 Task: Search one way flight ticket for 1 adult, 5 children, 2 infants in seat and 1 infant on lap in first from Myrtle Beach: Myrtle Beach International Airport to Greensboro: Piedmont Triad International Airport on 5-1-2023. Choice of flights is American. Number of bags: 7 checked bags. Price is upto 55000. Outbound departure time preference is 14:15.
Action: Mouse moved to (278, 334)
Screenshot: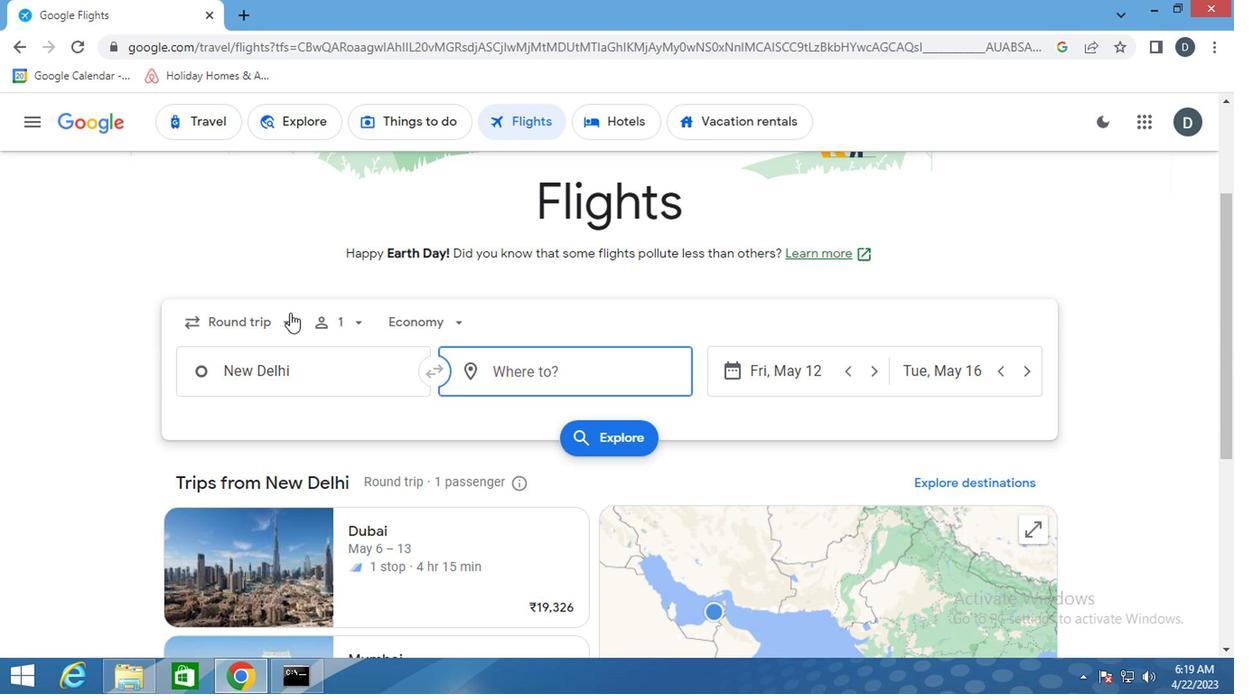 
Action: Mouse pressed left at (278, 334)
Screenshot: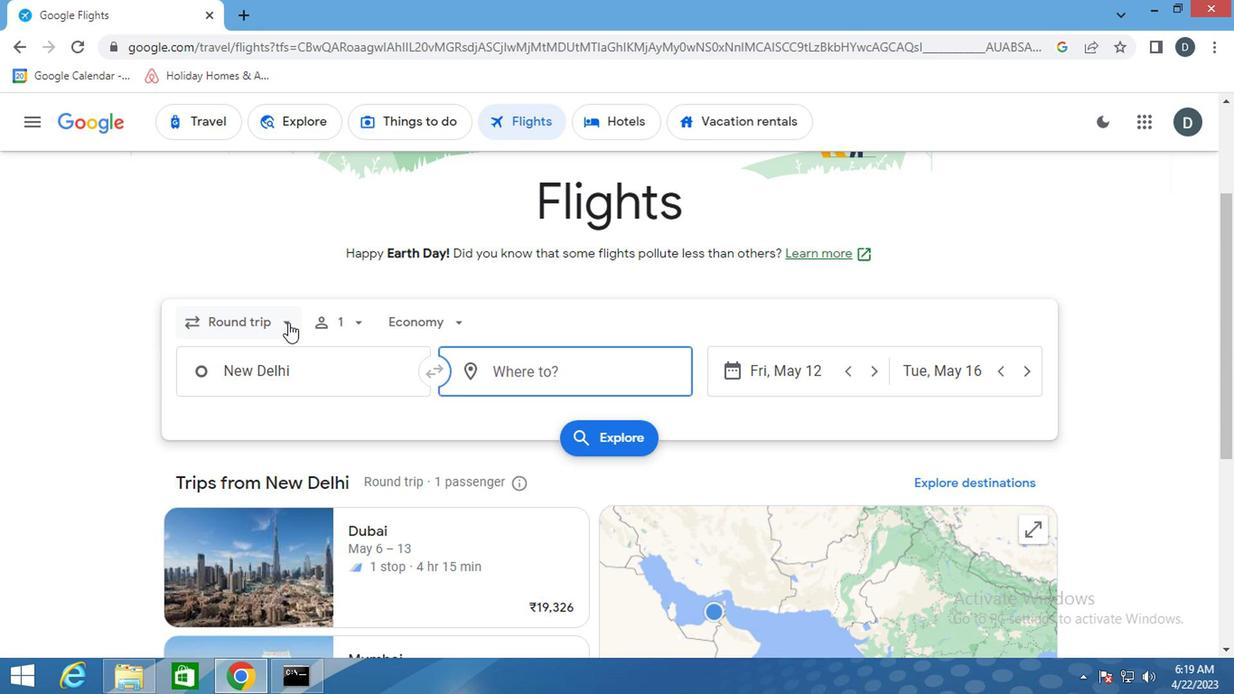 
Action: Mouse moved to (271, 399)
Screenshot: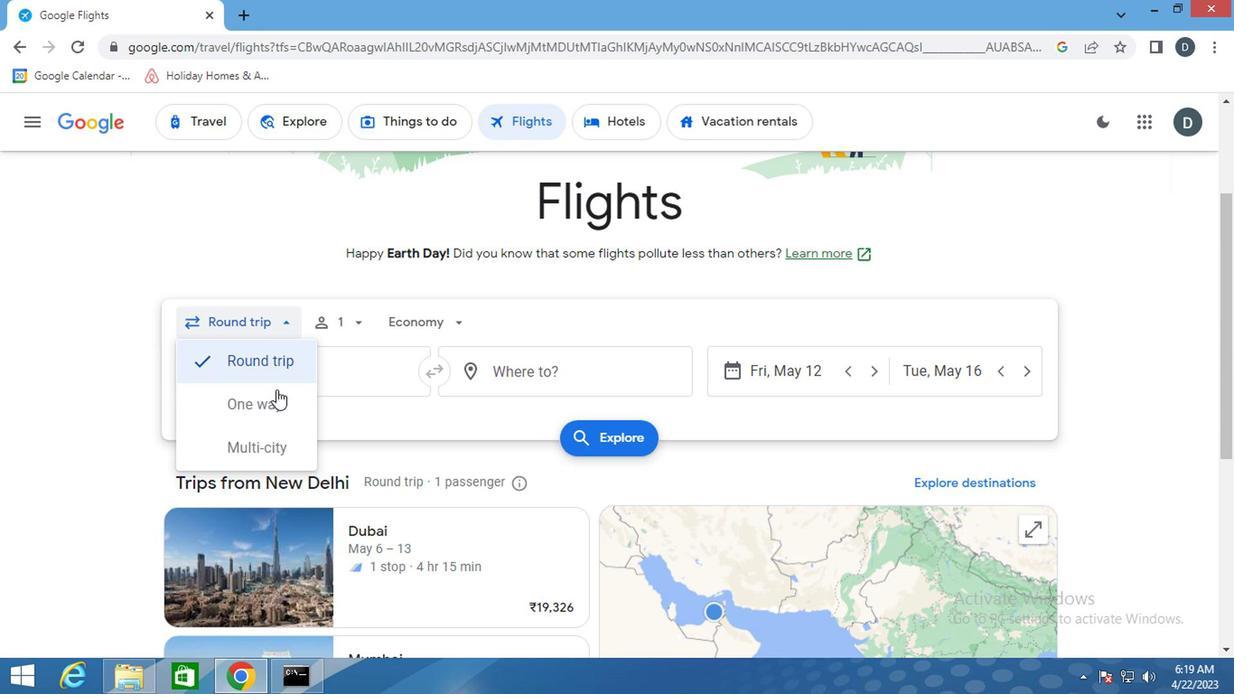 
Action: Mouse pressed left at (271, 399)
Screenshot: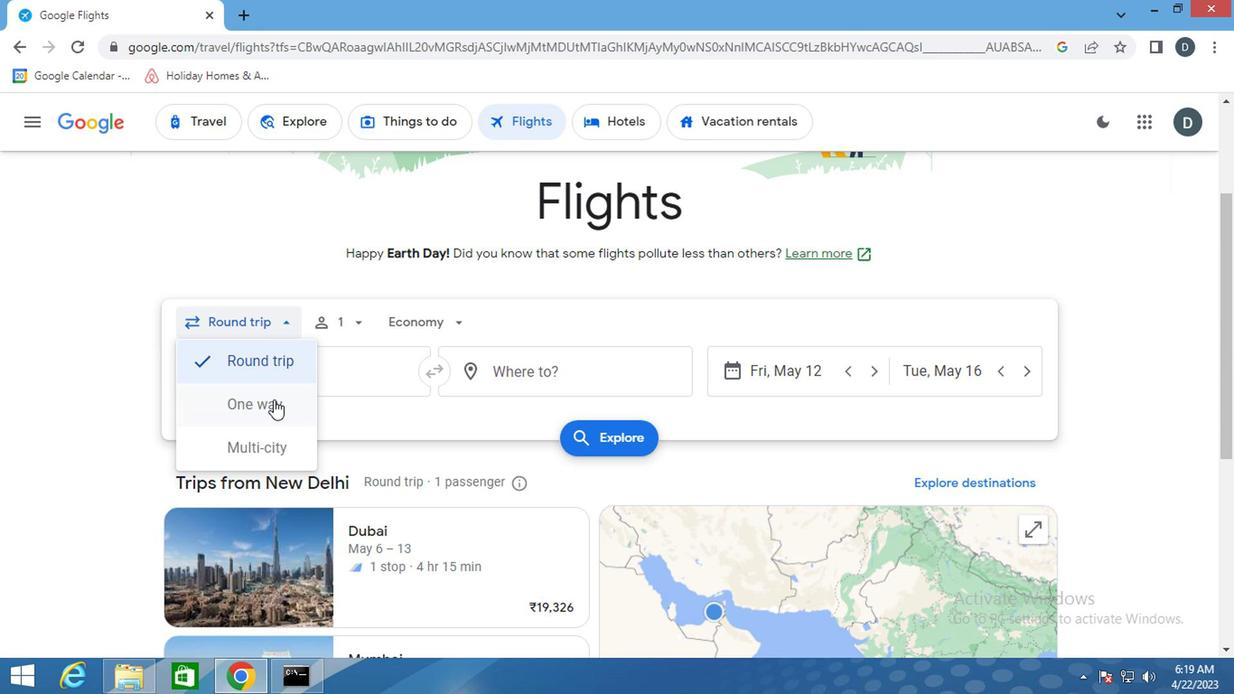 
Action: Mouse moved to (336, 323)
Screenshot: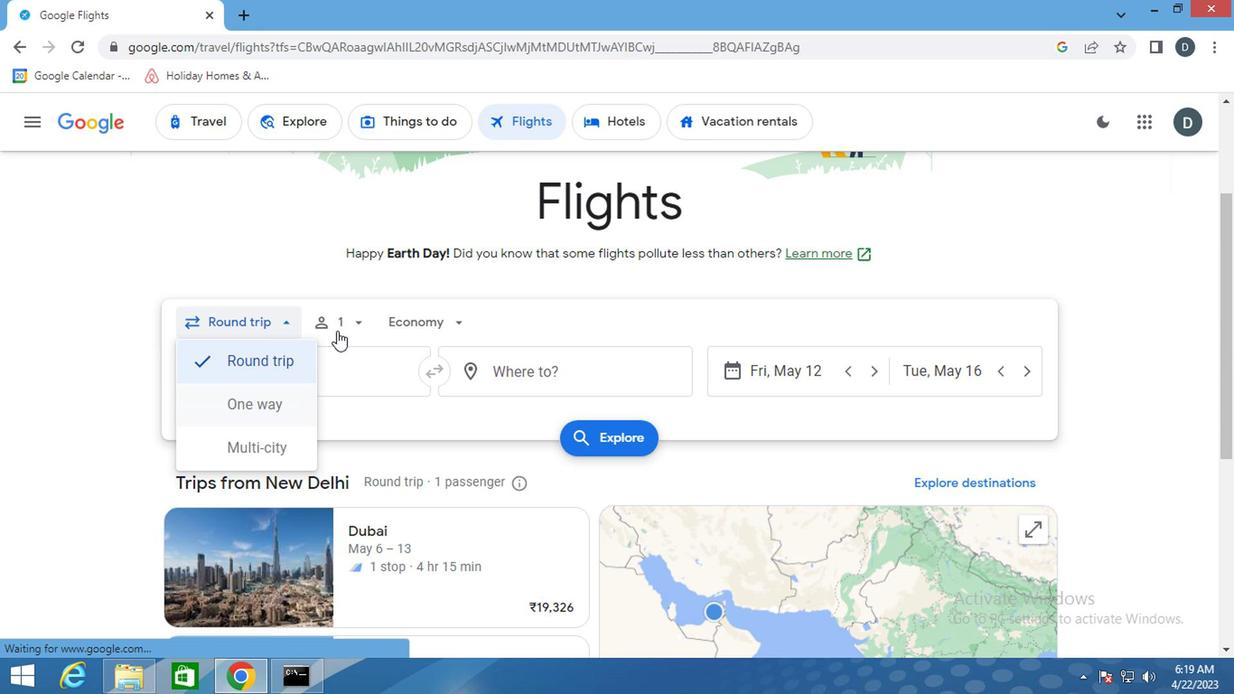 
Action: Mouse pressed left at (336, 323)
Screenshot: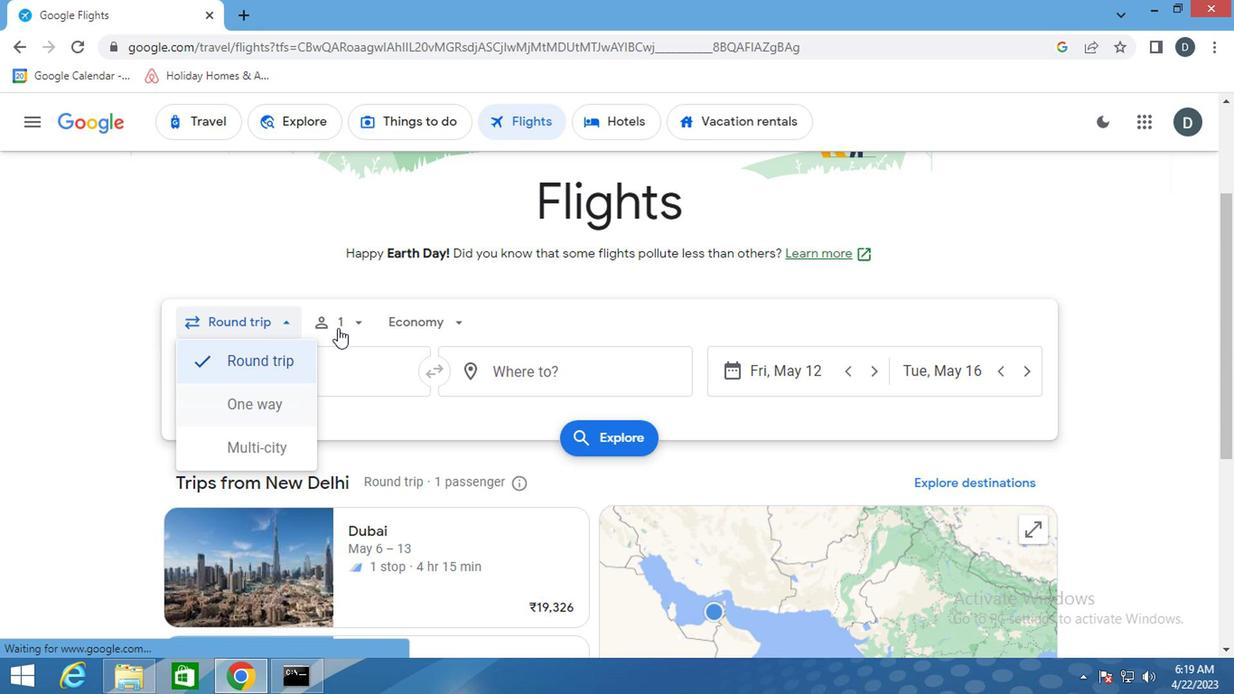 
Action: Mouse moved to (488, 419)
Screenshot: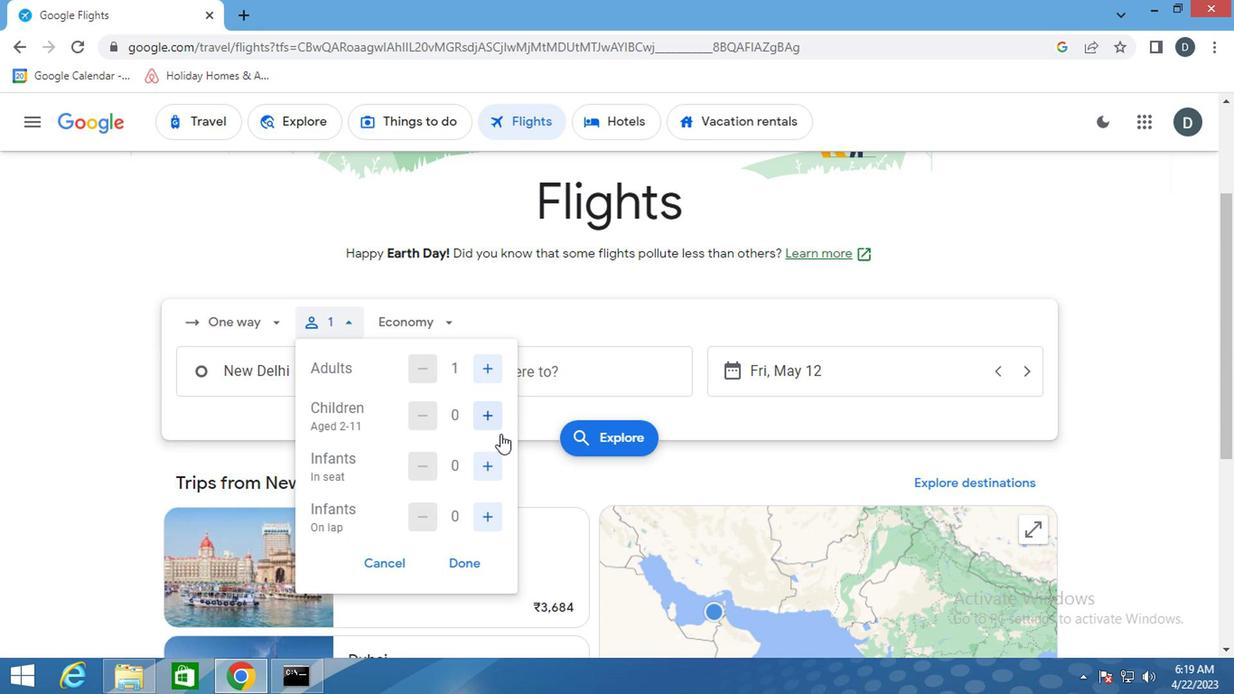 
Action: Mouse pressed left at (488, 419)
Screenshot: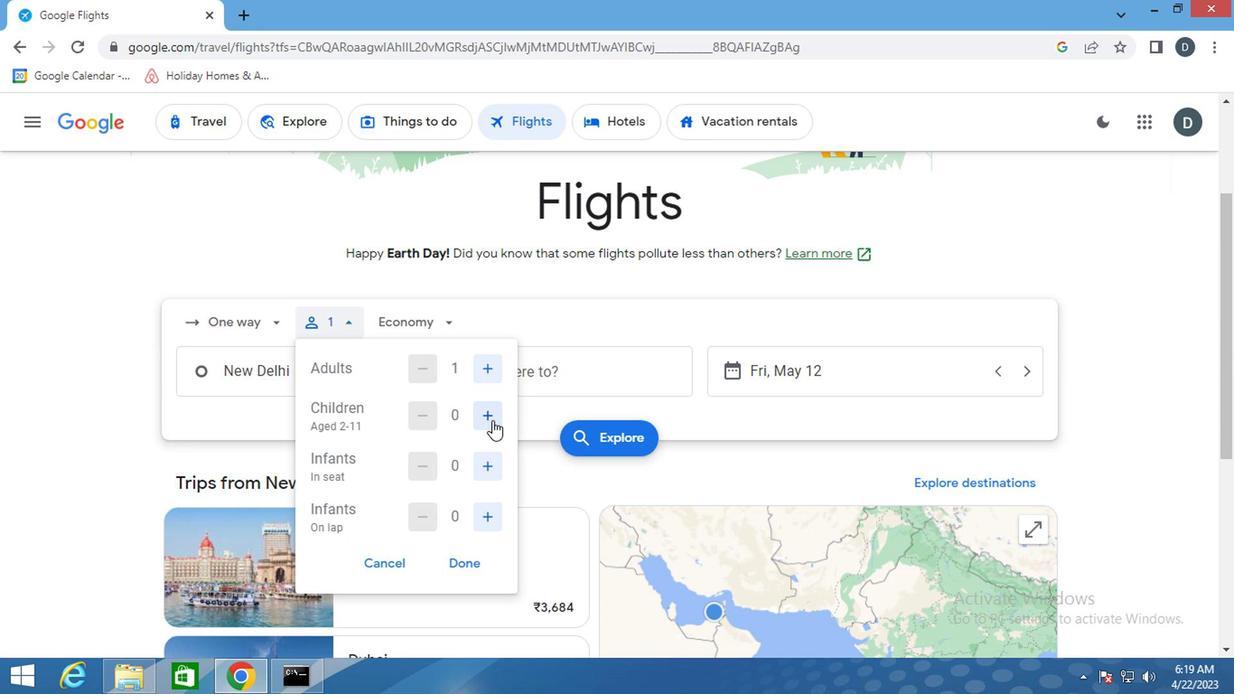 
Action: Mouse pressed left at (488, 419)
Screenshot: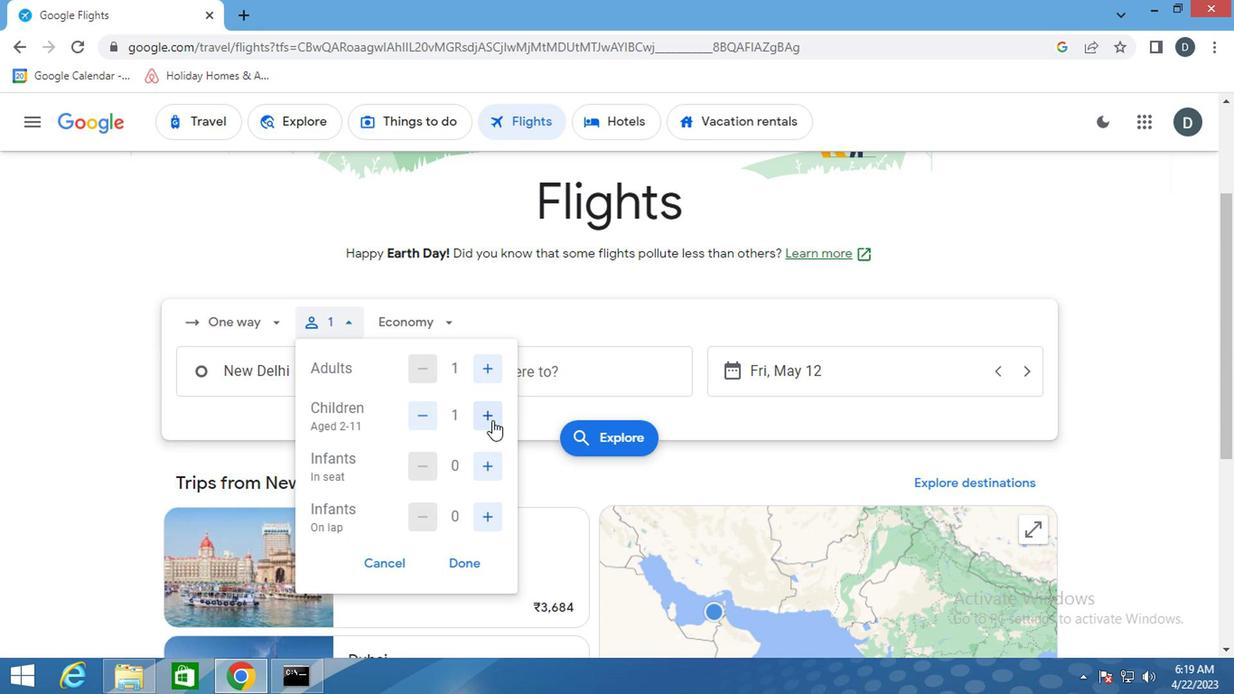 
Action: Mouse pressed left at (488, 419)
Screenshot: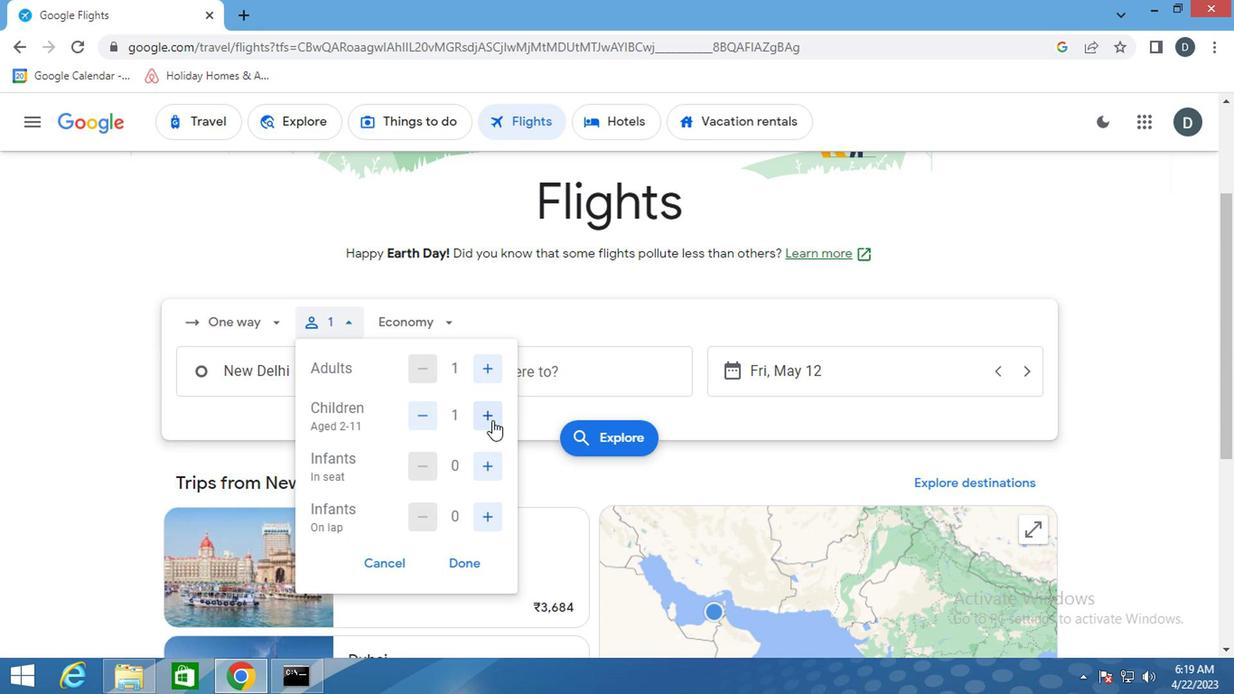 
Action: Mouse pressed left at (488, 419)
Screenshot: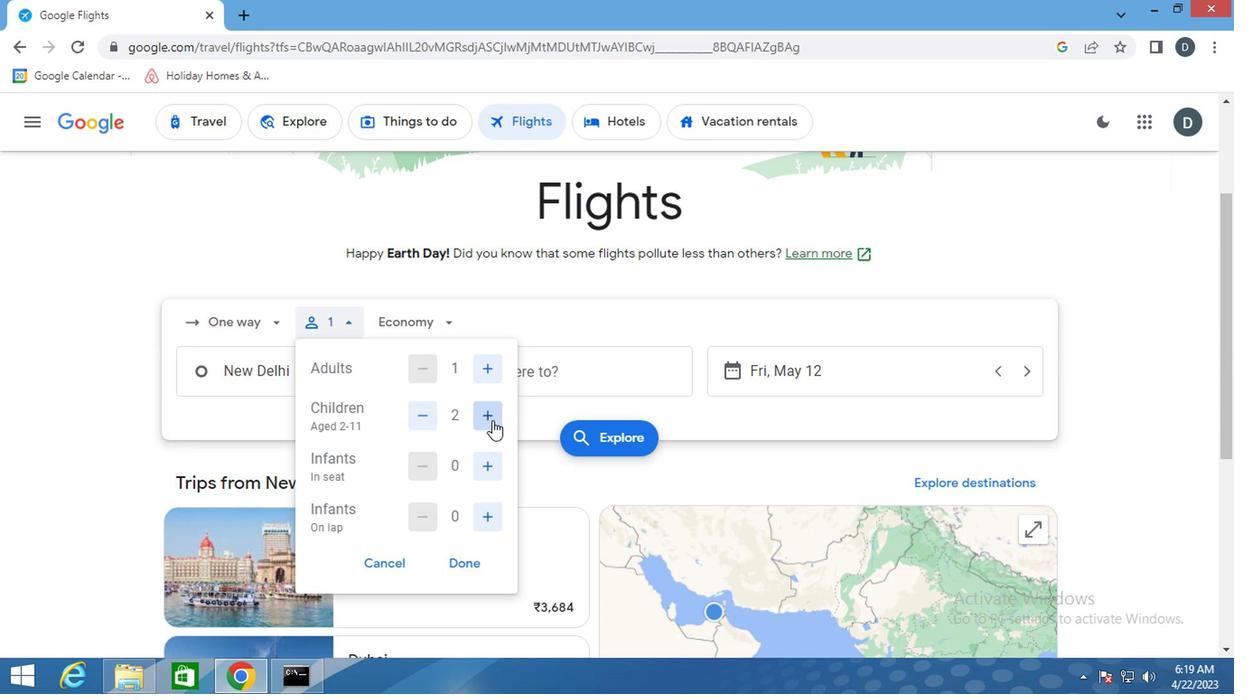 
Action: Mouse pressed left at (488, 419)
Screenshot: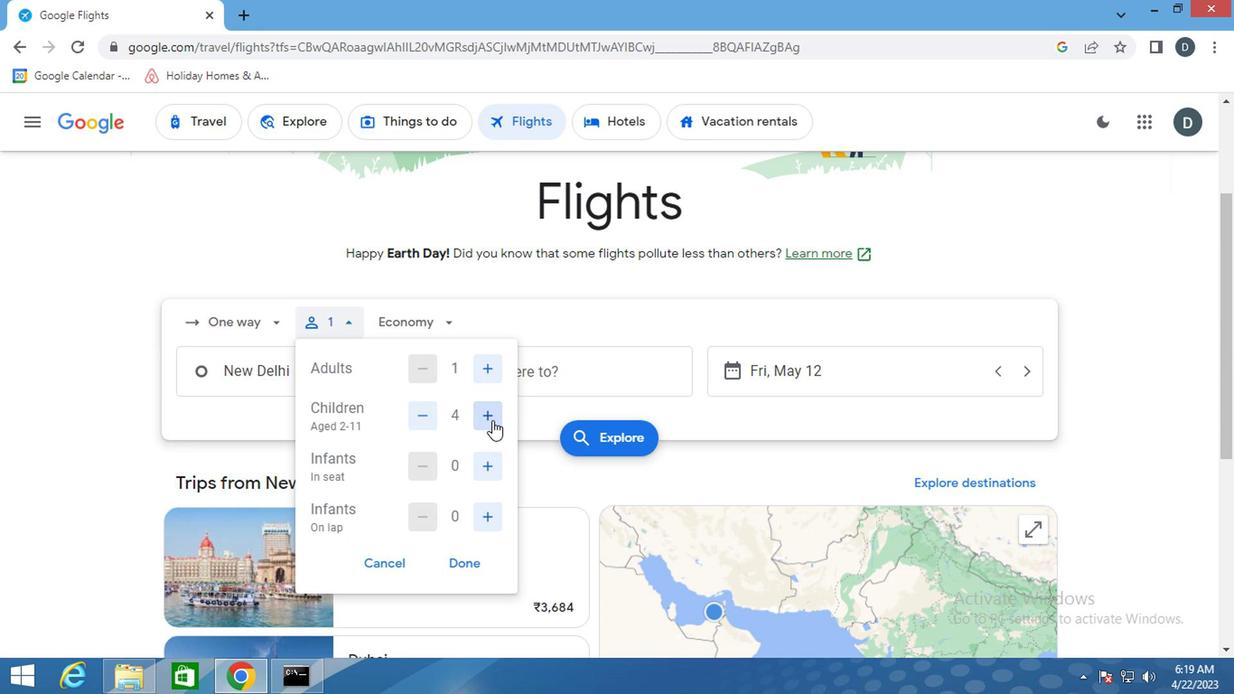 
Action: Mouse moved to (485, 464)
Screenshot: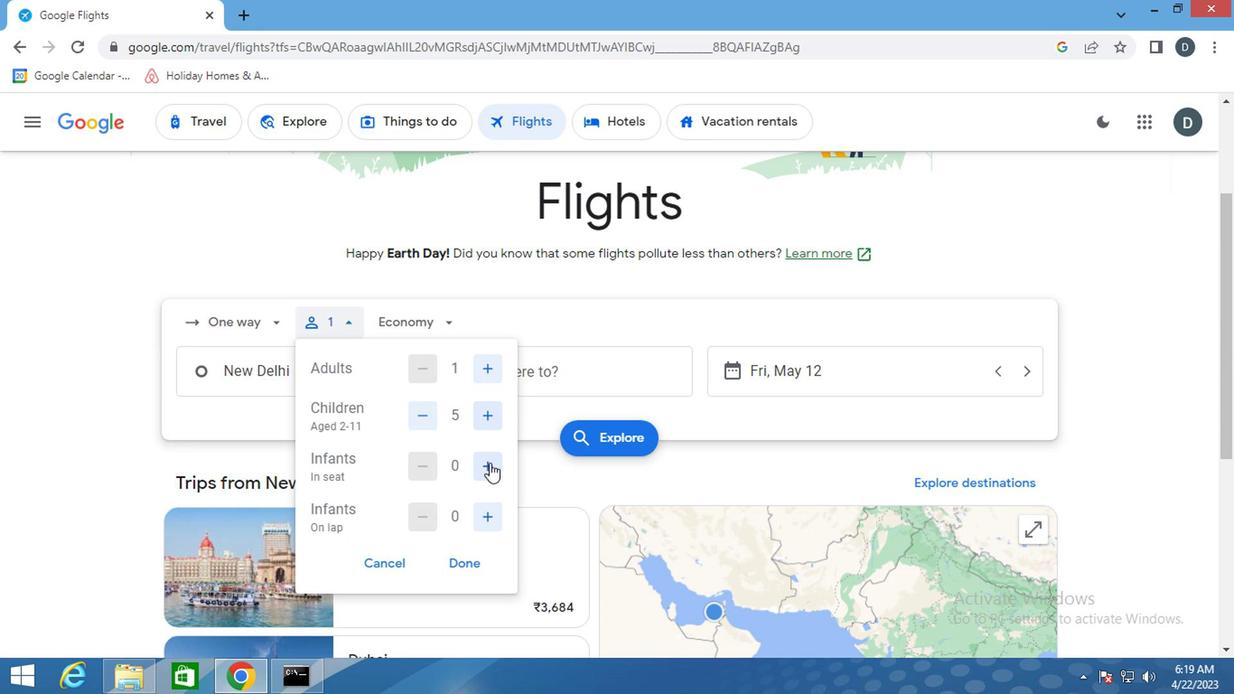
Action: Mouse pressed left at (485, 464)
Screenshot: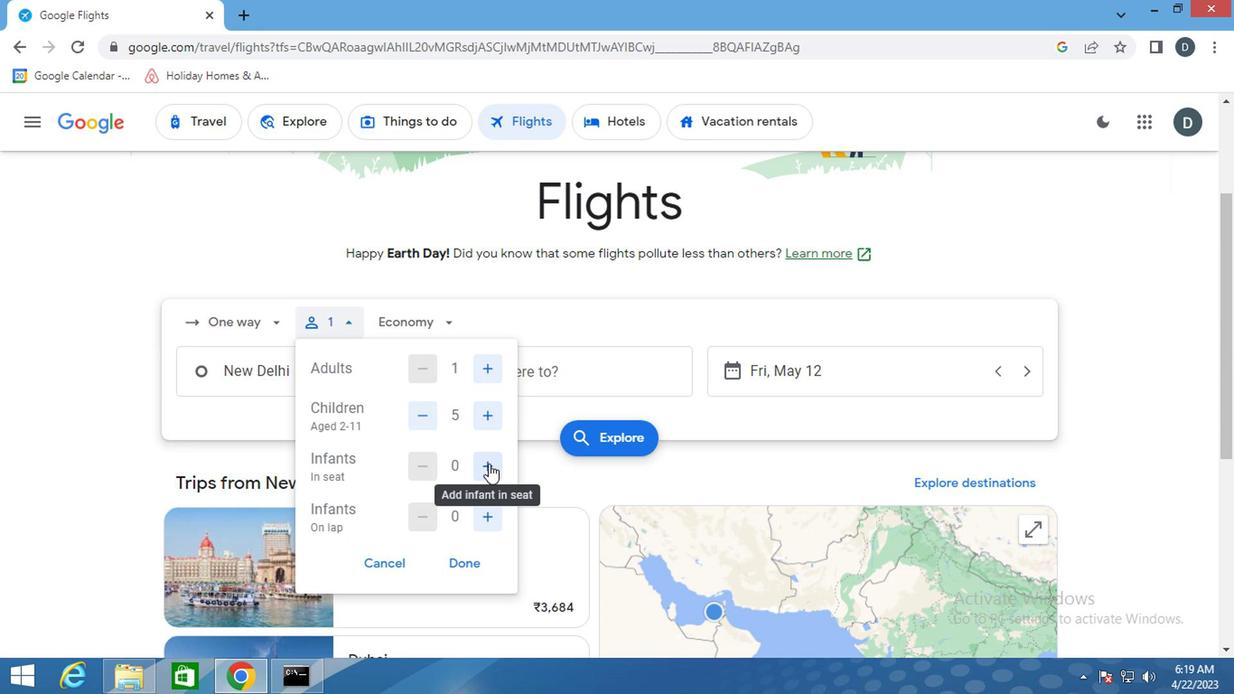 
Action: Mouse pressed left at (485, 464)
Screenshot: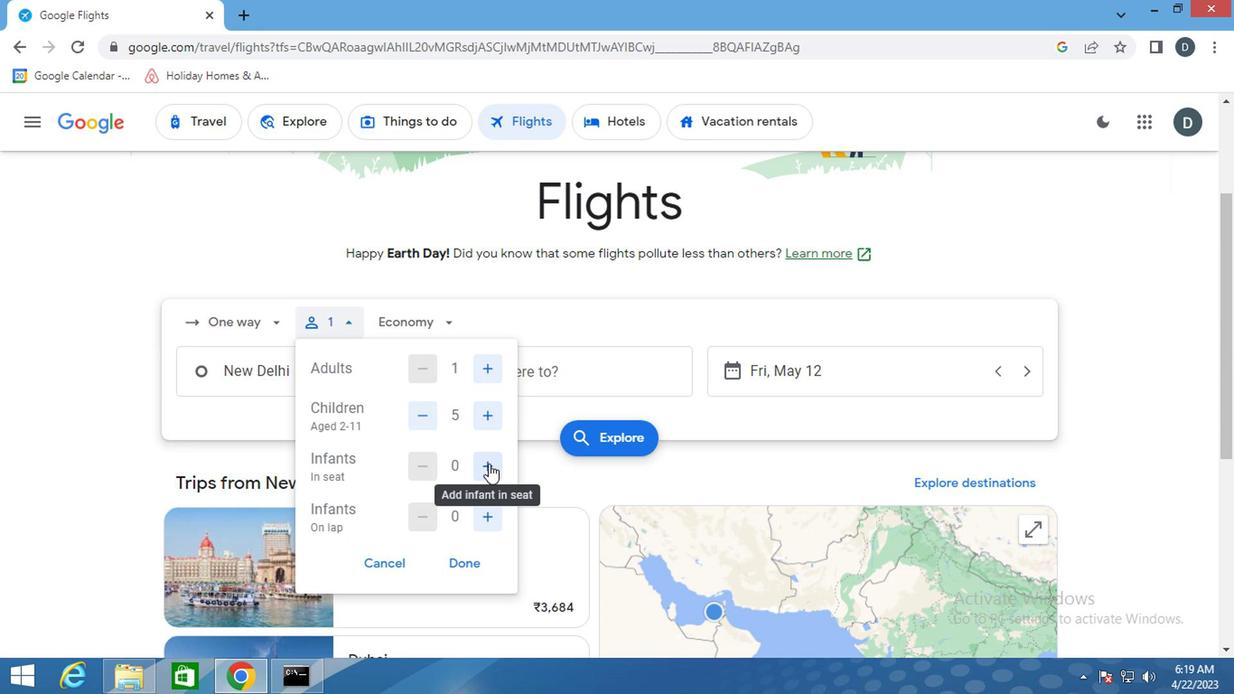 
Action: Mouse moved to (476, 520)
Screenshot: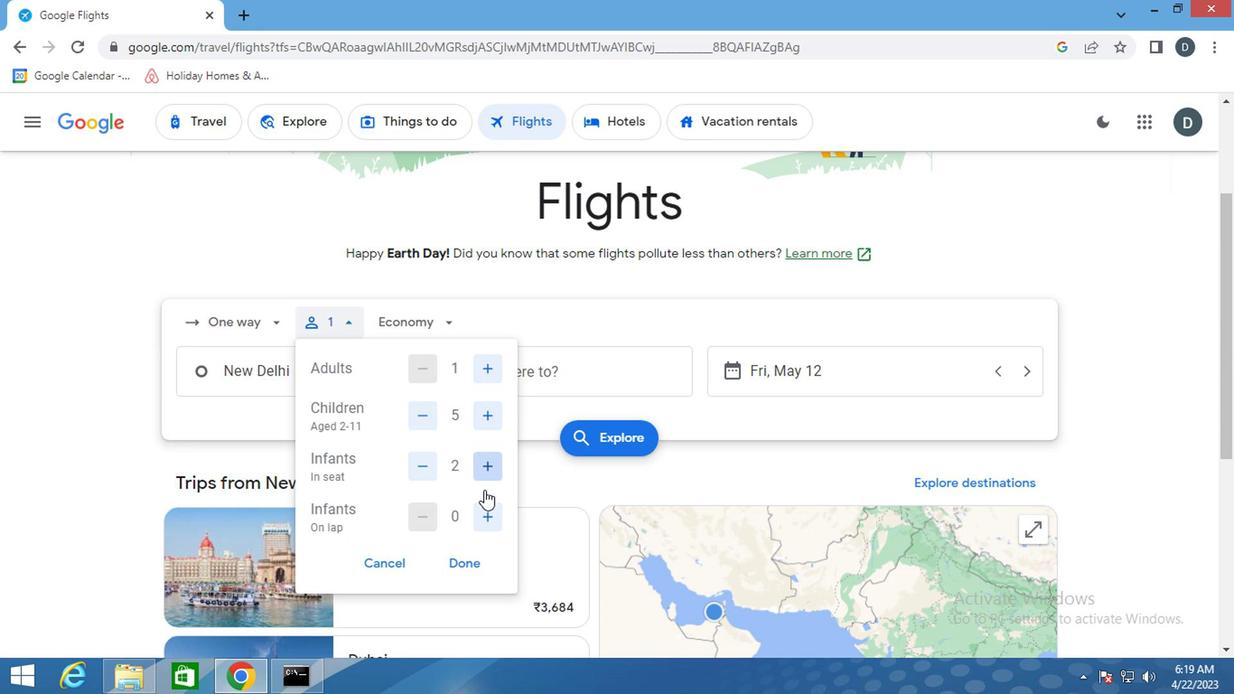 
Action: Mouse pressed left at (476, 520)
Screenshot: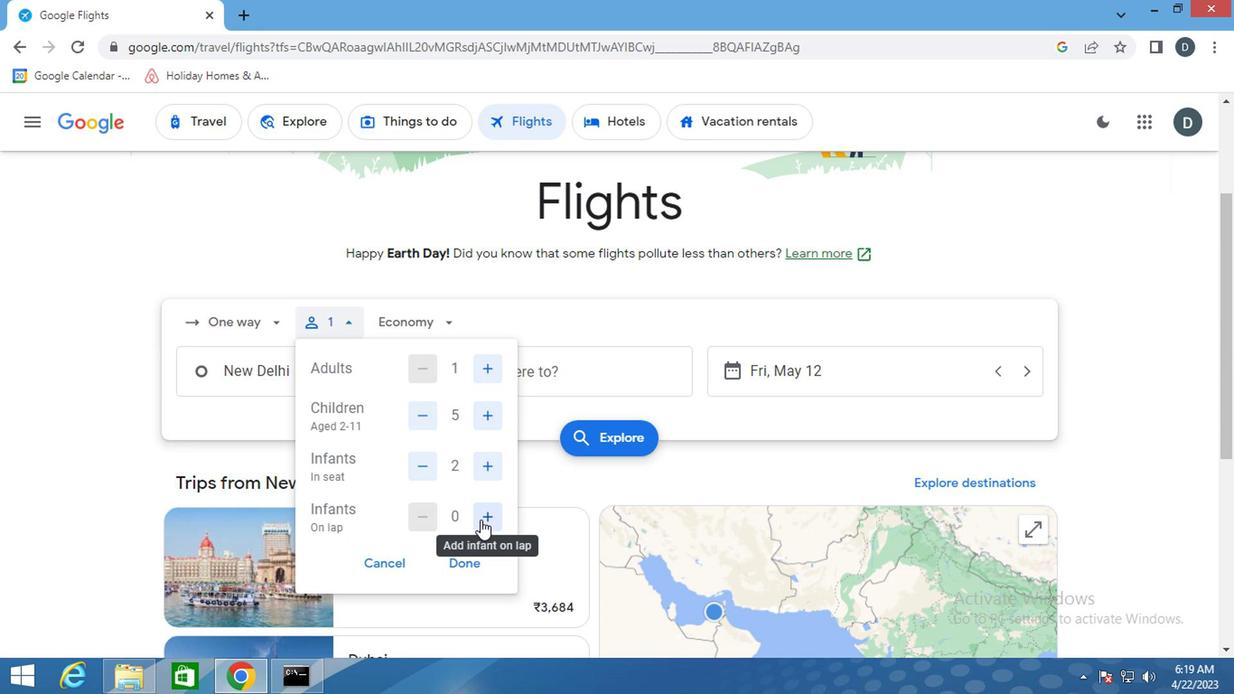 
Action: Mouse moved to (428, 467)
Screenshot: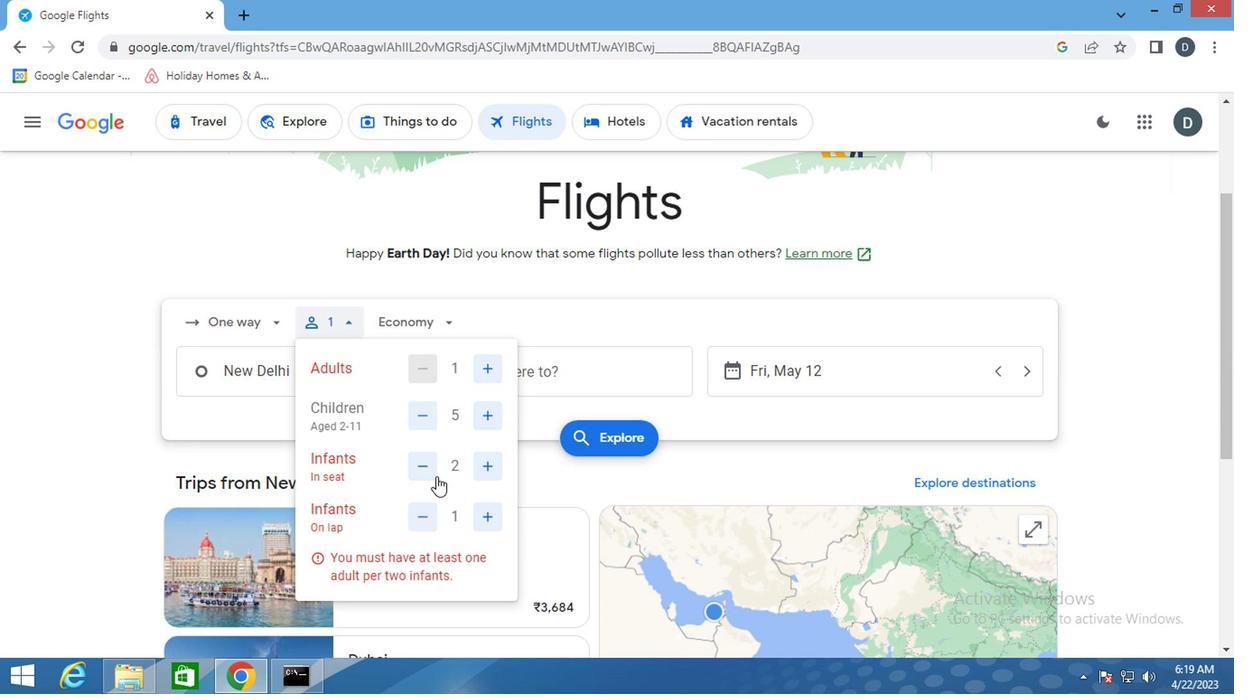 
Action: Mouse pressed left at (428, 467)
Screenshot: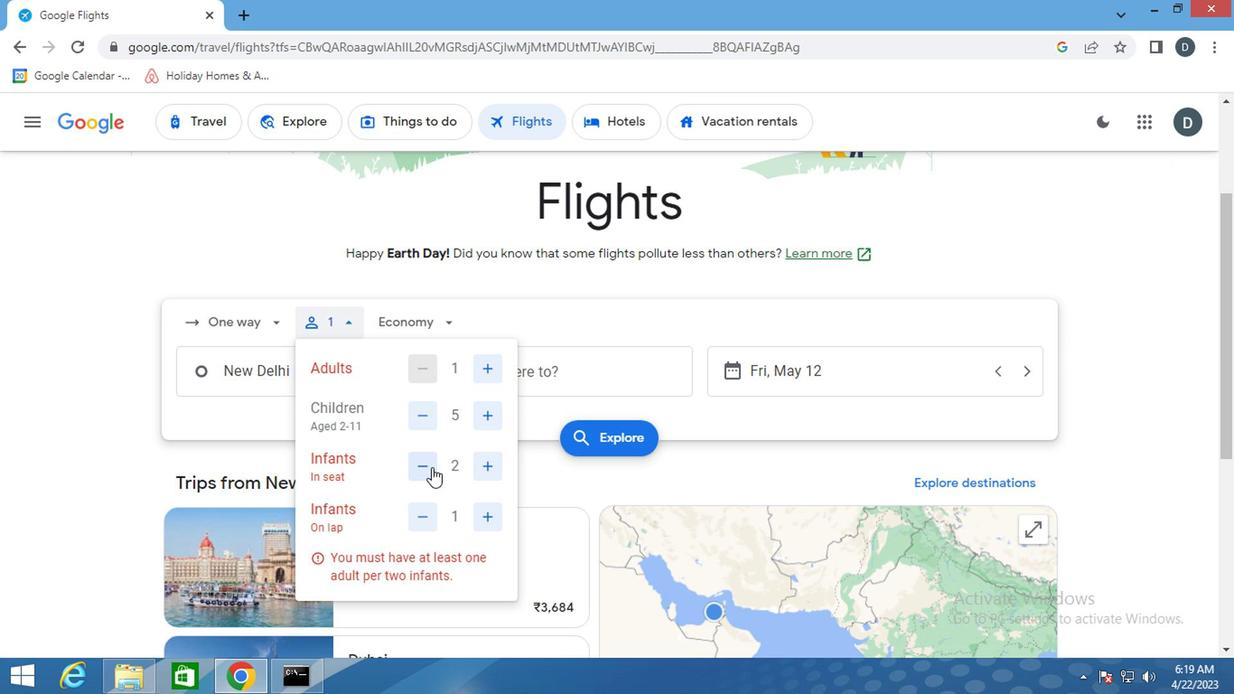 
Action: Mouse moved to (458, 566)
Screenshot: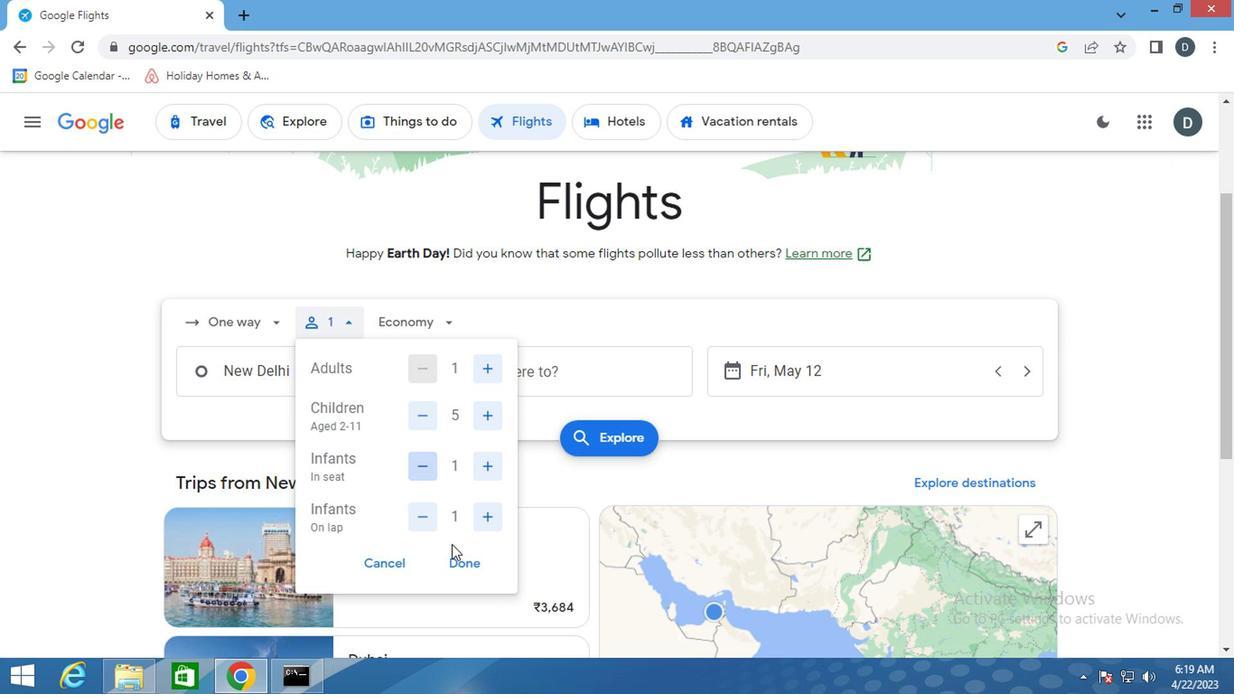 
Action: Mouse pressed left at (458, 566)
Screenshot: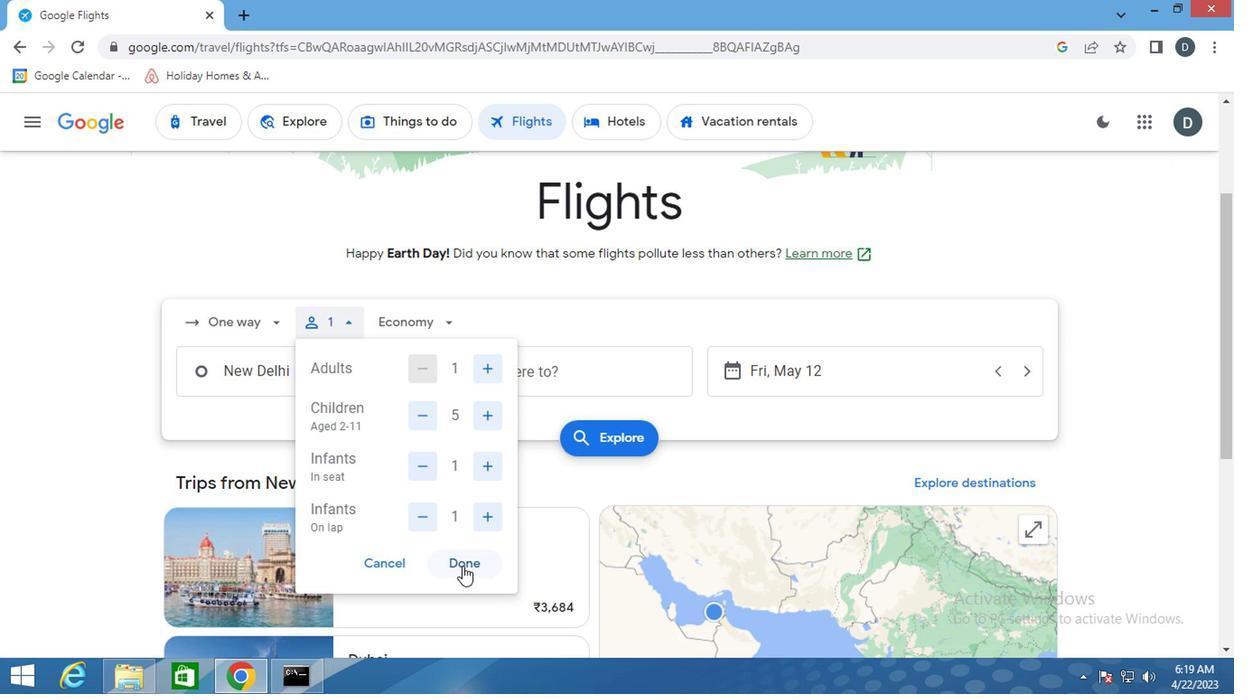 
Action: Mouse moved to (410, 317)
Screenshot: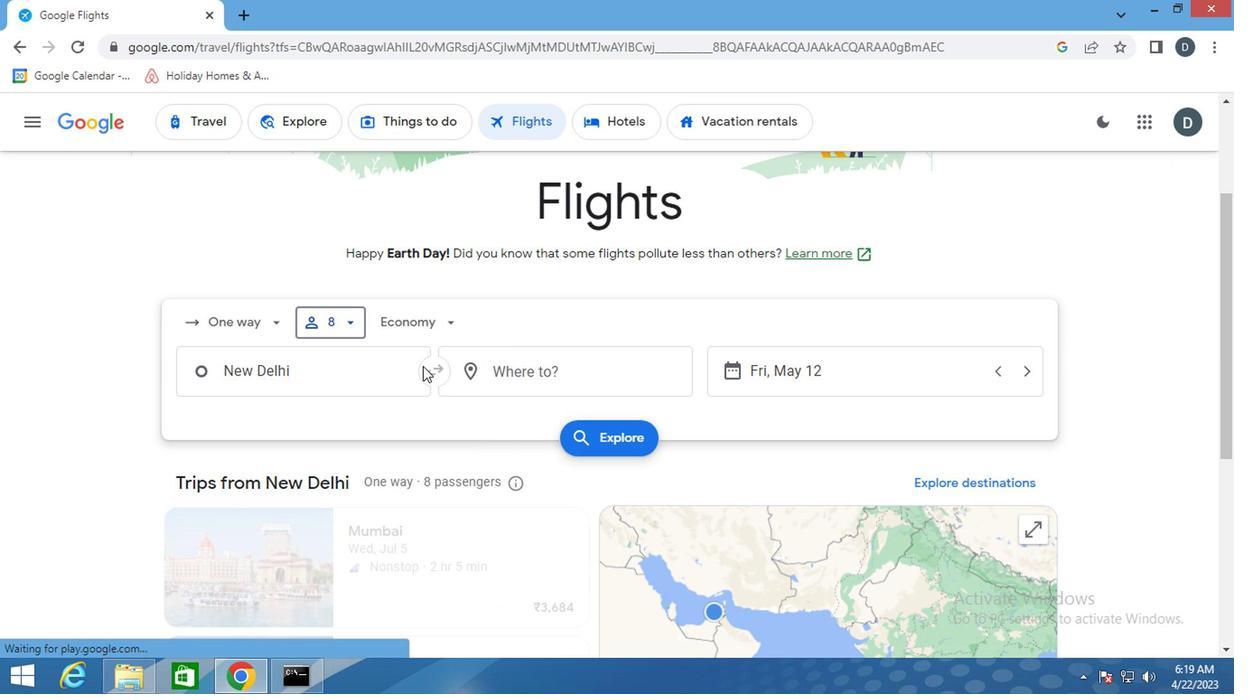 
Action: Mouse pressed left at (410, 317)
Screenshot: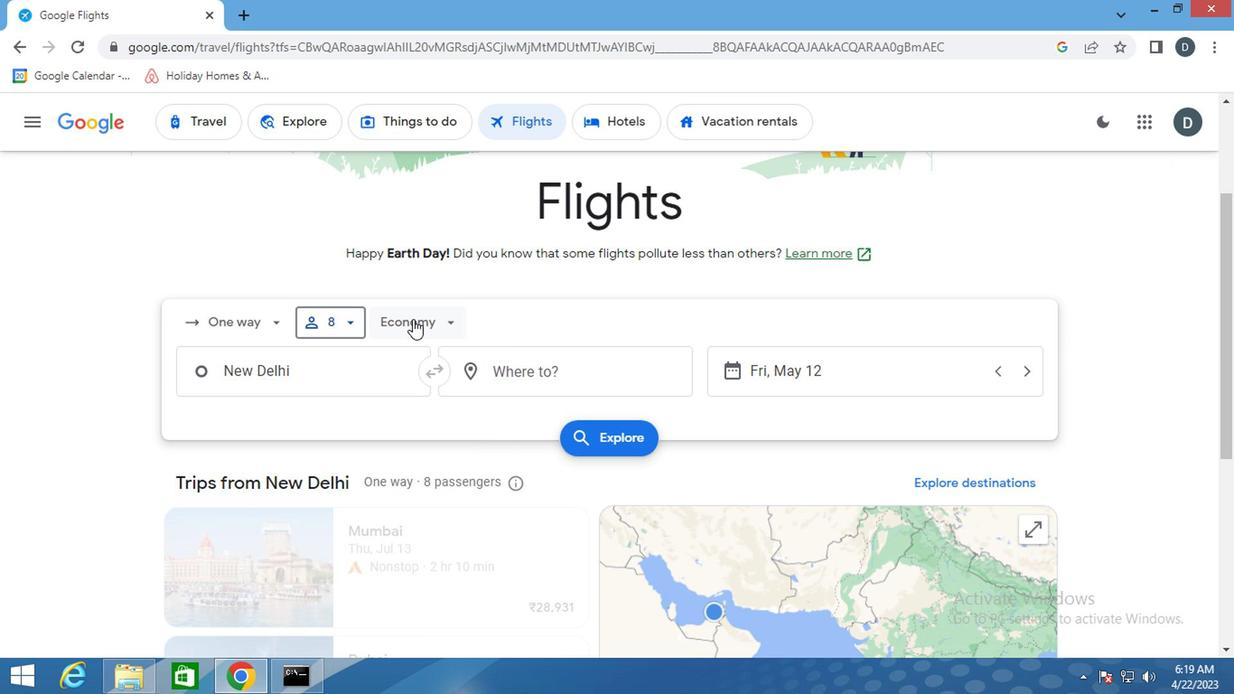 
Action: Mouse moved to (464, 494)
Screenshot: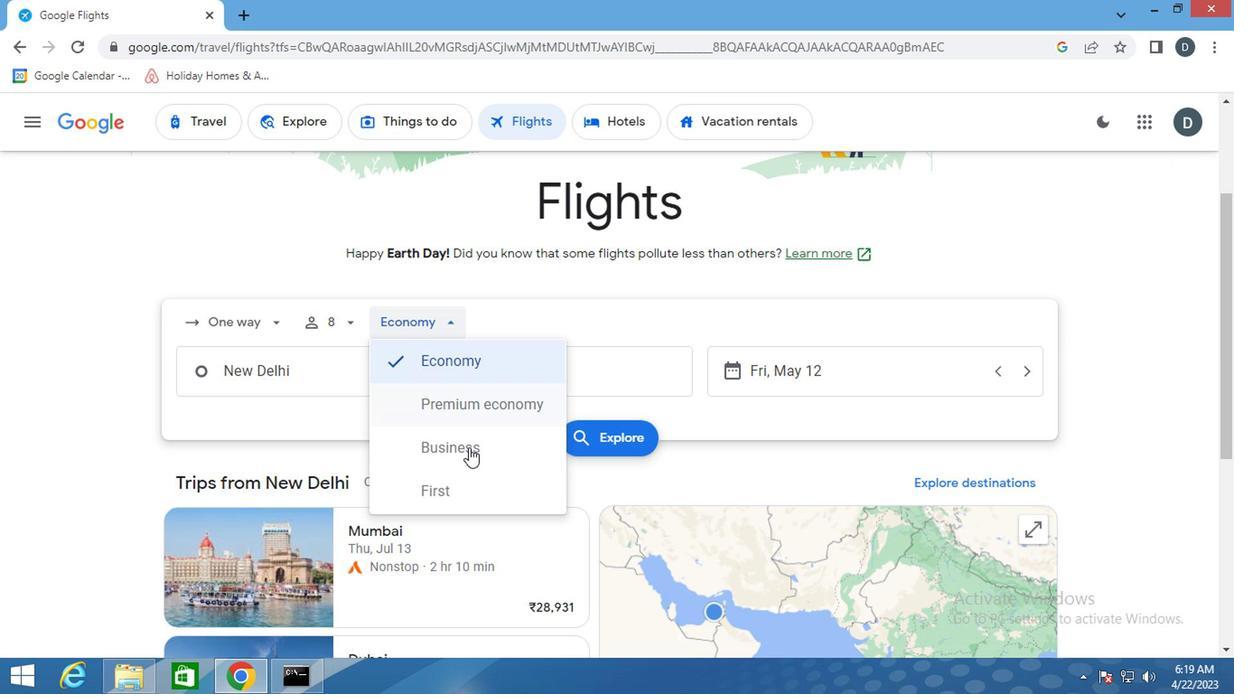 
Action: Mouse pressed left at (464, 494)
Screenshot: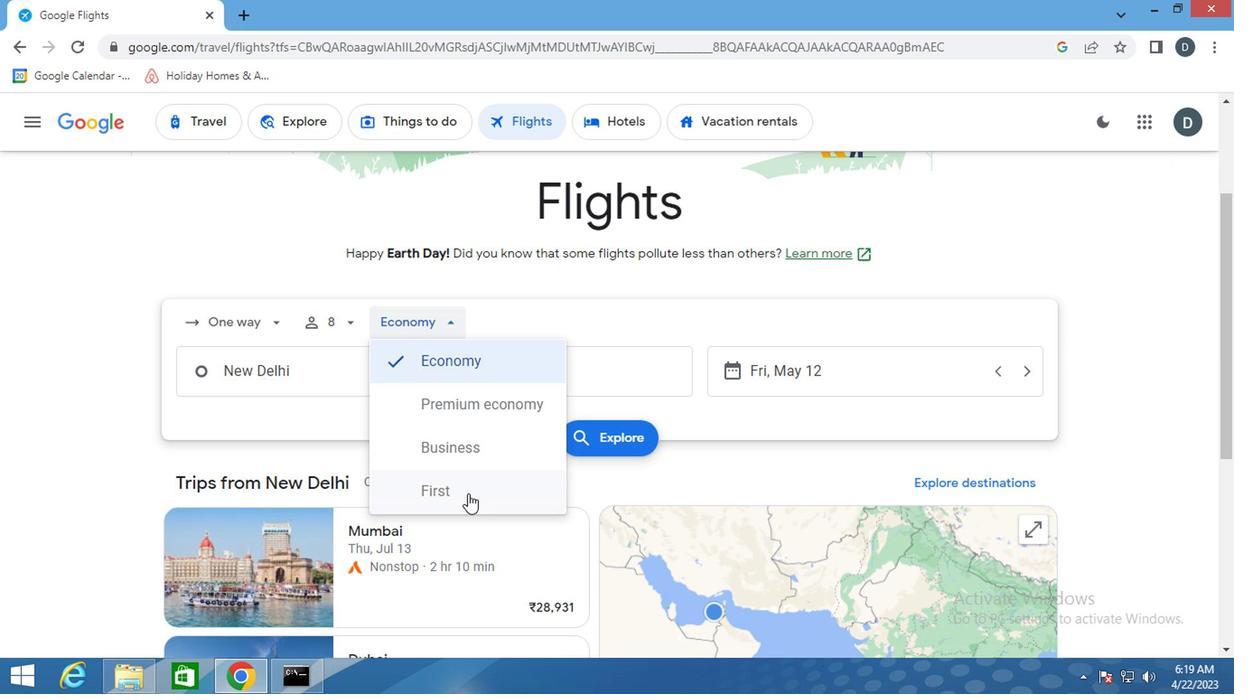 
Action: Mouse moved to (296, 377)
Screenshot: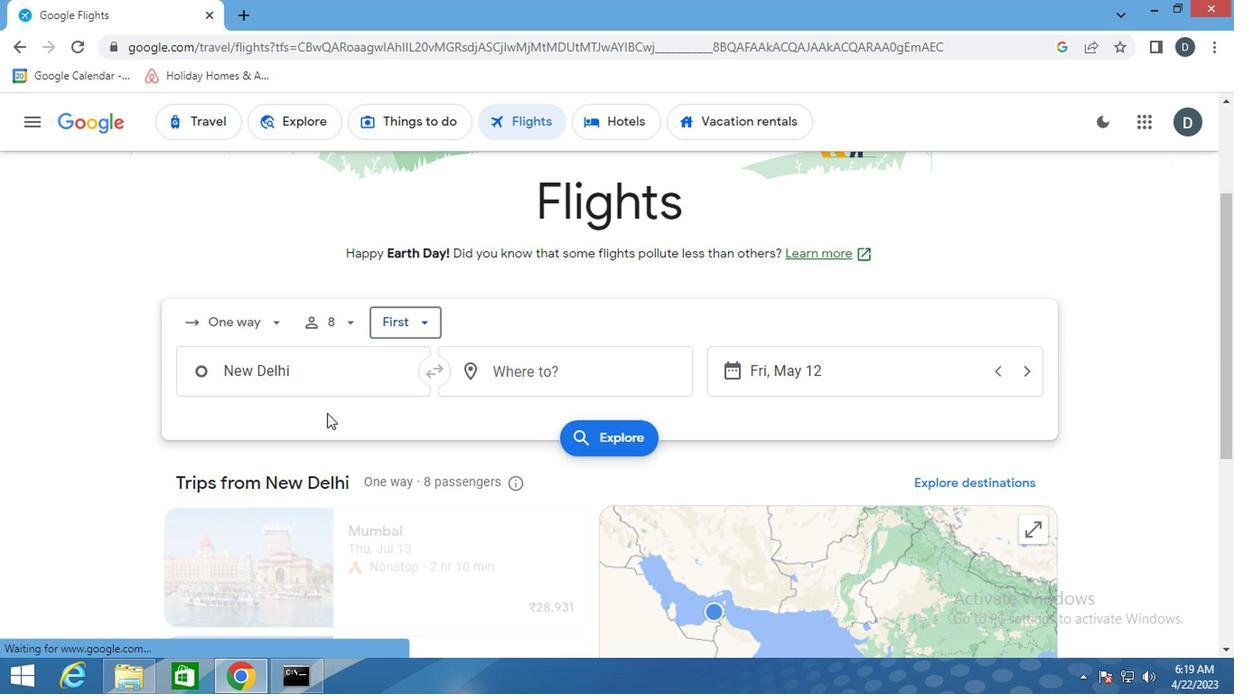 
Action: Mouse pressed left at (296, 377)
Screenshot: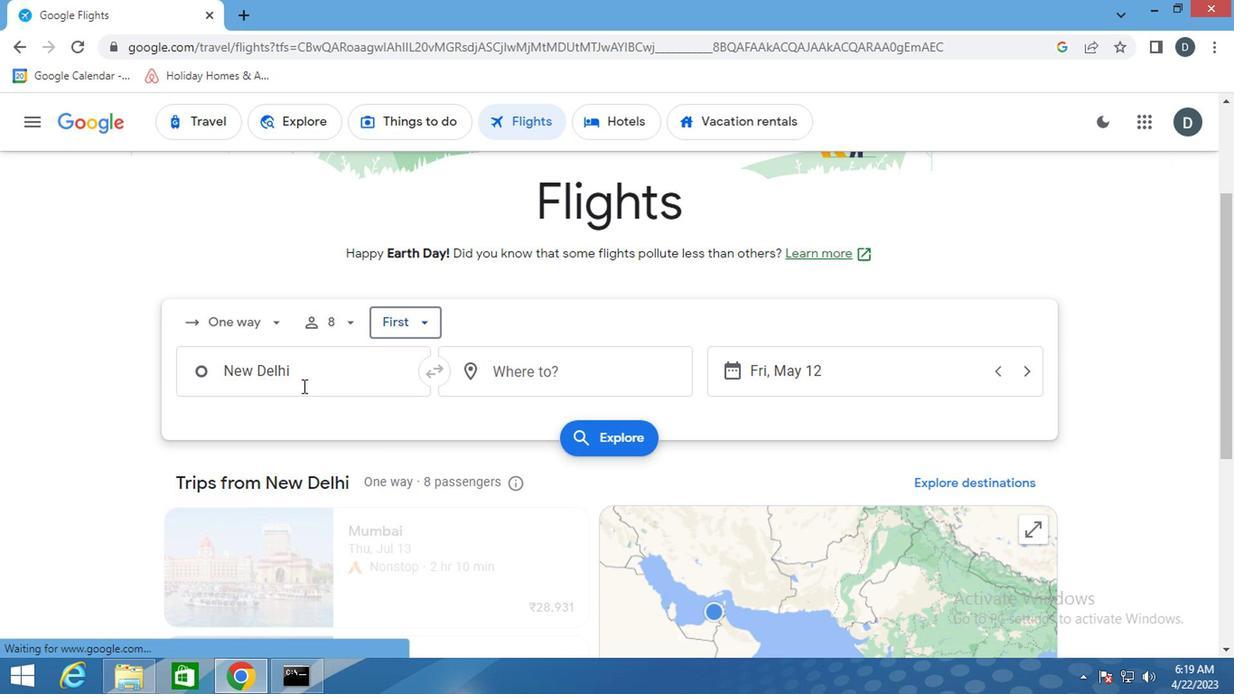 
Action: Key pressed <Key.shift>MYRTLE
Screenshot: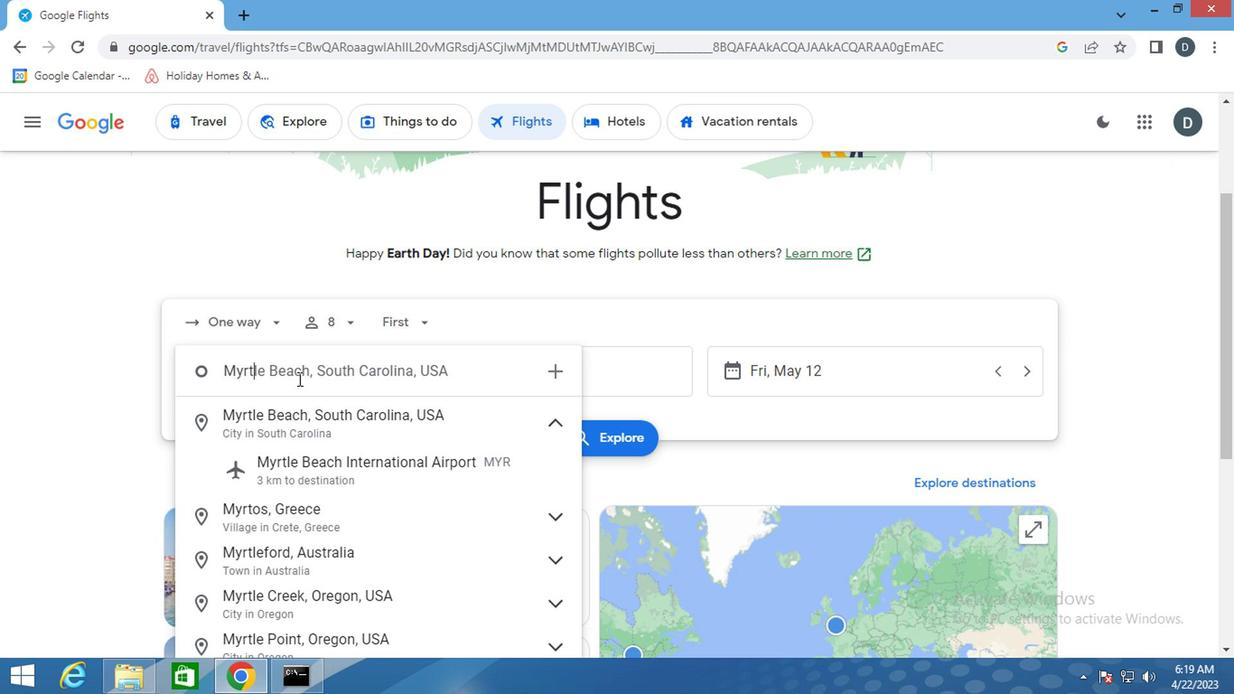 
Action: Mouse moved to (329, 489)
Screenshot: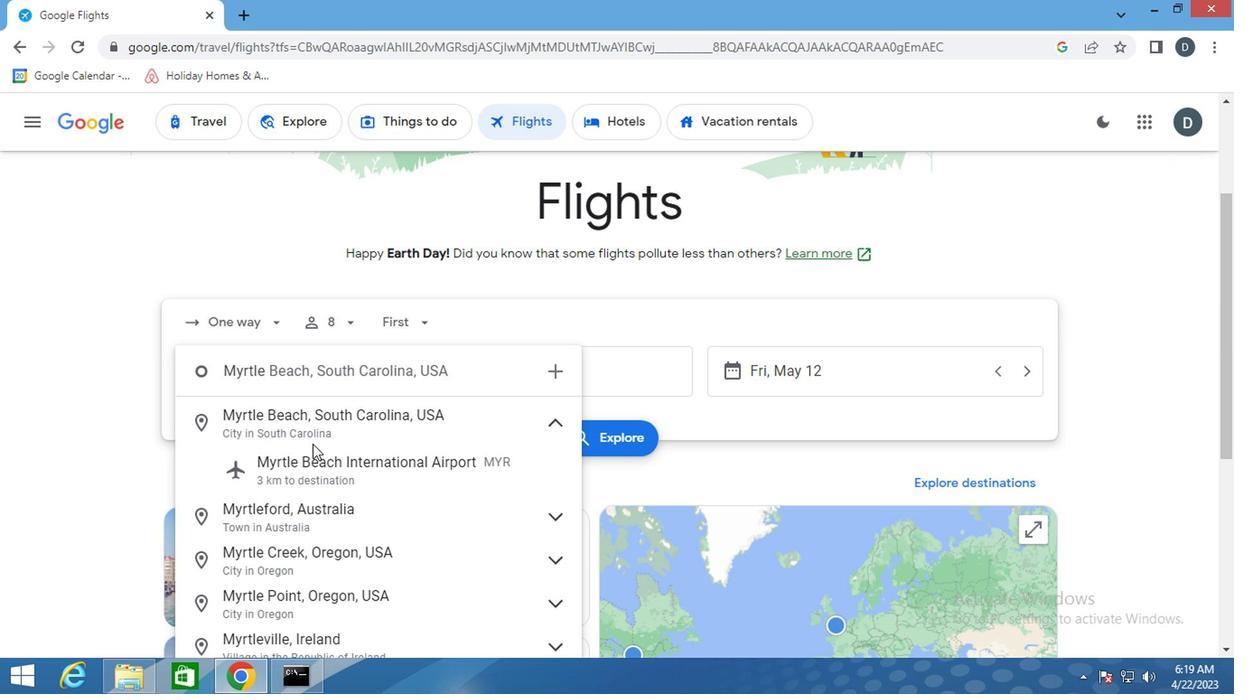 
Action: Mouse pressed left at (329, 489)
Screenshot: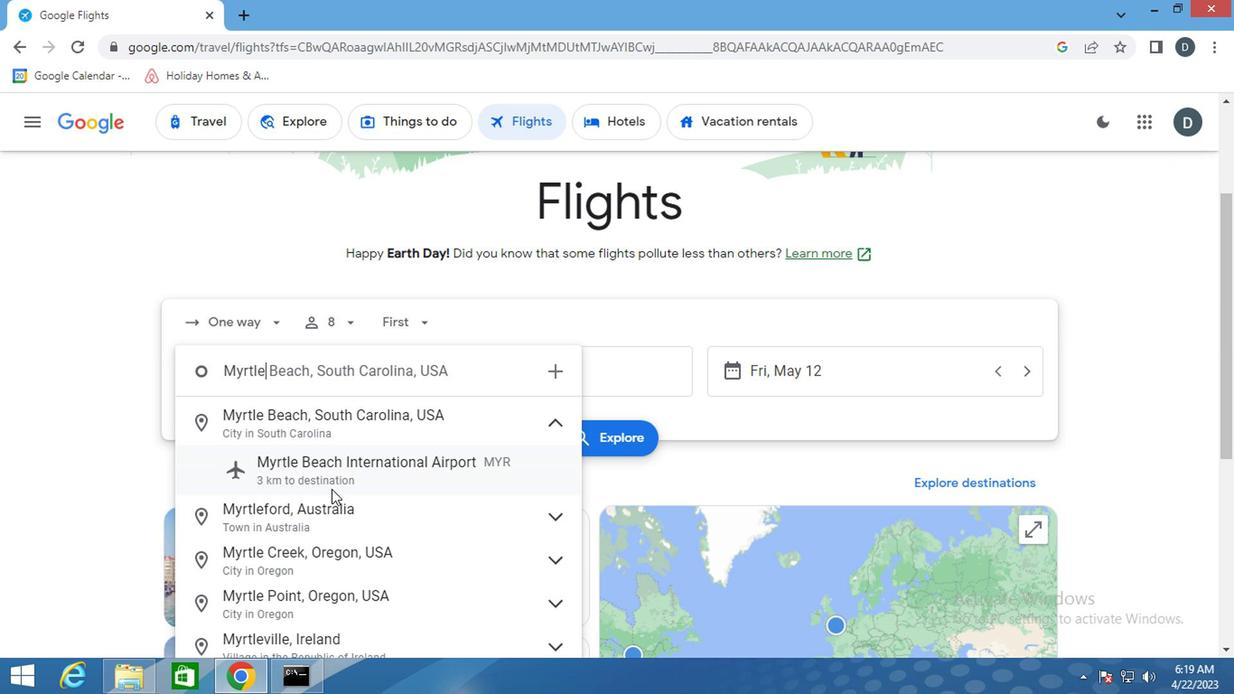 
Action: Mouse moved to (551, 368)
Screenshot: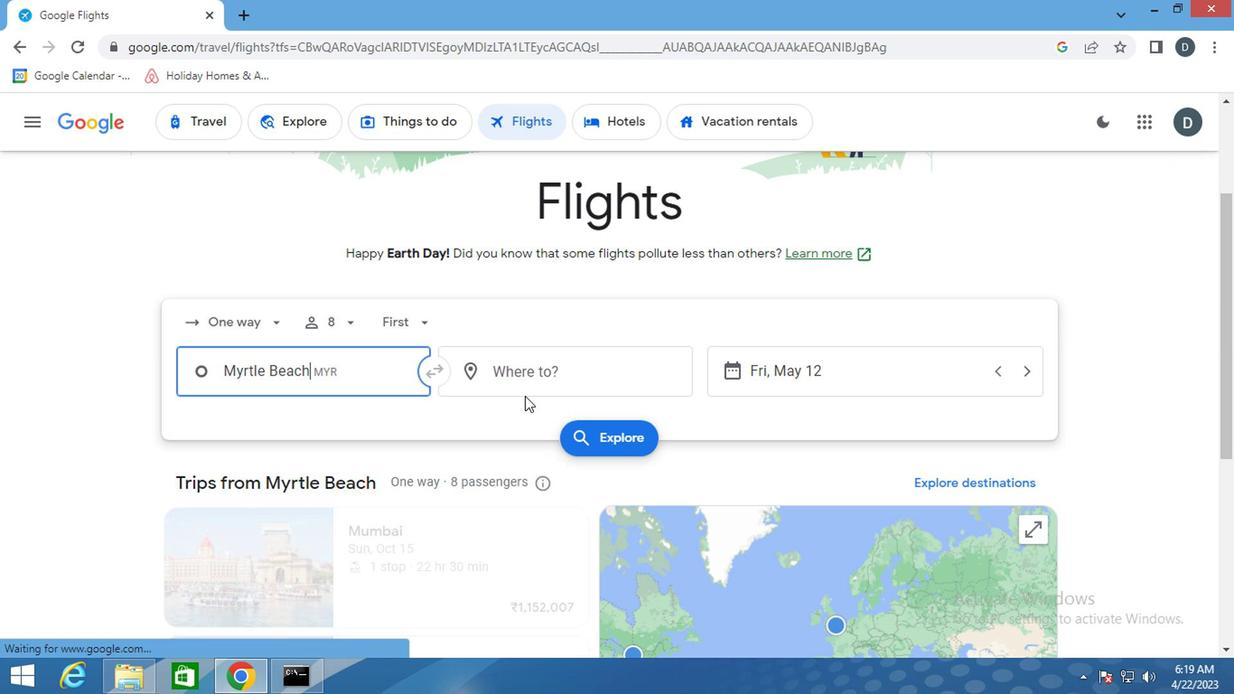 
Action: Mouse pressed left at (551, 368)
Screenshot: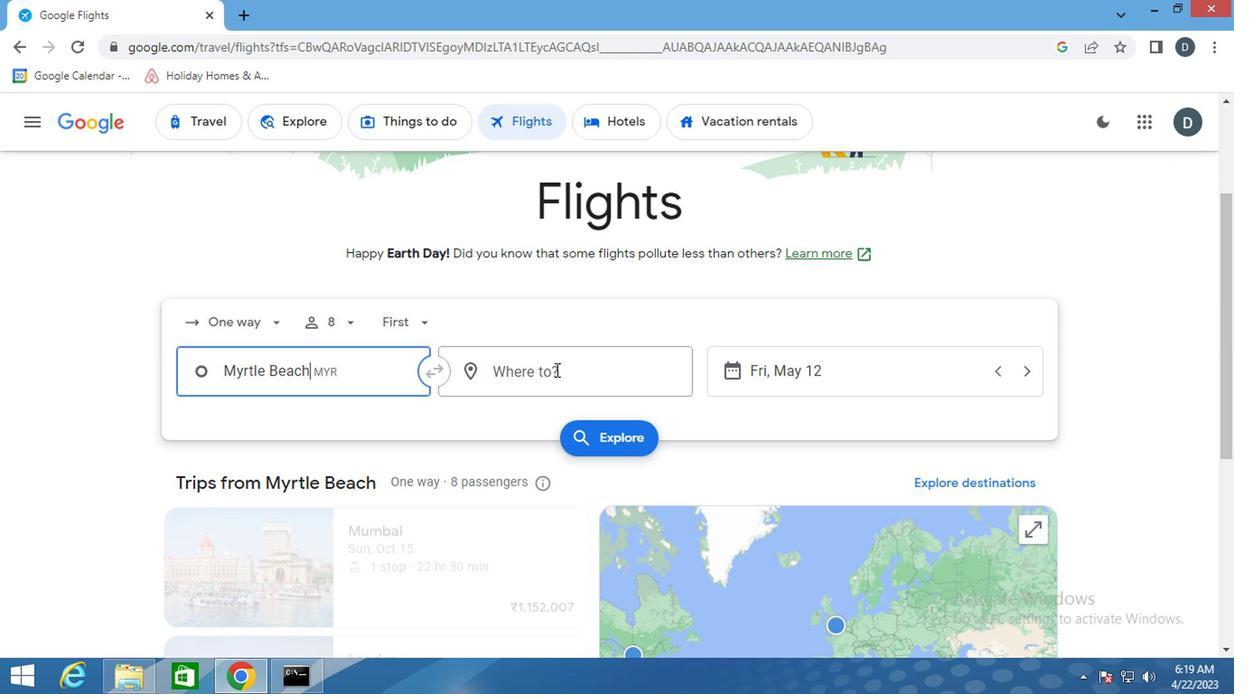 
Action: Key pressed <Key.shift>GREENS
Screenshot: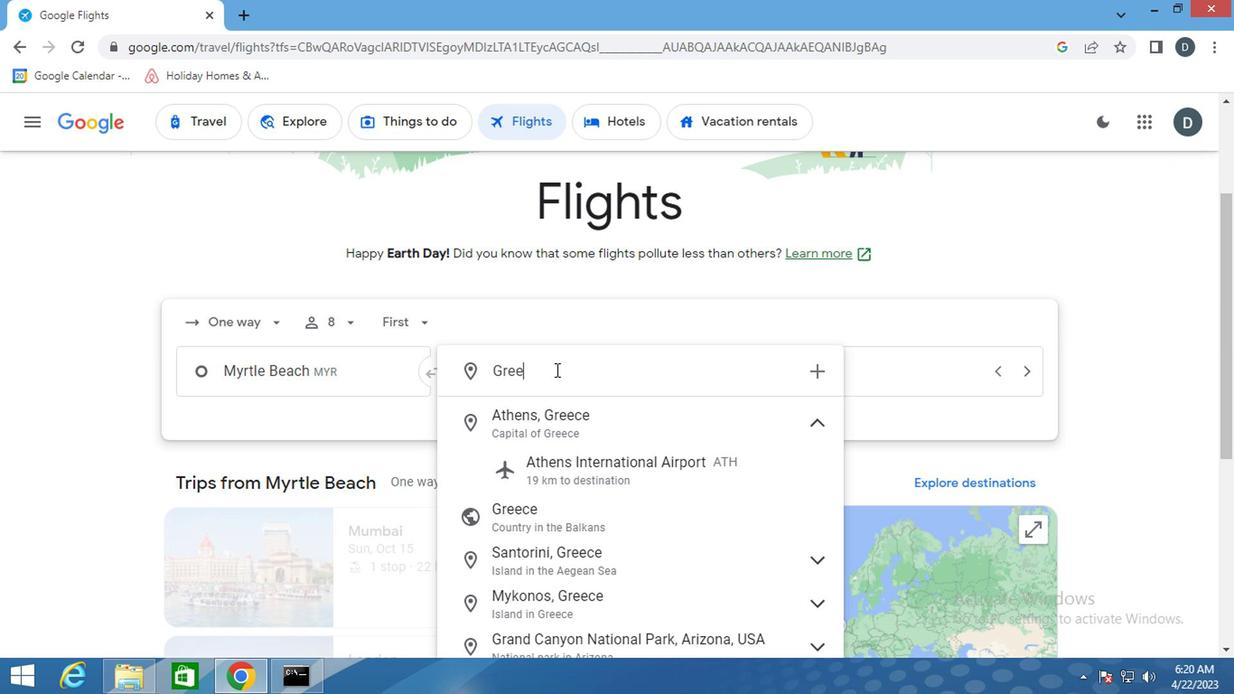 
Action: Mouse moved to (606, 462)
Screenshot: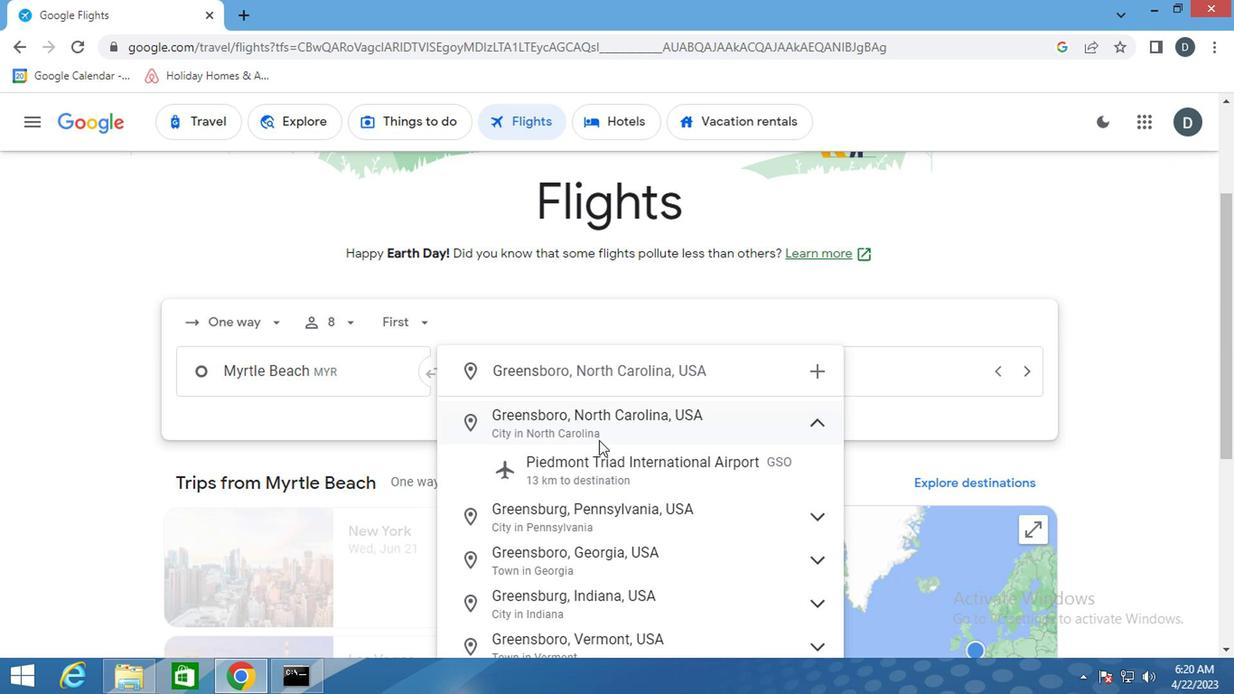 
Action: Mouse pressed left at (606, 462)
Screenshot: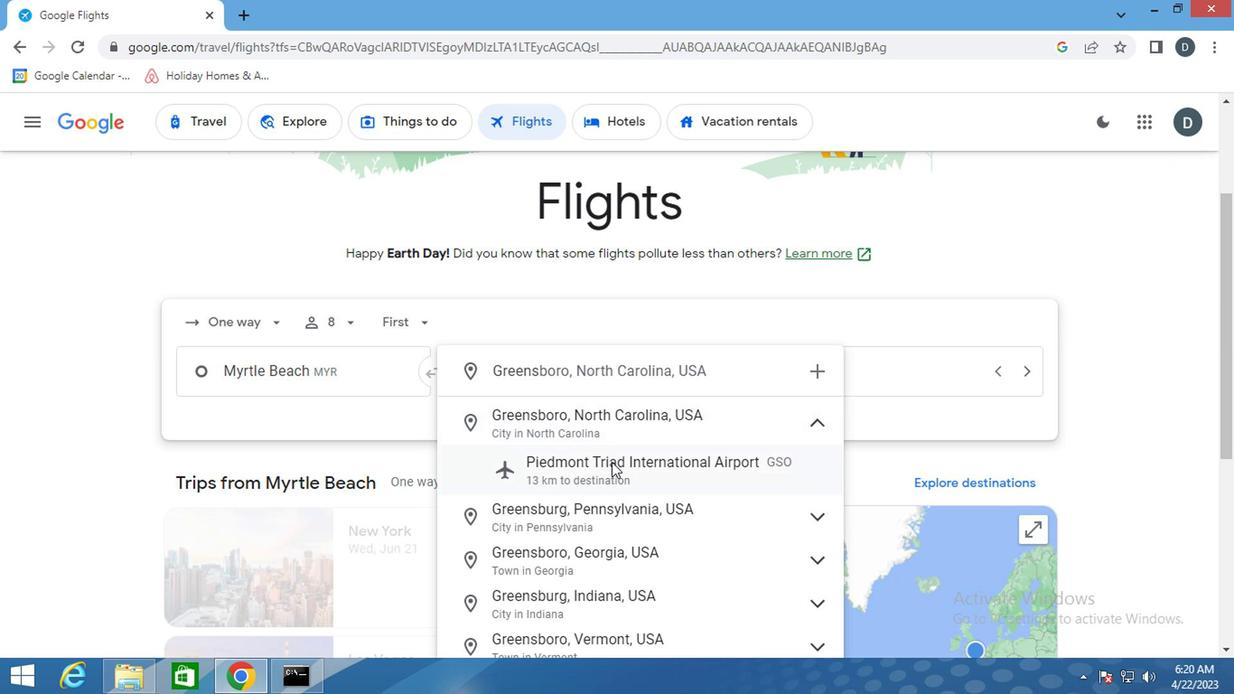 
Action: Mouse moved to (851, 356)
Screenshot: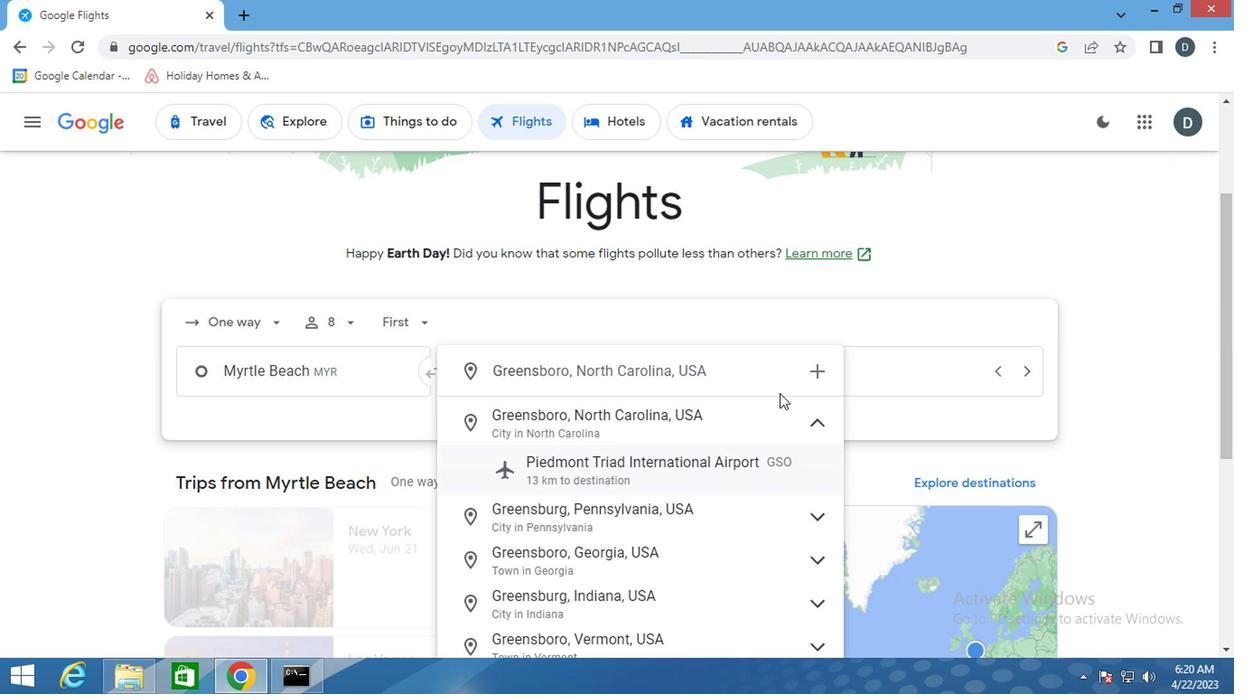 
Action: Mouse pressed left at (851, 356)
Screenshot: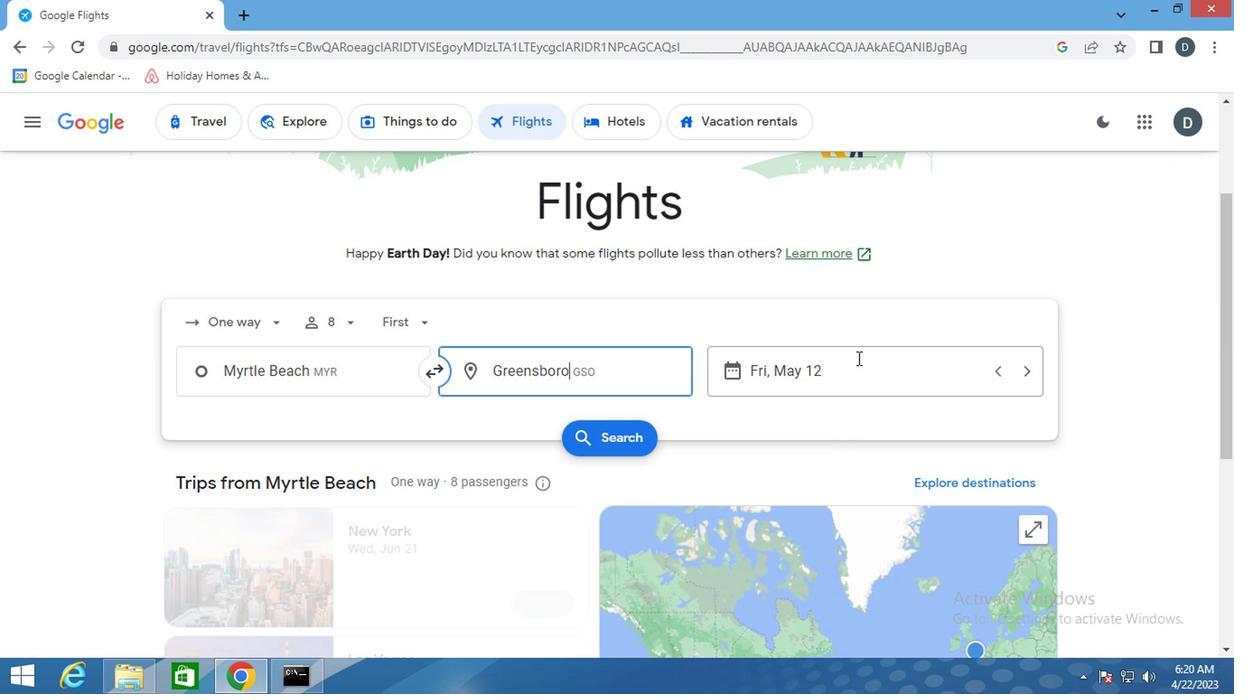 
Action: Mouse moved to (788, 325)
Screenshot: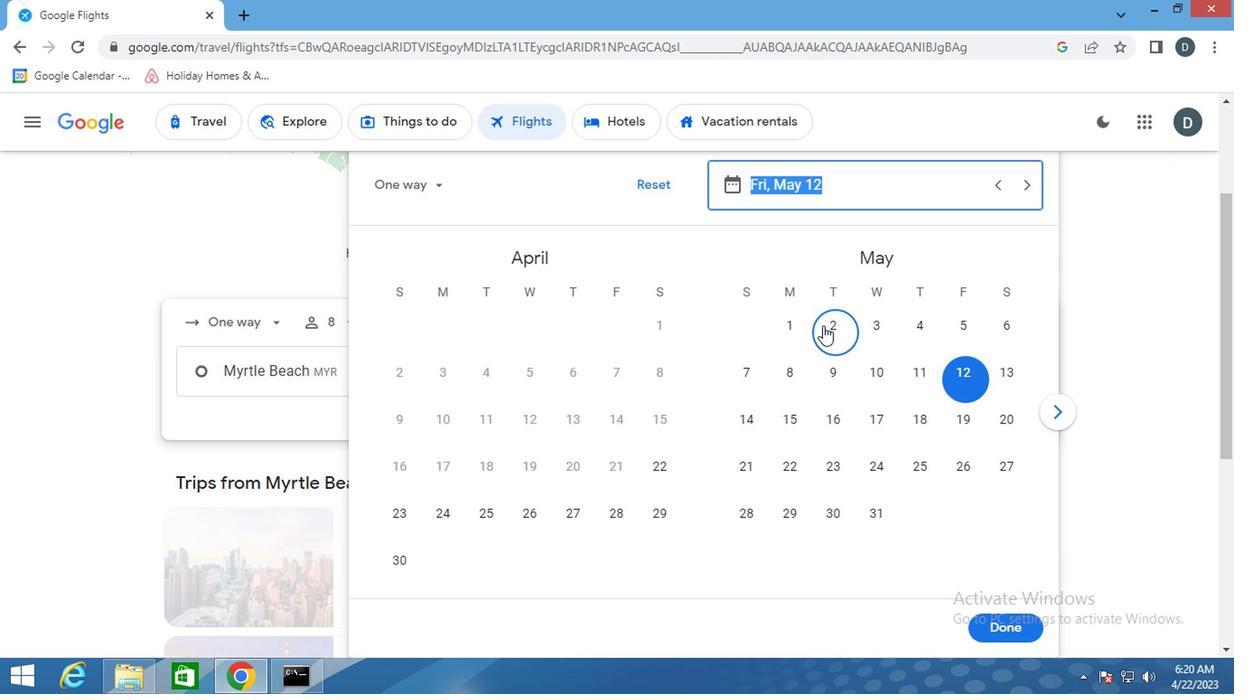 
Action: Mouse pressed left at (788, 325)
Screenshot: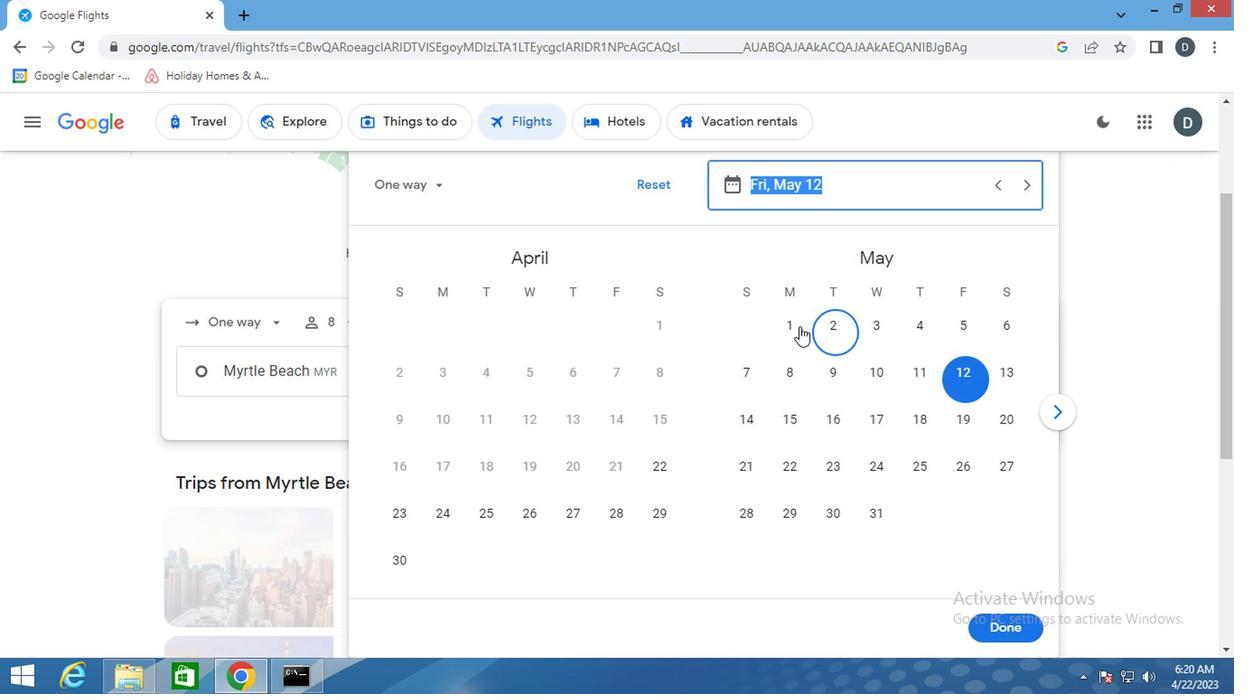 
Action: Mouse moved to (976, 635)
Screenshot: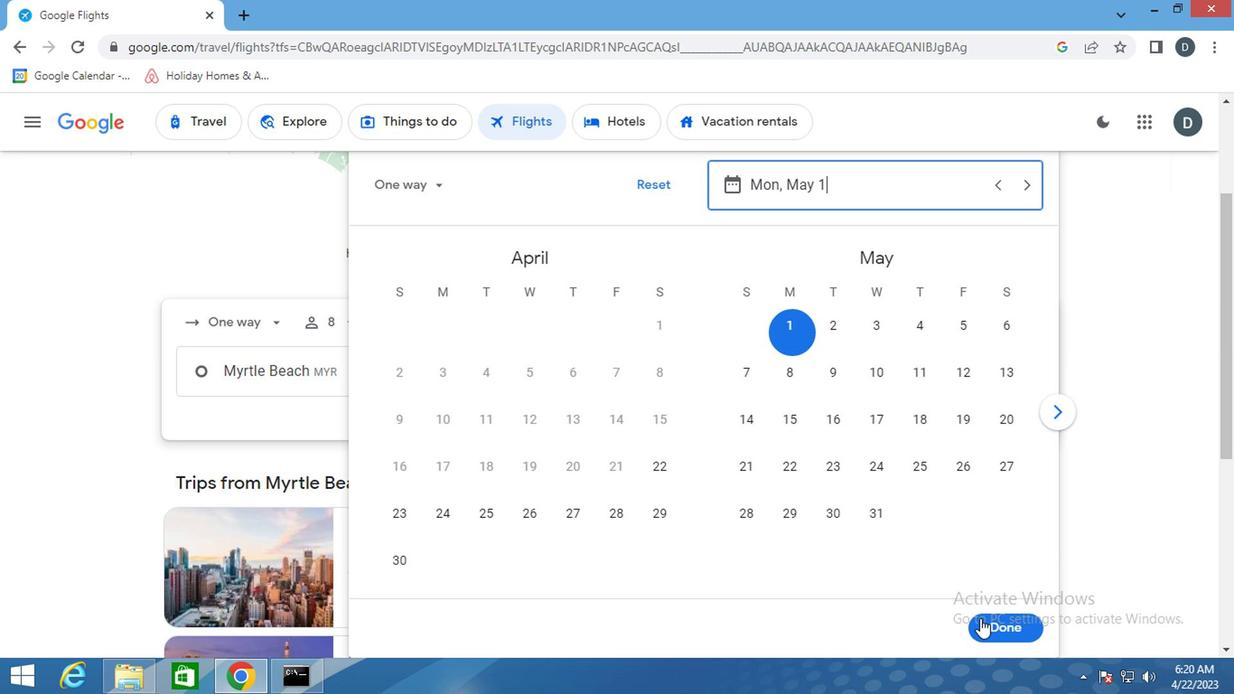 
Action: Mouse pressed left at (976, 635)
Screenshot: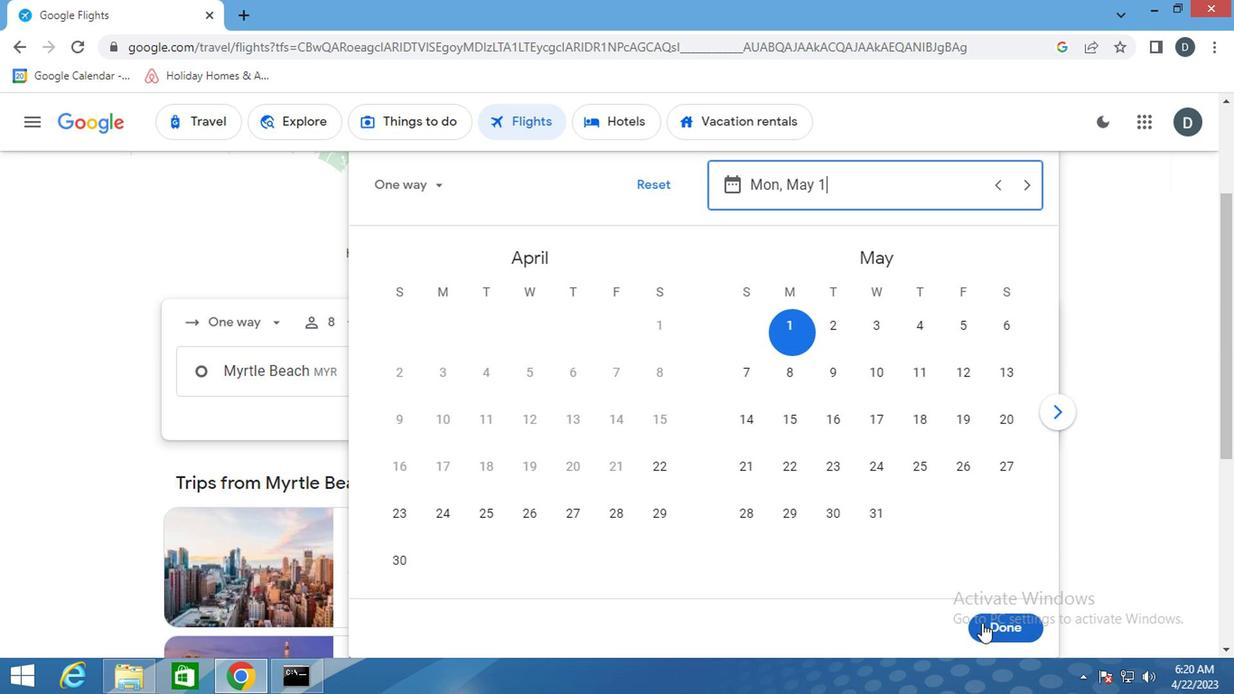
Action: Mouse moved to (608, 457)
Screenshot: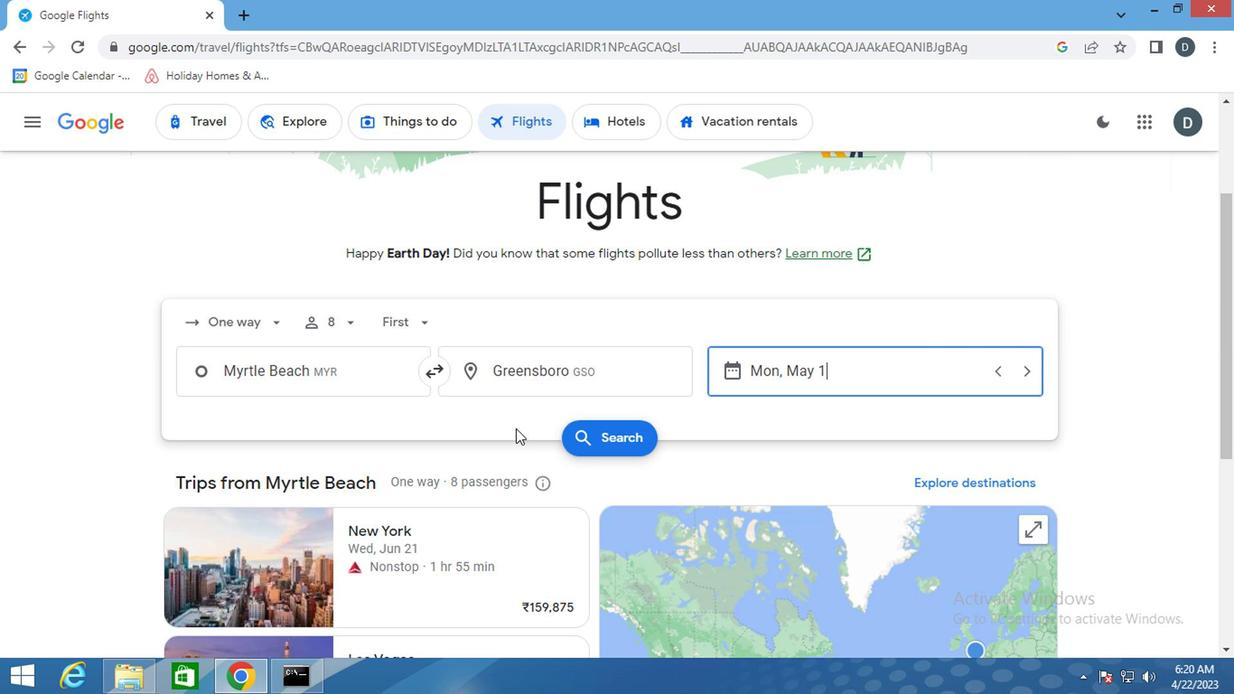 
Action: Mouse pressed left at (608, 457)
Screenshot: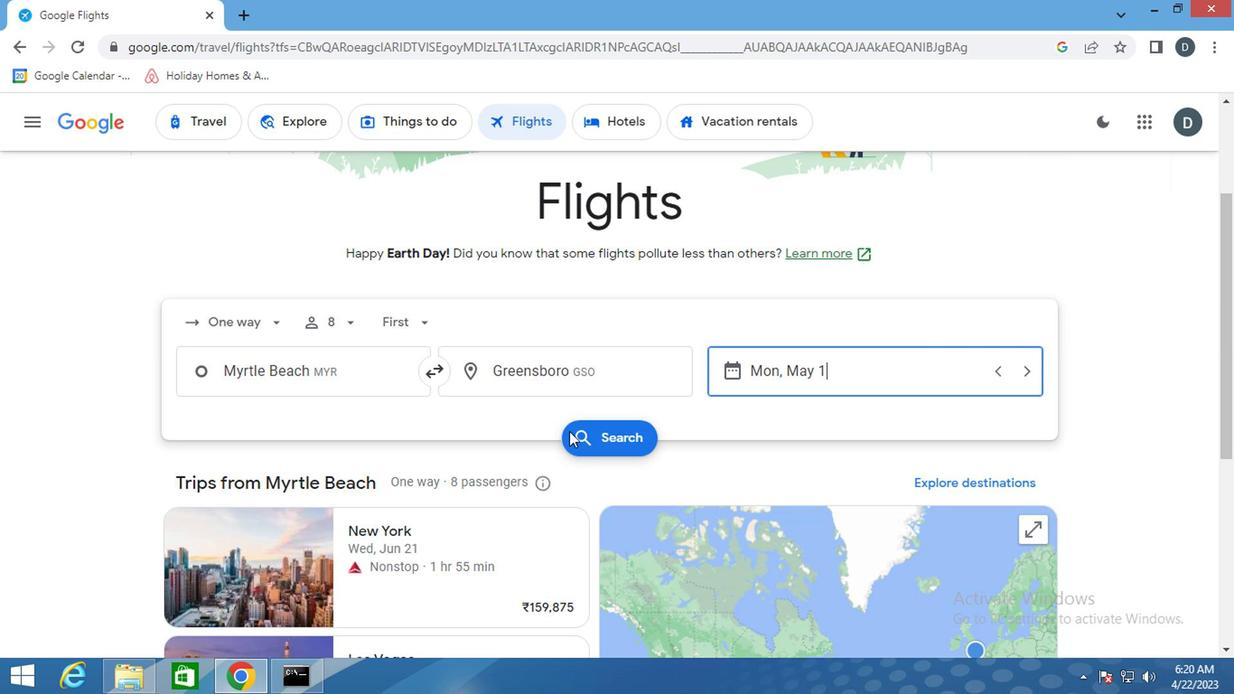 
Action: Mouse moved to (207, 284)
Screenshot: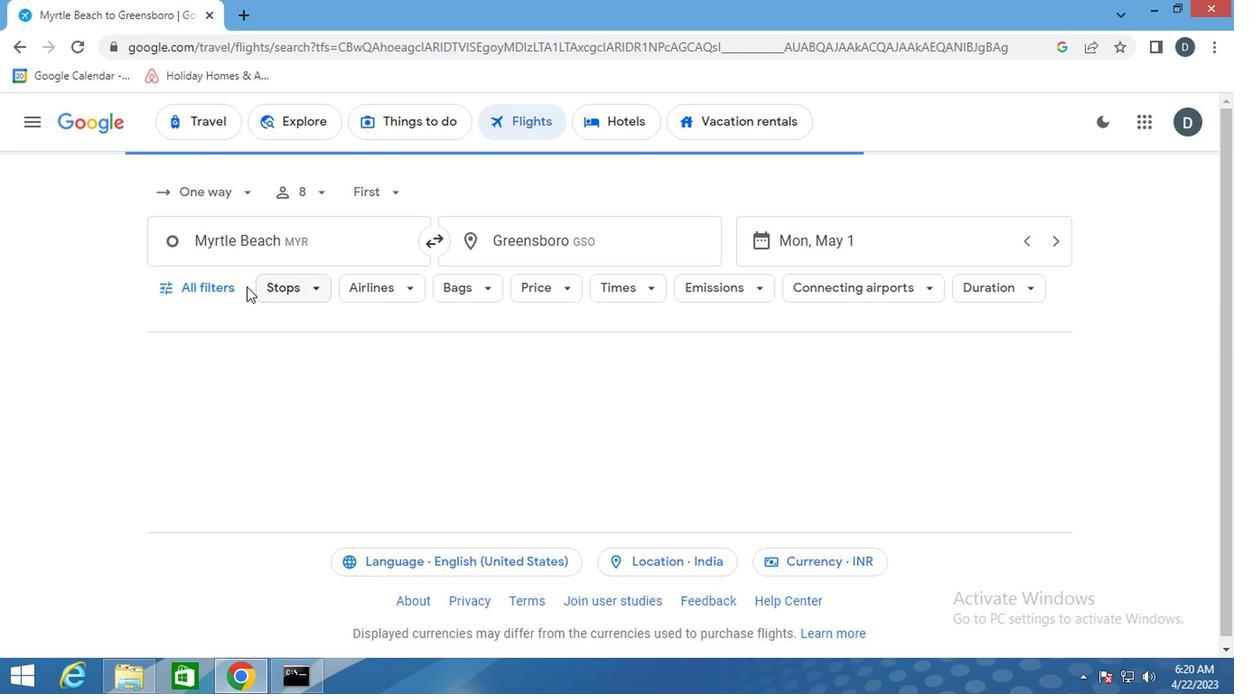 
Action: Mouse pressed left at (207, 284)
Screenshot: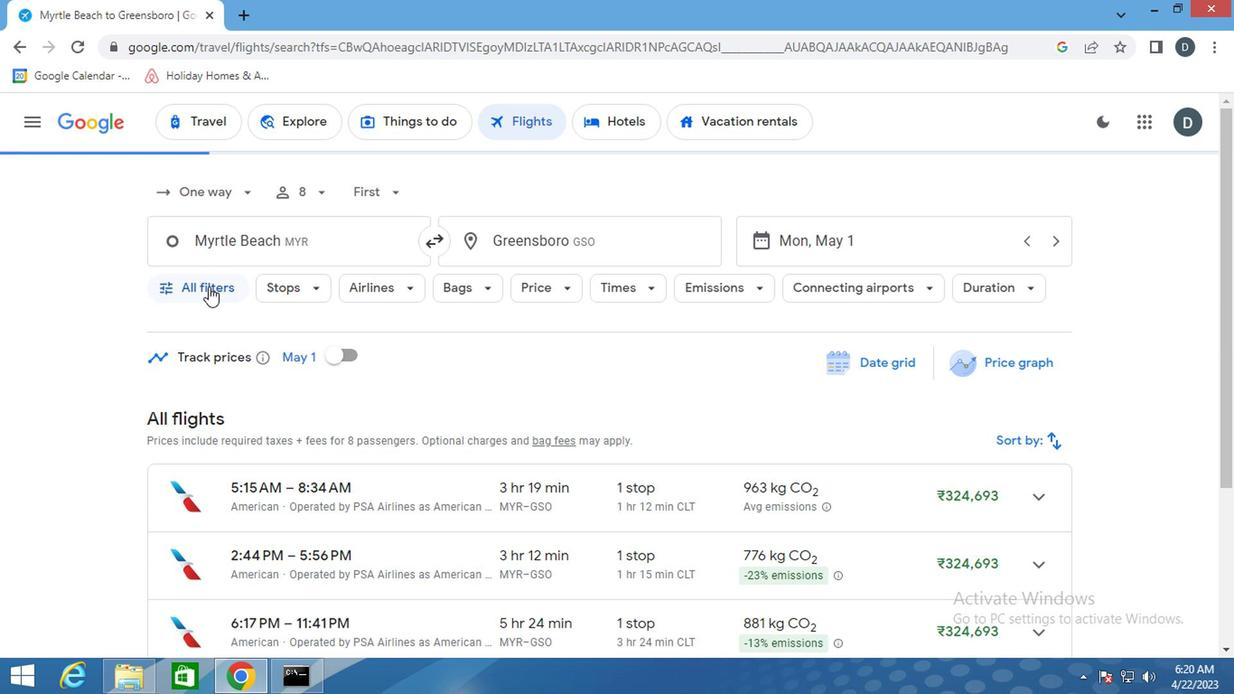 
Action: Mouse moved to (383, 486)
Screenshot: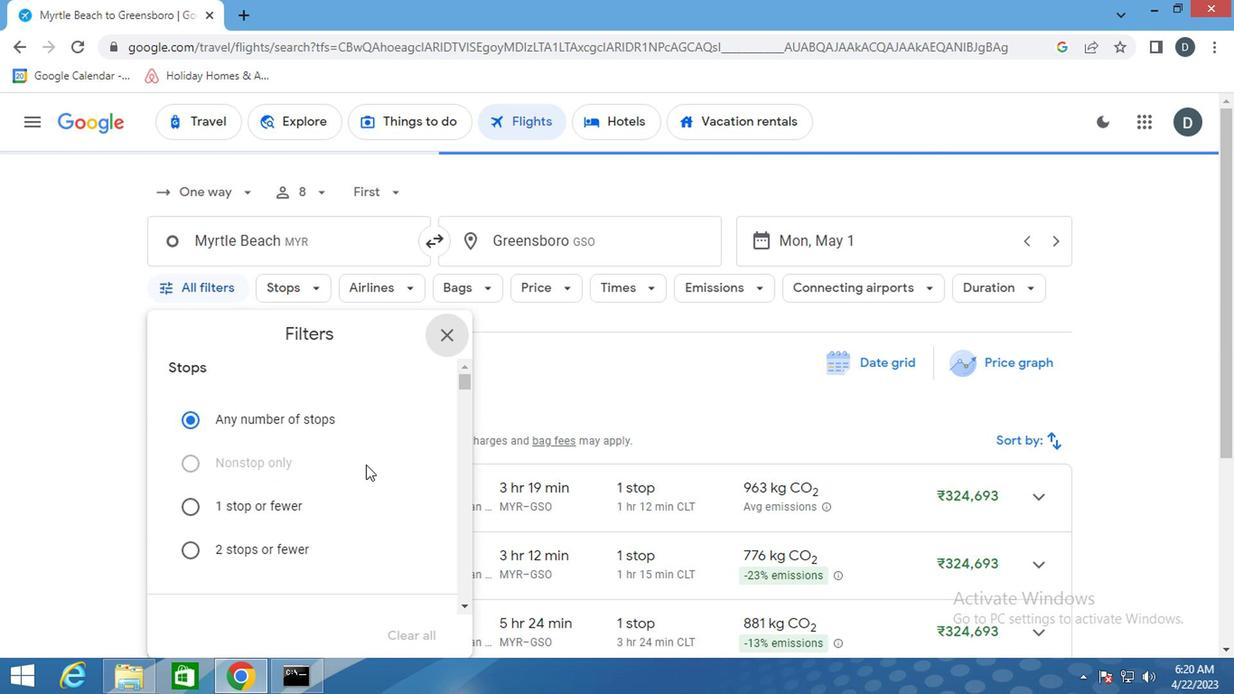 
Action: Mouse scrolled (383, 485) with delta (0, 0)
Screenshot: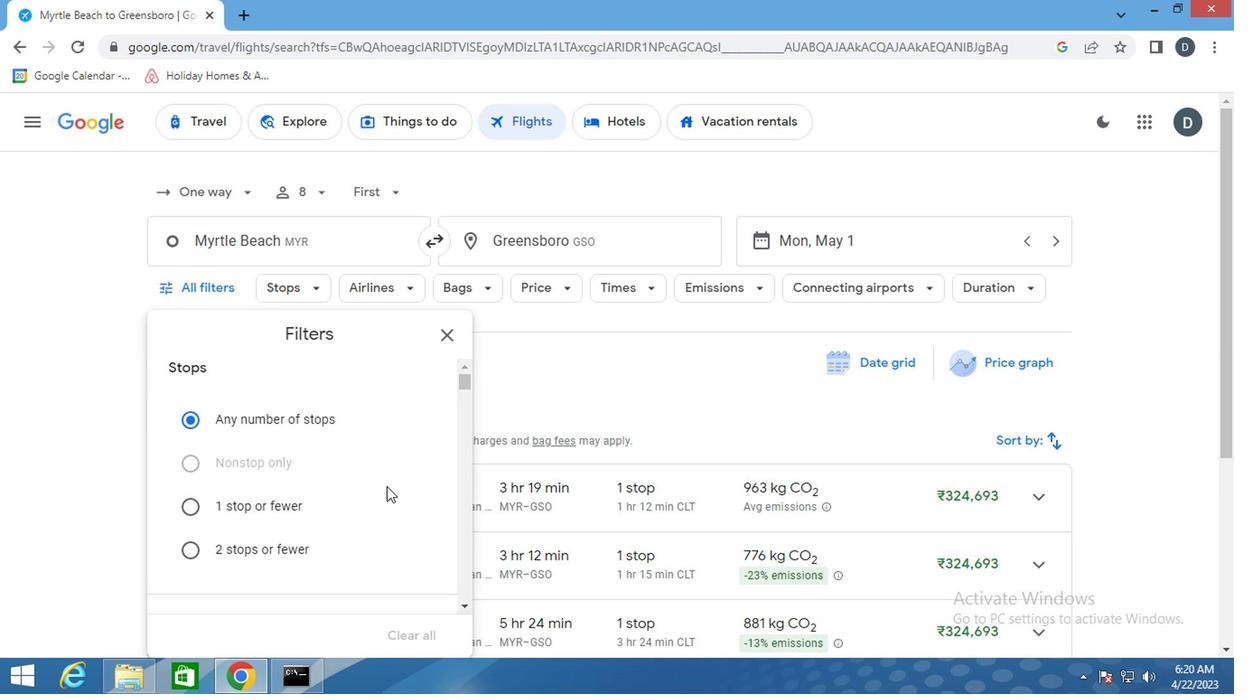 
Action: Mouse scrolled (383, 485) with delta (0, 0)
Screenshot: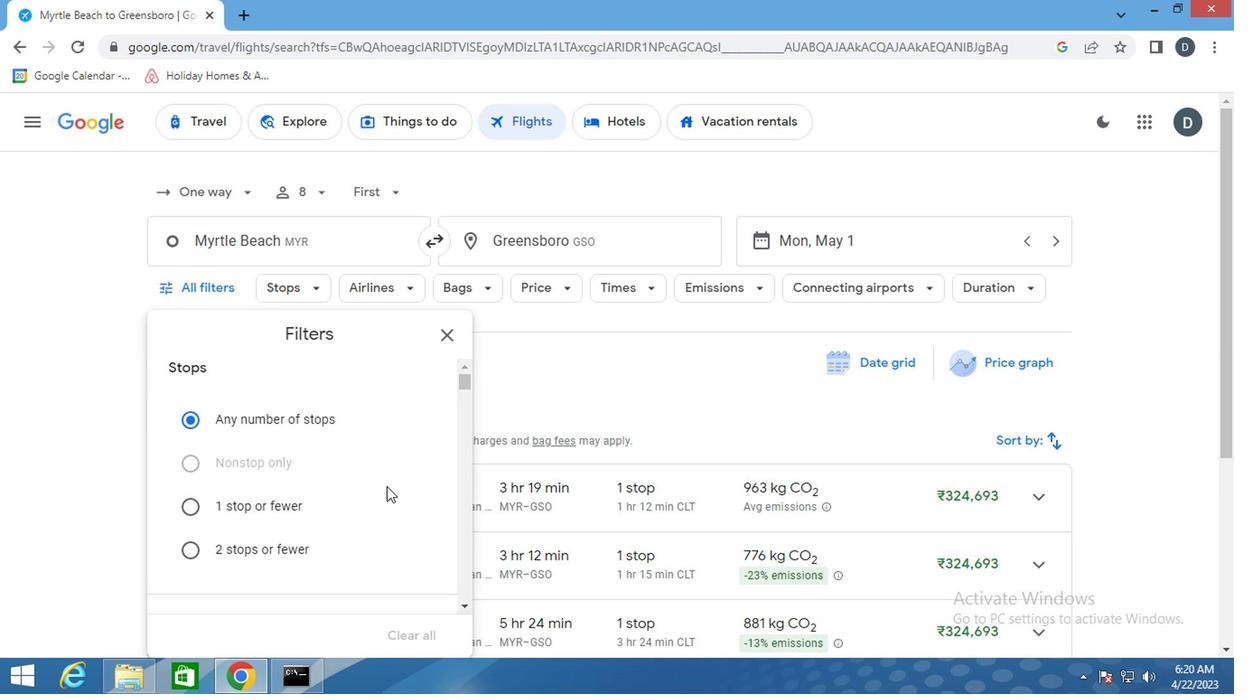 
Action: Mouse scrolled (383, 485) with delta (0, 0)
Screenshot: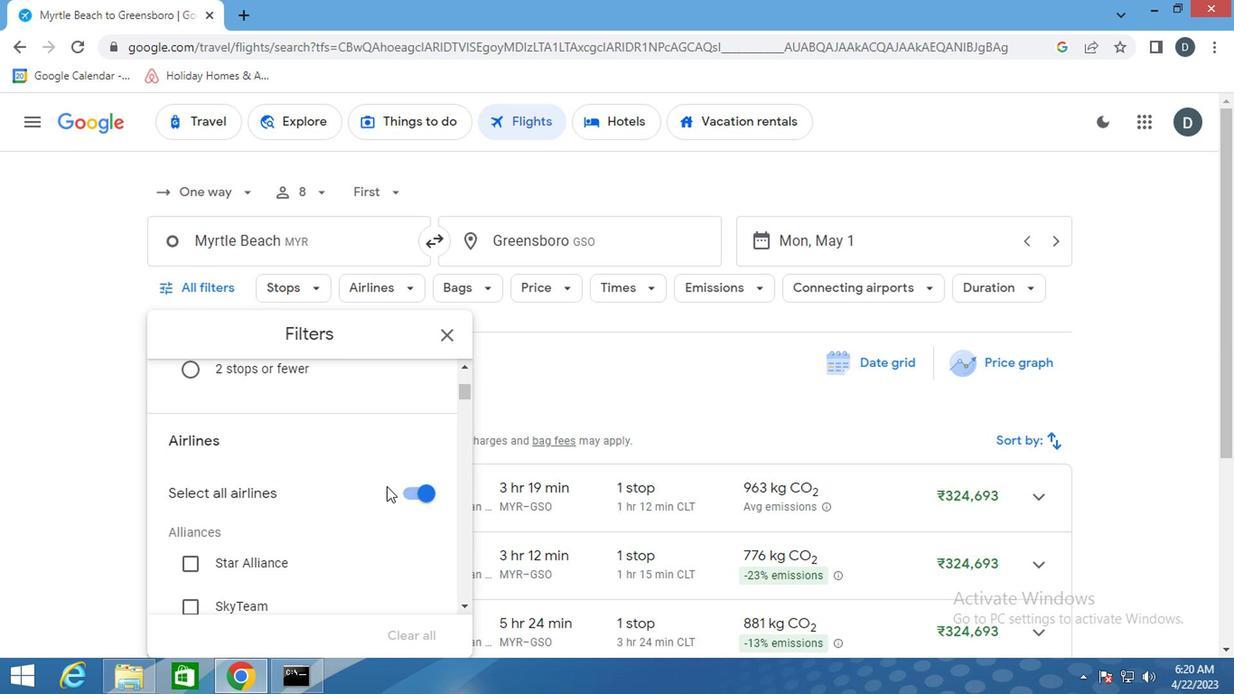 
Action: Mouse scrolled (383, 485) with delta (0, 0)
Screenshot: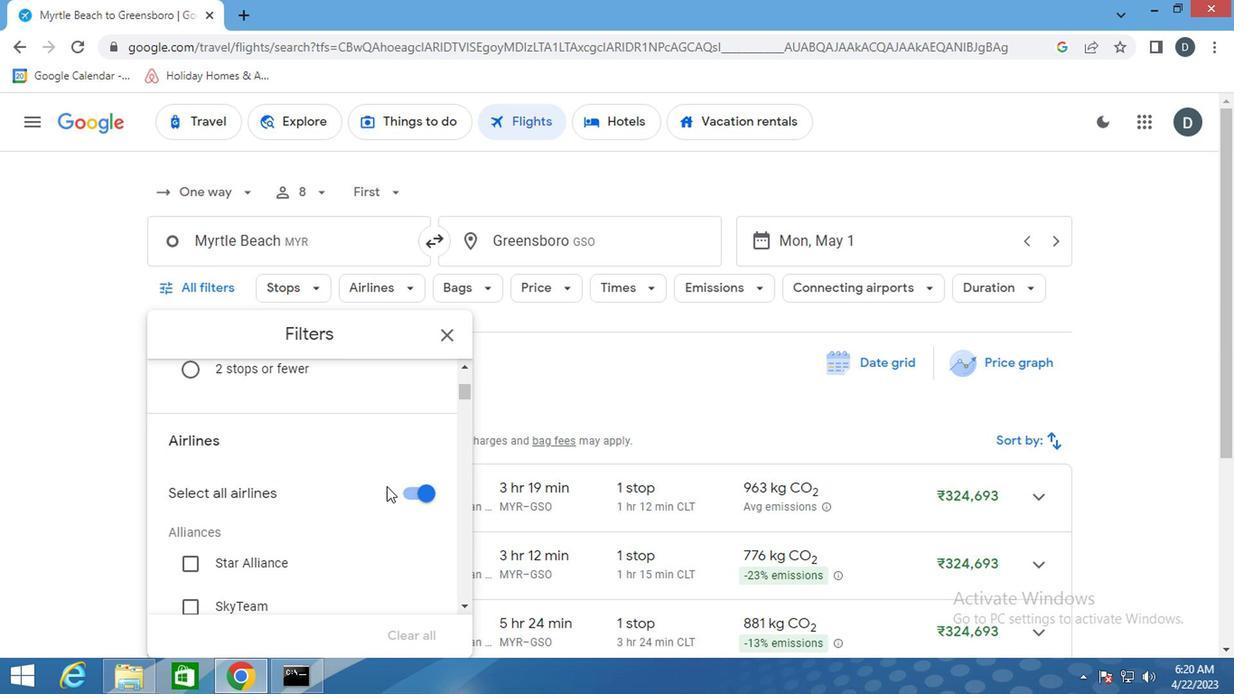 
Action: Mouse scrolled (383, 485) with delta (0, 0)
Screenshot: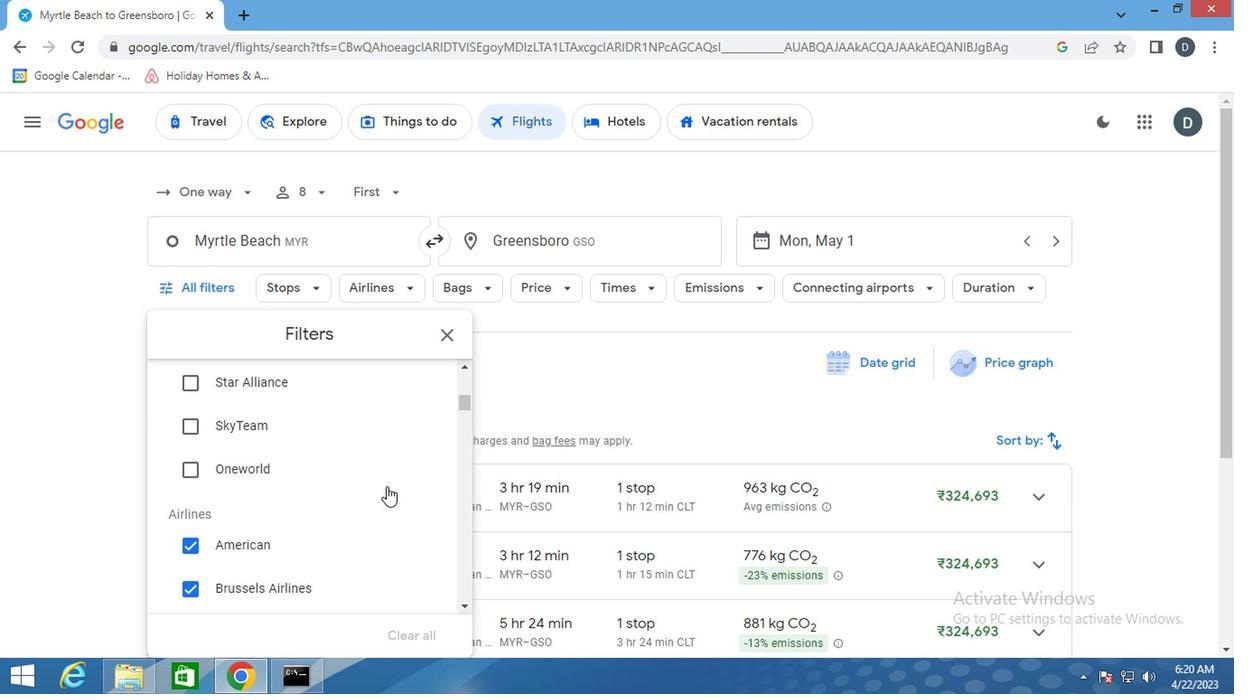 
Action: Mouse moved to (401, 451)
Screenshot: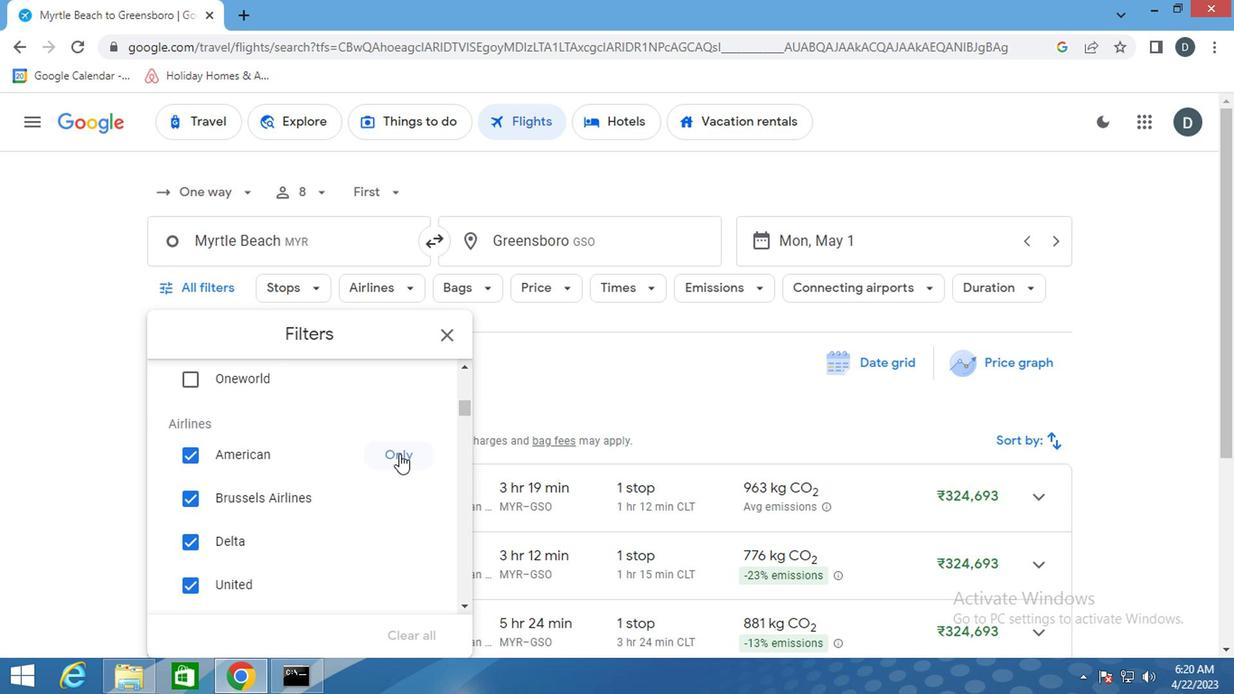 
Action: Mouse pressed left at (401, 451)
Screenshot: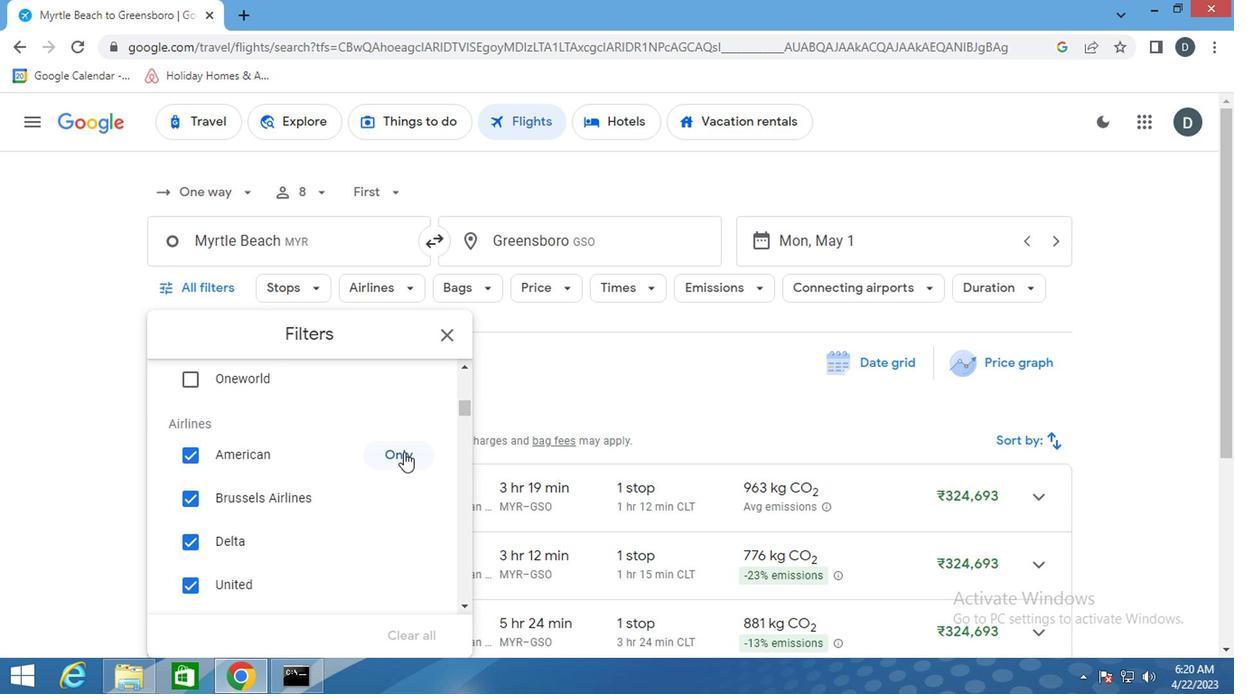 
Action: Mouse moved to (405, 464)
Screenshot: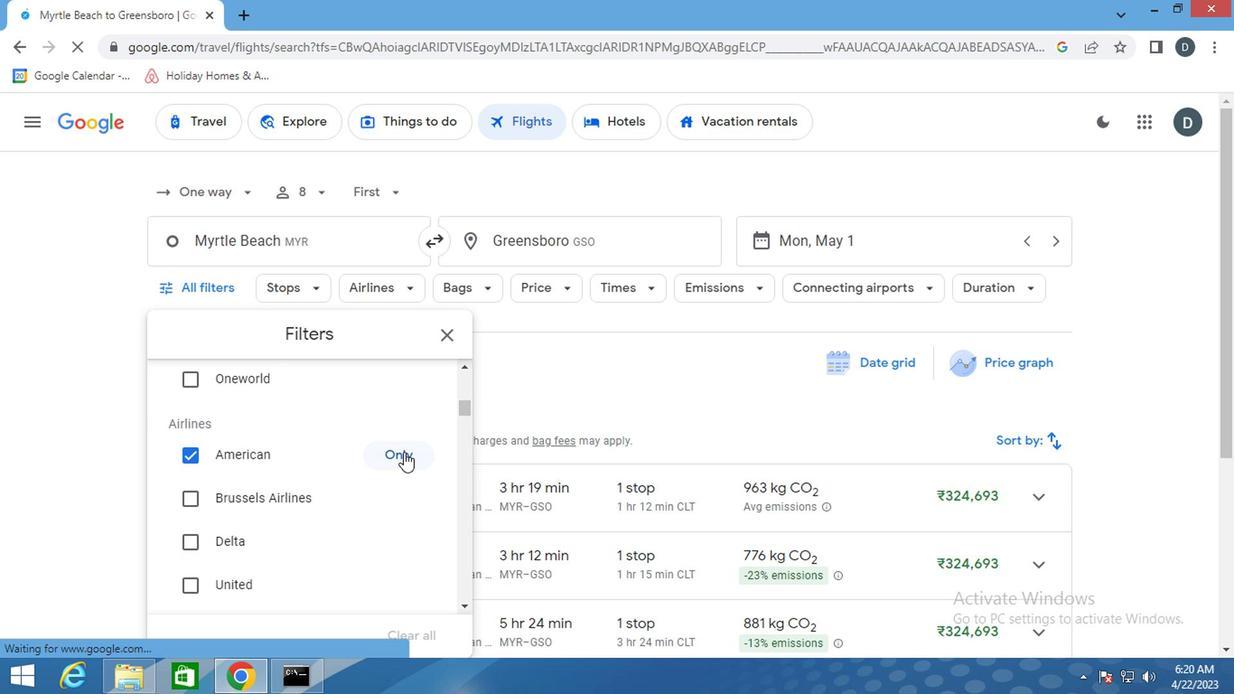 
Action: Mouse scrolled (405, 464) with delta (0, 0)
Screenshot: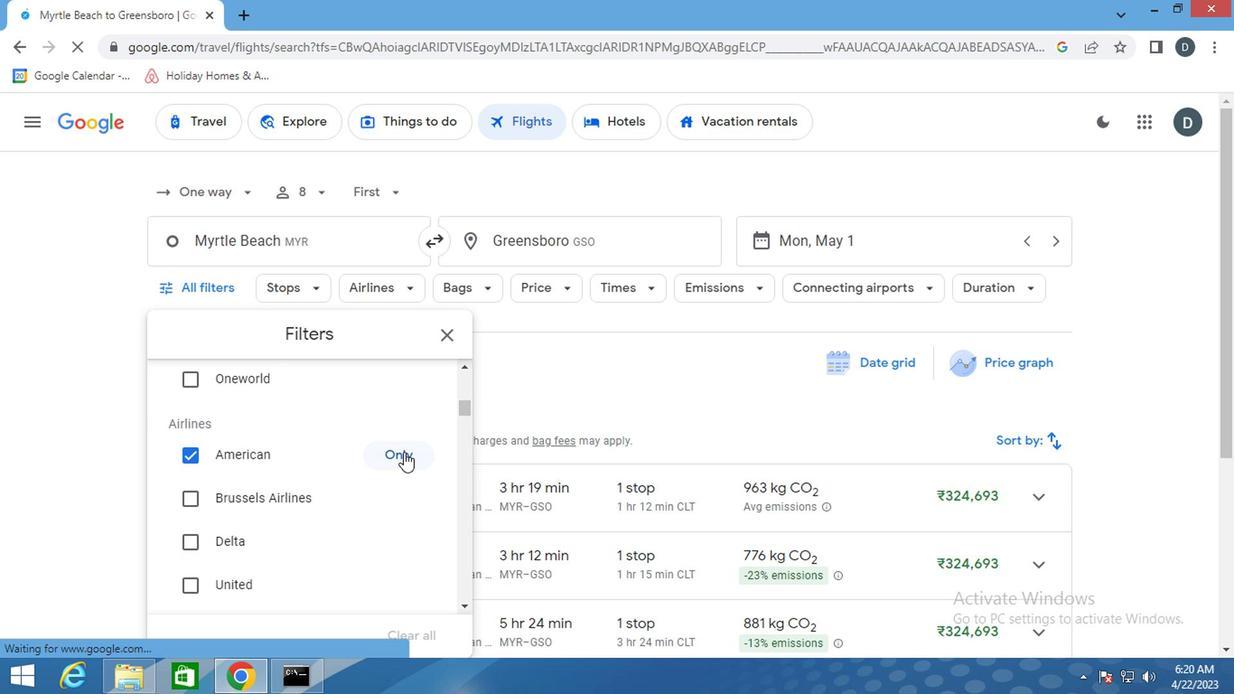
Action: Mouse moved to (406, 467)
Screenshot: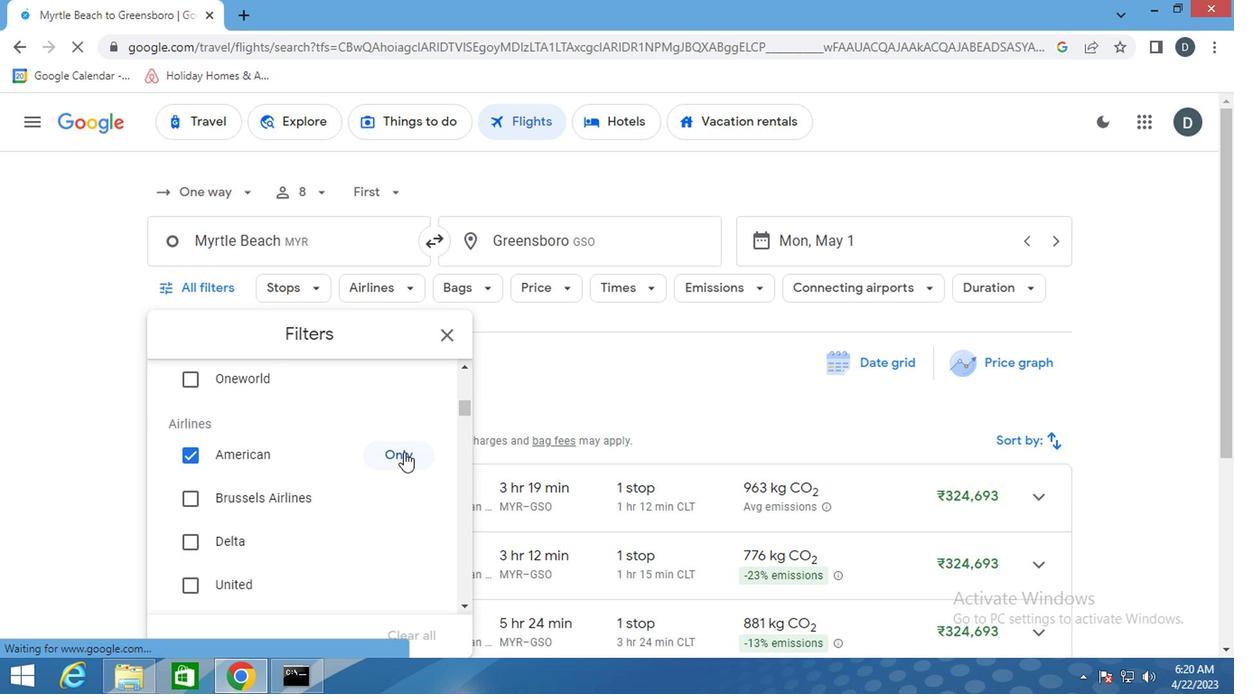 
Action: Mouse scrolled (406, 466) with delta (0, 0)
Screenshot: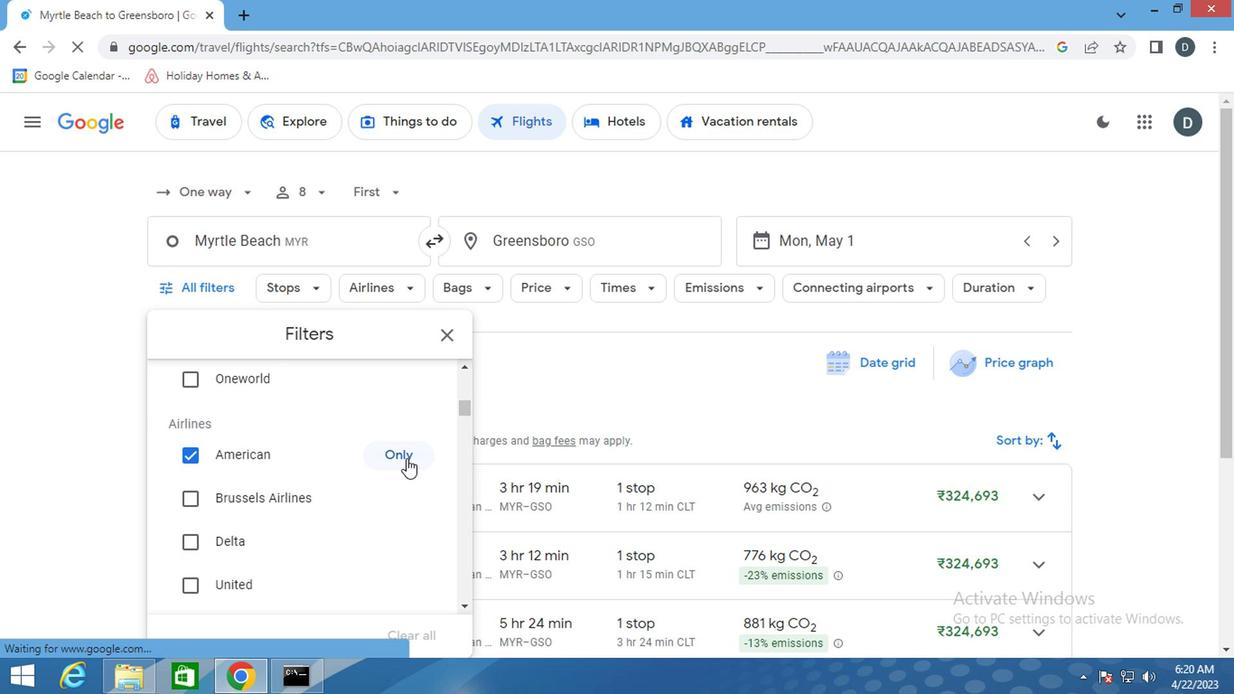 
Action: Mouse moved to (406, 467)
Screenshot: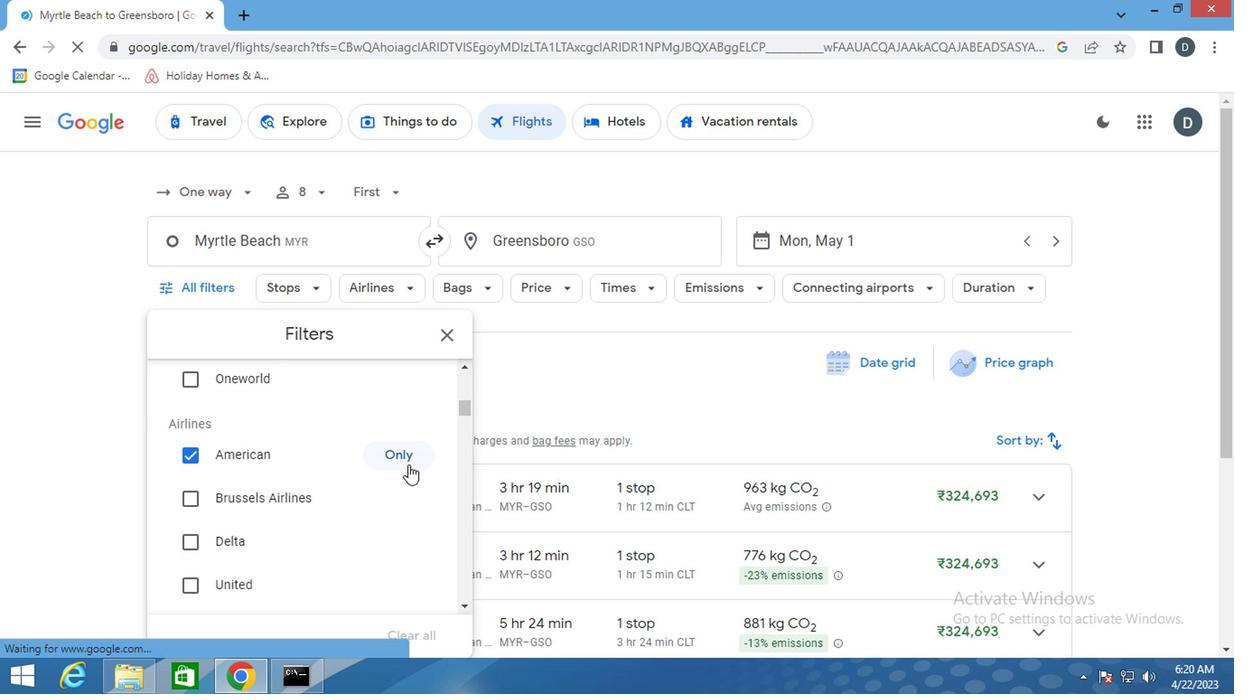 
Action: Mouse scrolled (406, 466) with delta (0, 0)
Screenshot: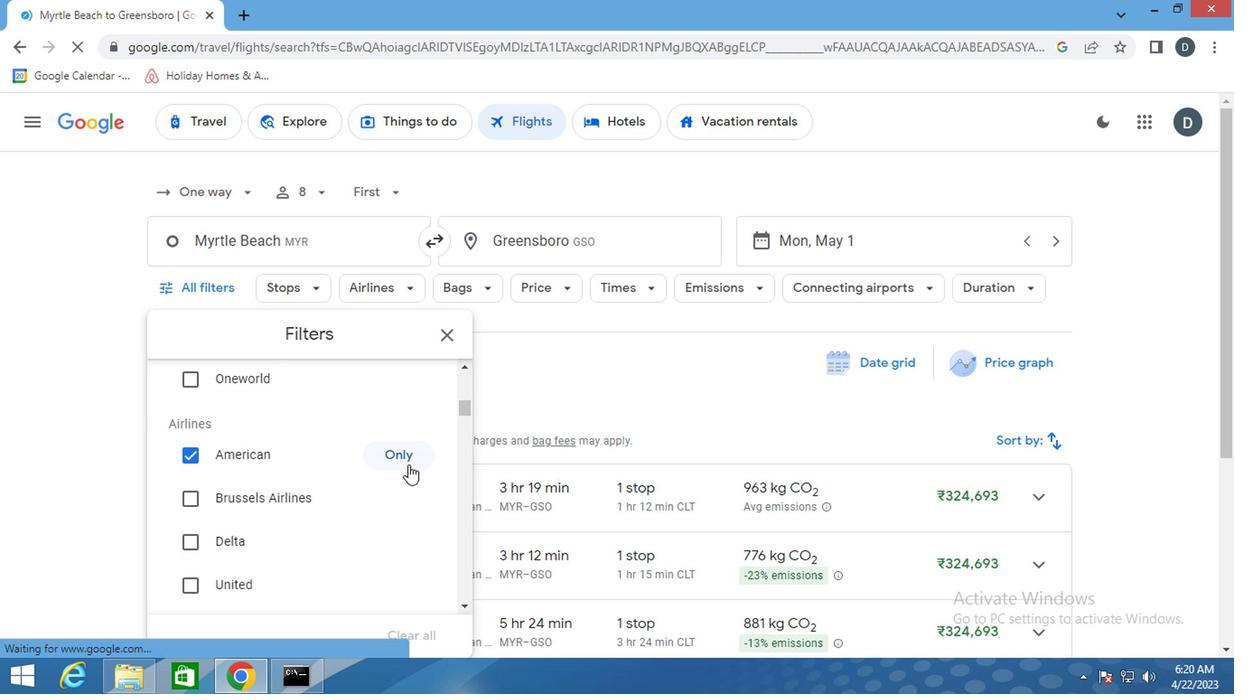 
Action: Mouse scrolled (406, 466) with delta (0, 0)
Screenshot: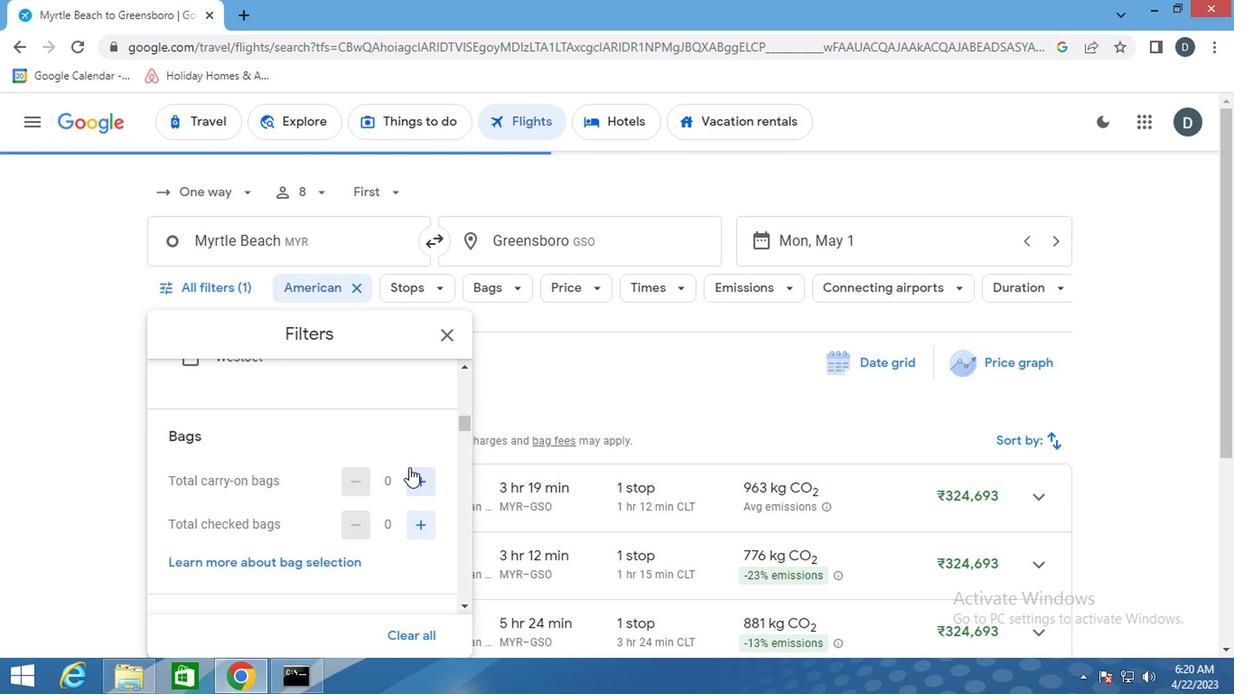 
Action: Mouse scrolled (406, 468) with delta (0, 1)
Screenshot: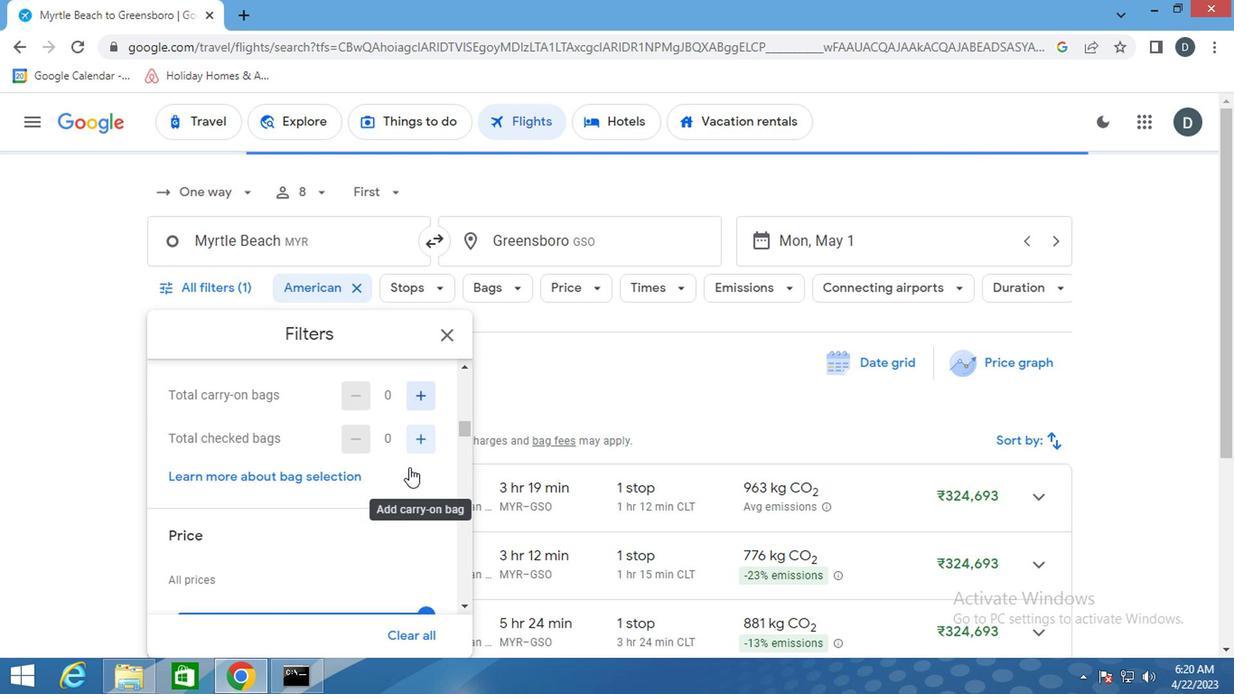 
Action: Mouse moved to (415, 522)
Screenshot: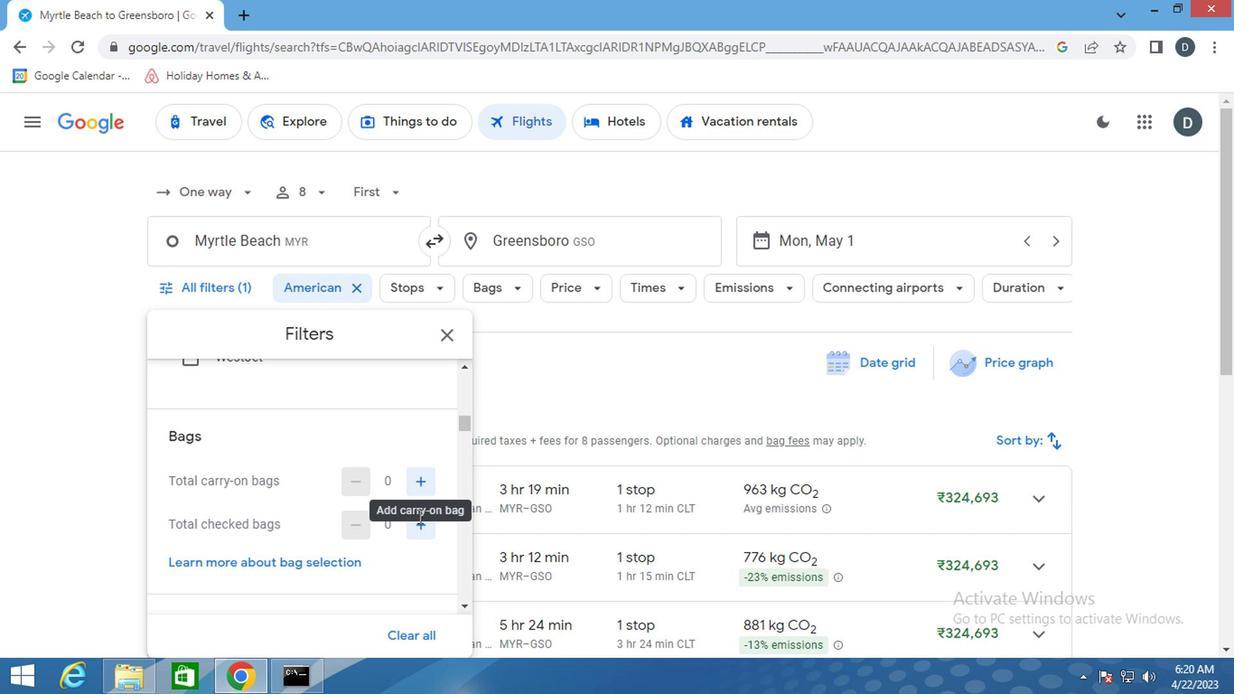 
Action: Mouse pressed left at (415, 522)
Screenshot: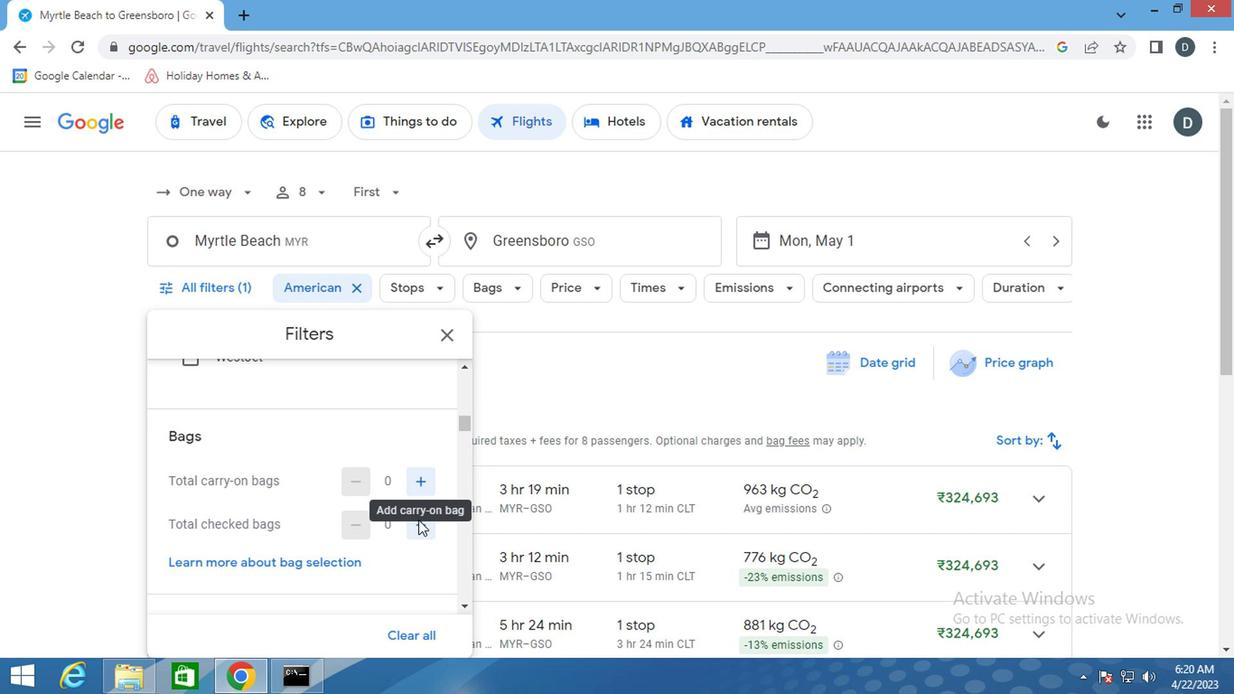 
Action: Mouse pressed left at (415, 522)
Screenshot: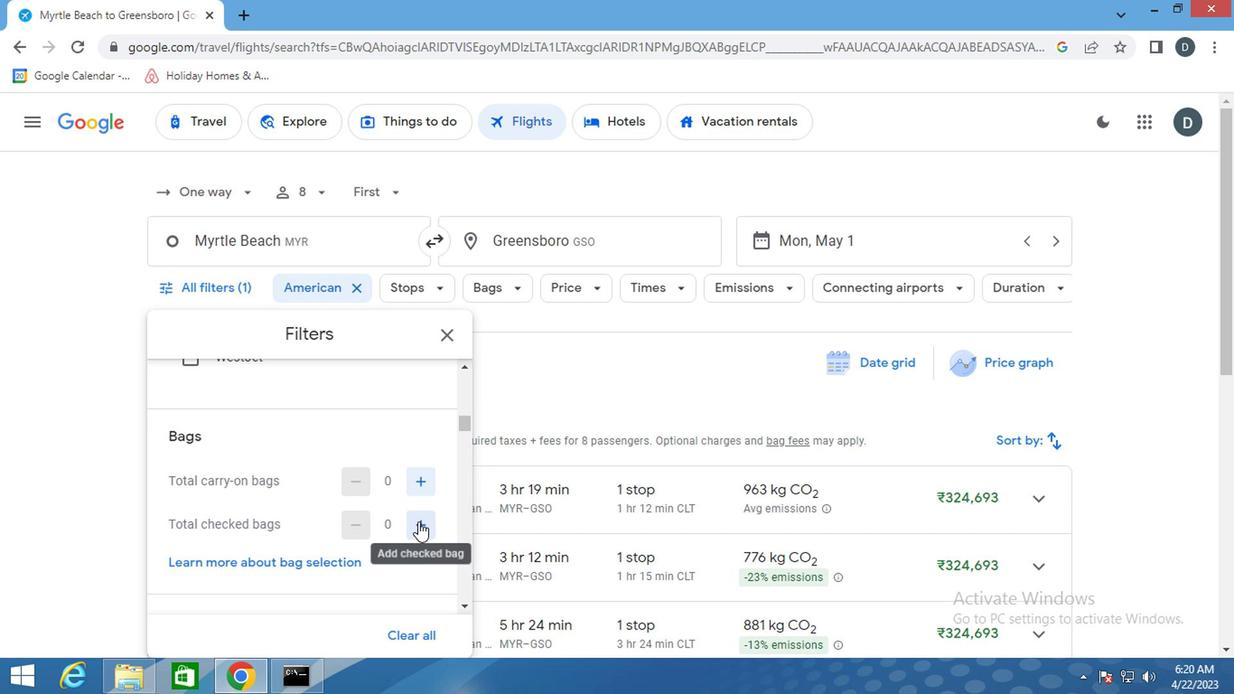 
Action: Mouse pressed left at (415, 522)
Screenshot: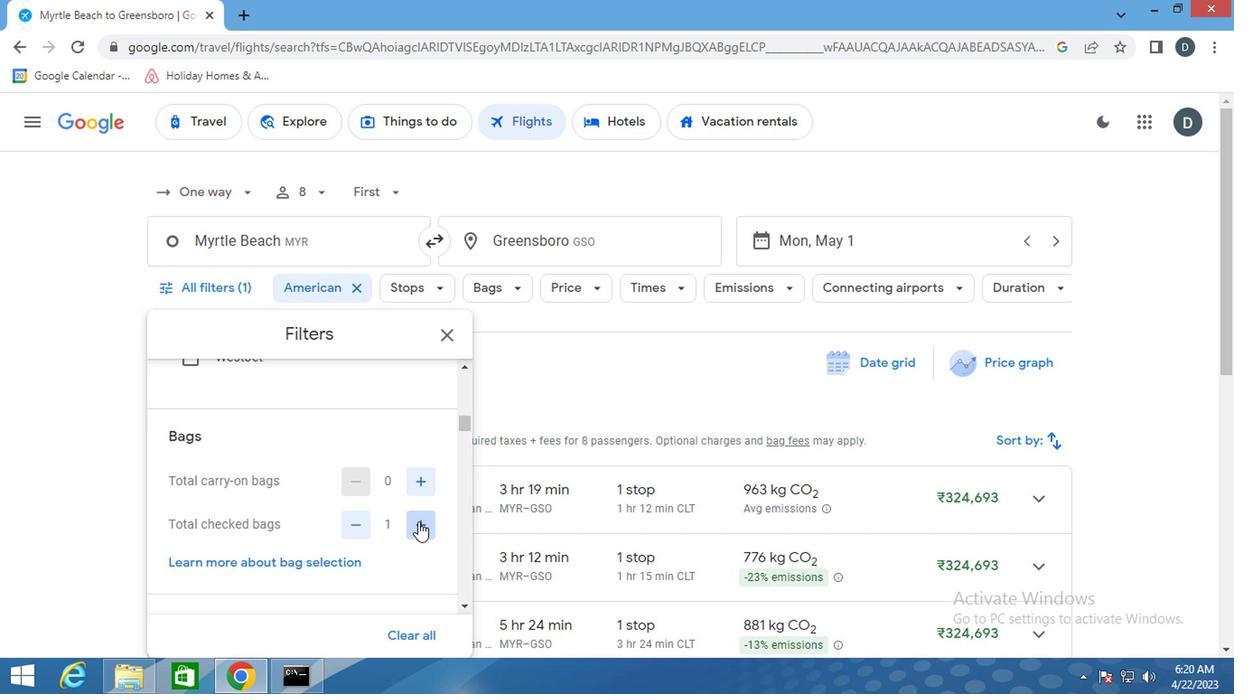 
Action: Mouse pressed left at (415, 522)
Screenshot: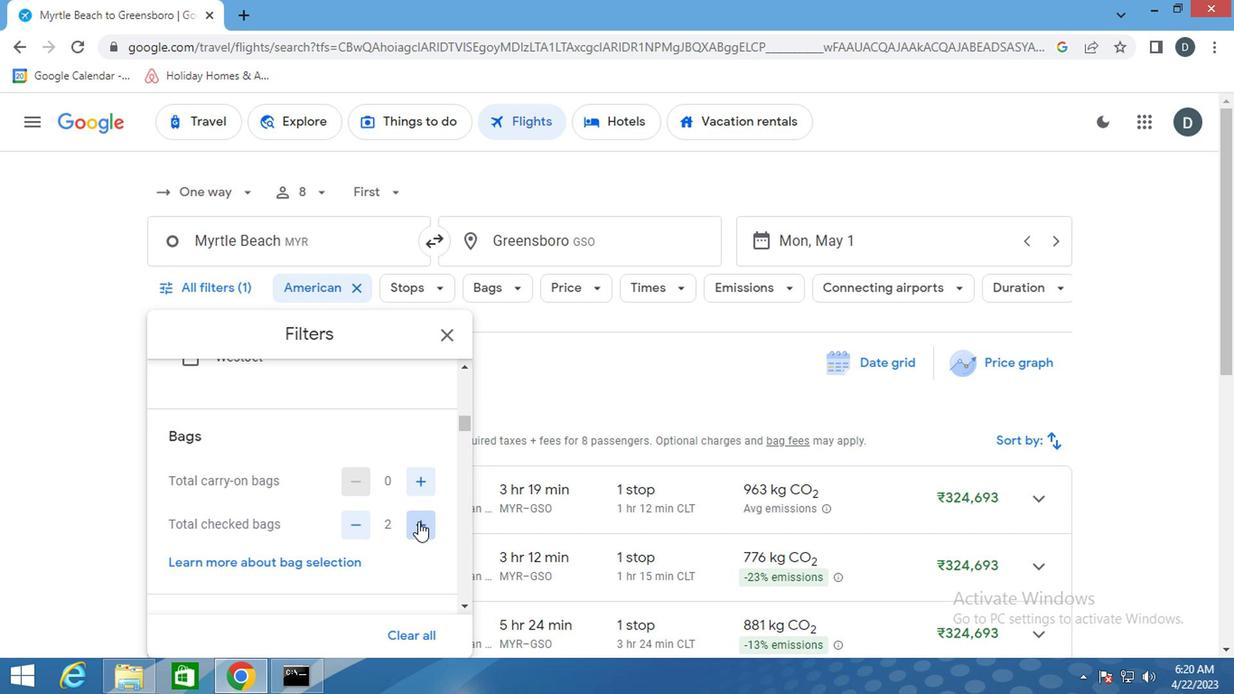 
Action: Mouse pressed left at (415, 522)
Screenshot: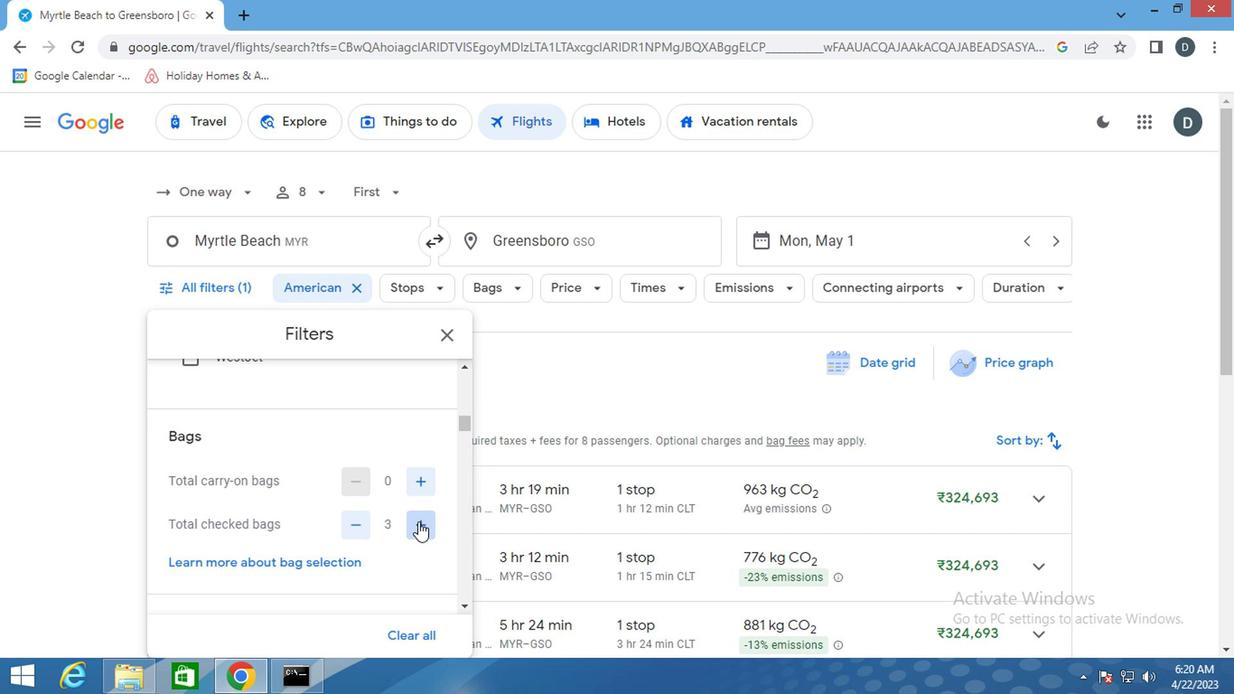 
Action: Mouse pressed left at (415, 522)
Screenshot: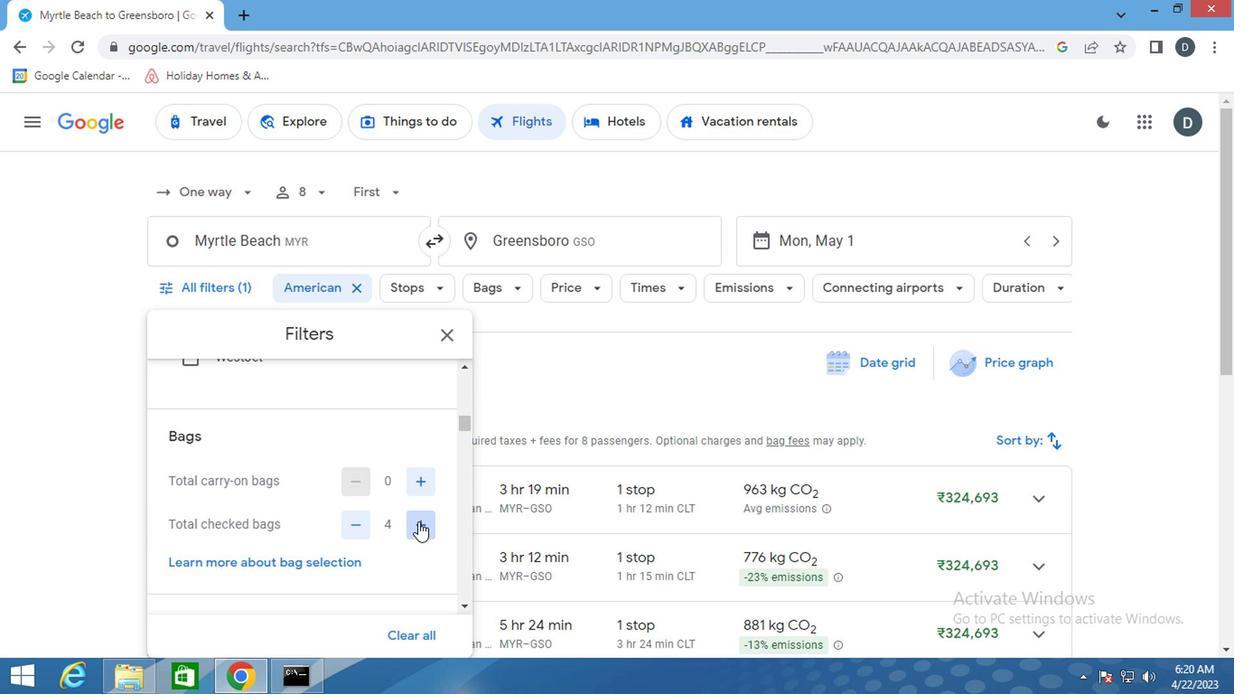 
Action: Mouse pressed left at (415, 522)
Screenshot: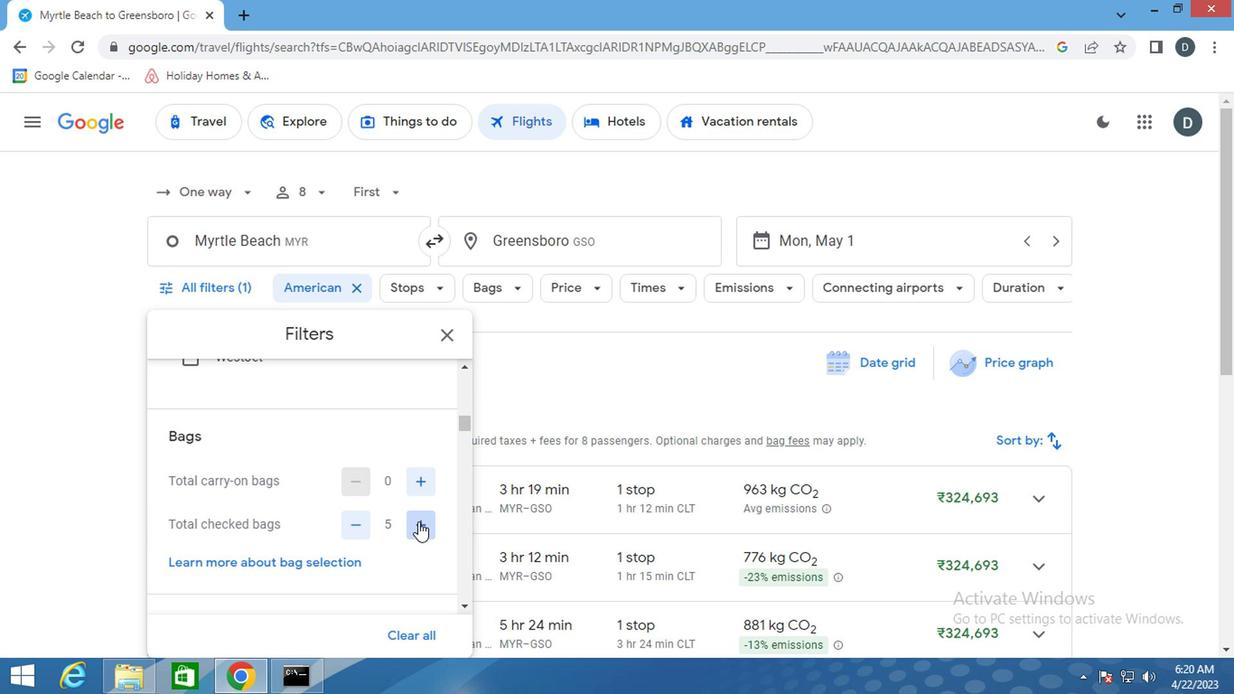 
Action: Mouse moved to (401, 554)
Screenshot: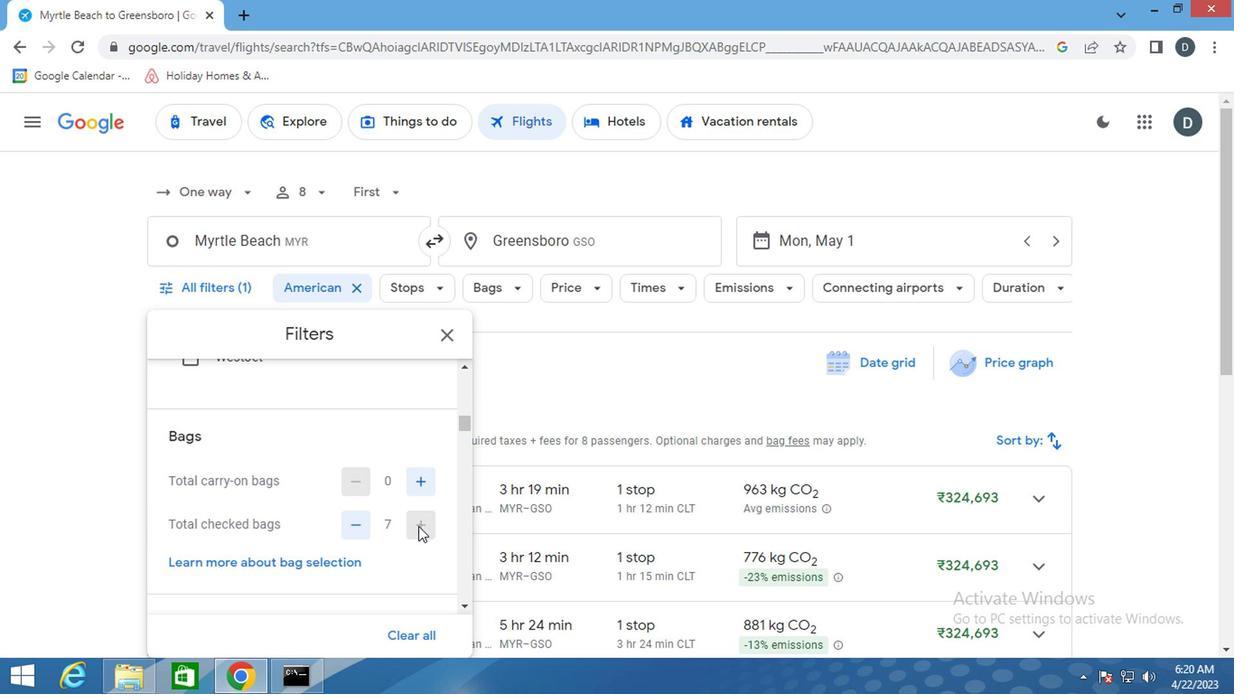 
Action: Mouse scrolled (401, 553) with delta (0, 0)
Screenshot: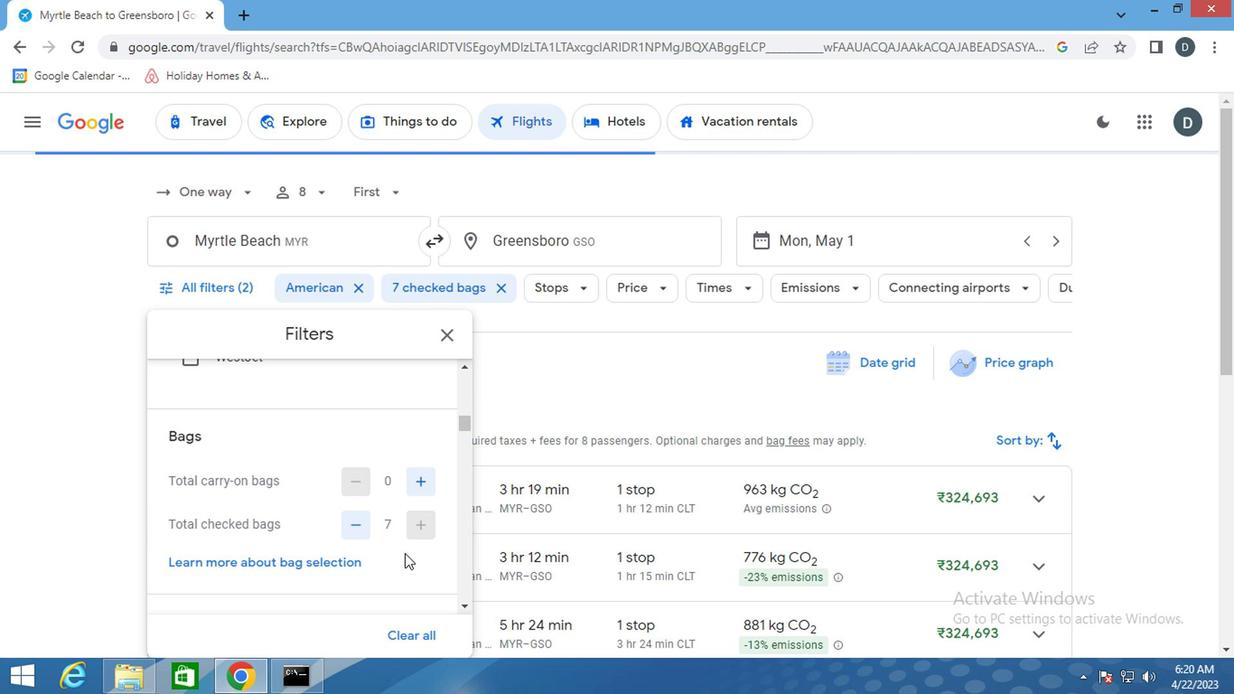 
Action: Mouse scrolled (401, 553) with delta (0, 0)
Screenshot: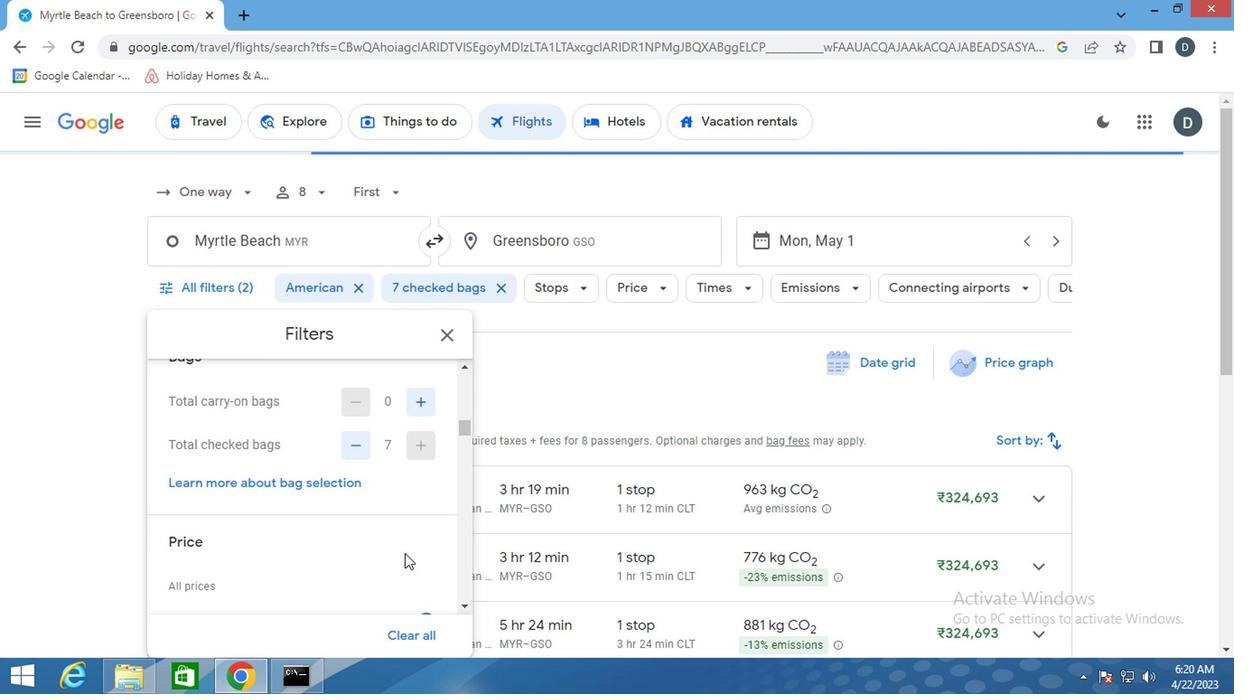 
Action: Mouse moved to (421, 516)
Screenshot: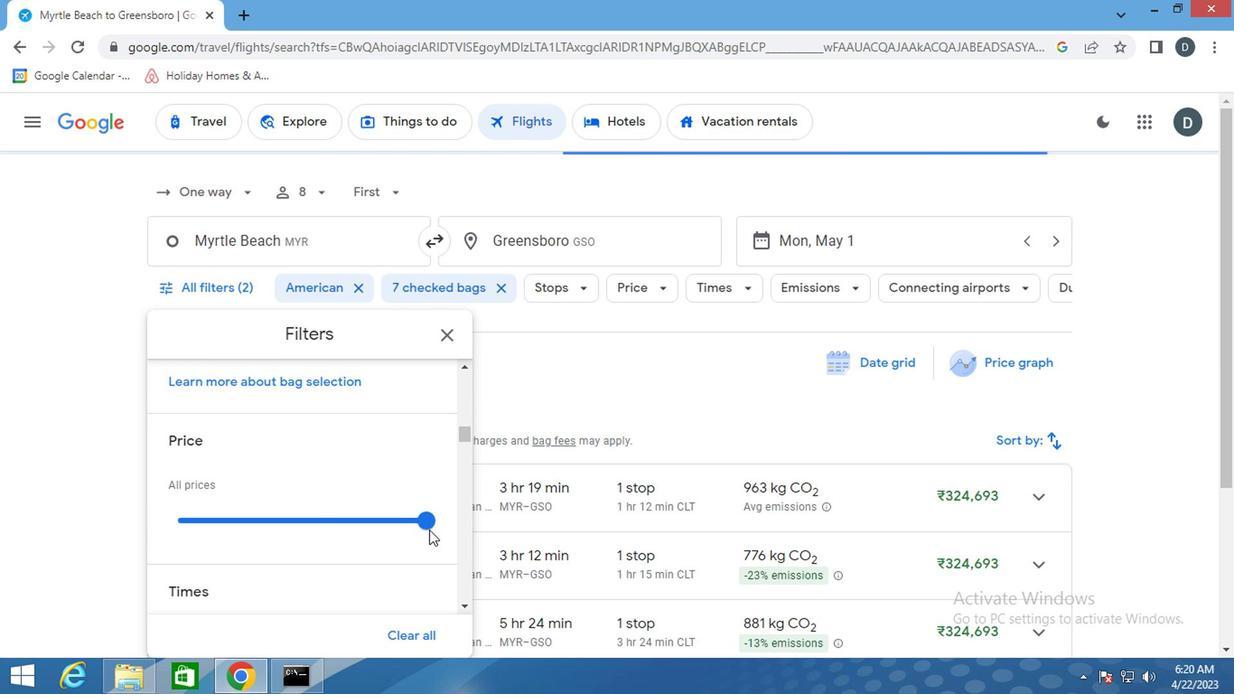 
Action: Mouse pressed left at (421, 516)
Screenshot: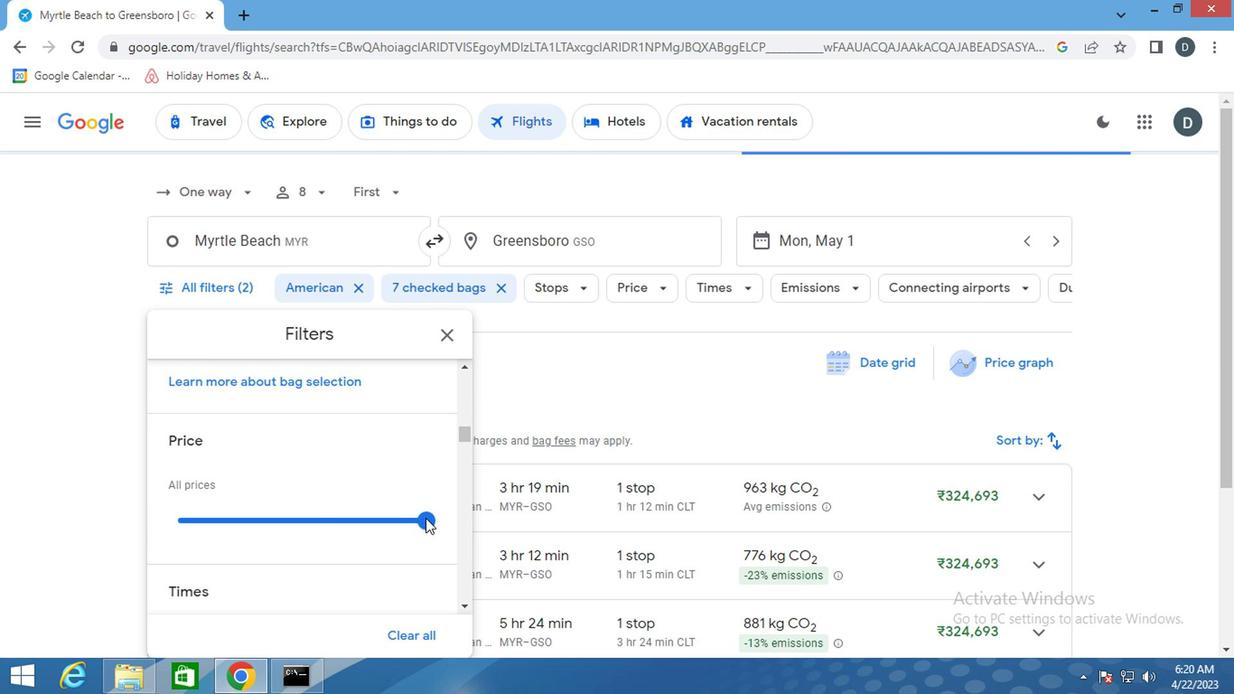 
Action: Mouse moved to (341, 501)
Screenshot: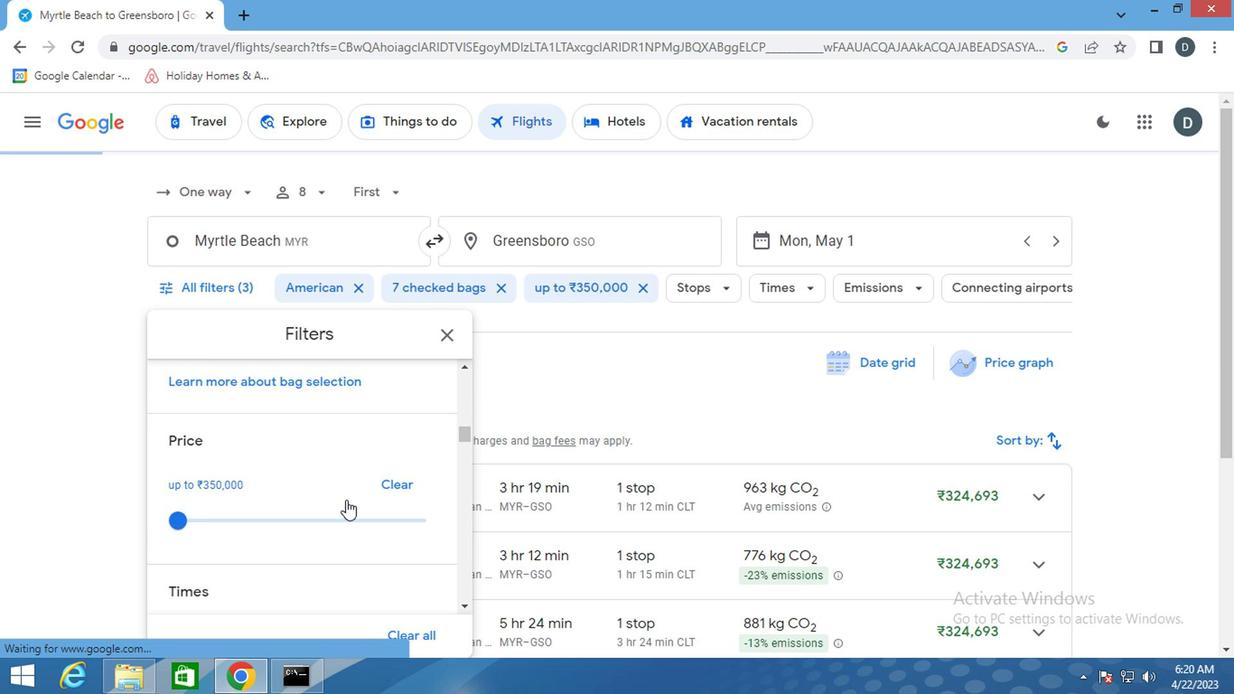 
Action: Mouse scrolled (341, 501) with delta (0, 0)
Screenshot: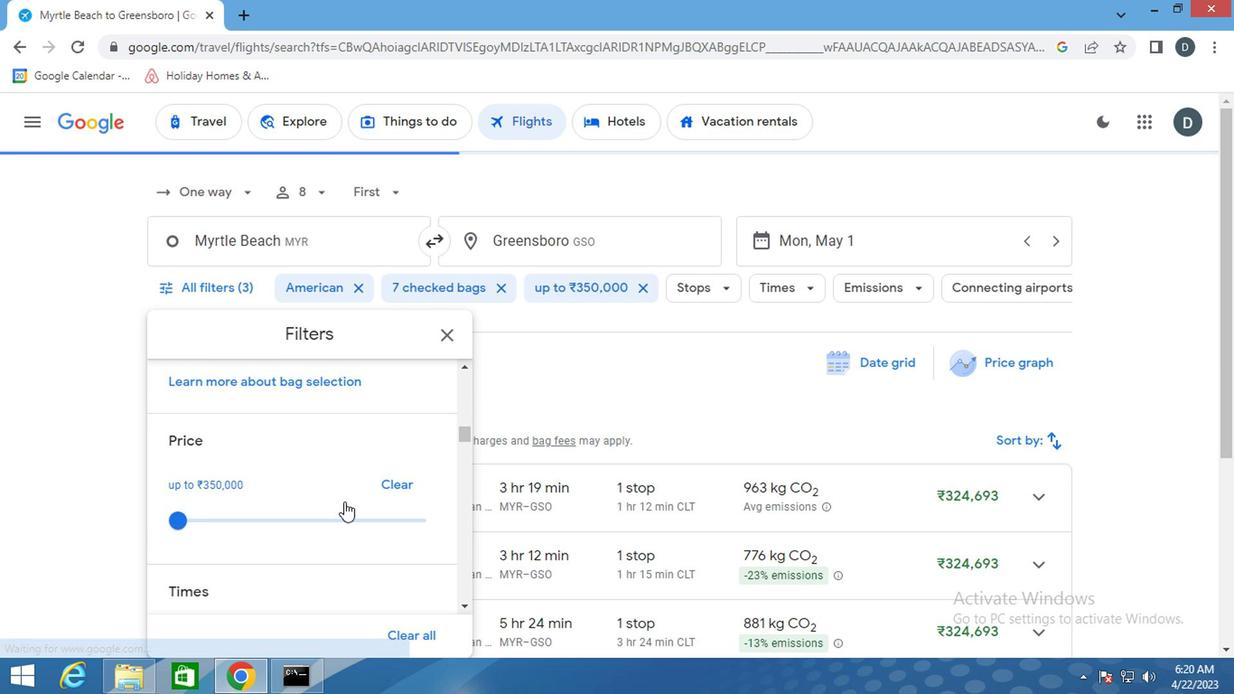
Action: Mouse scrolled (341, 501) with delta (0, 0)
Screenshot: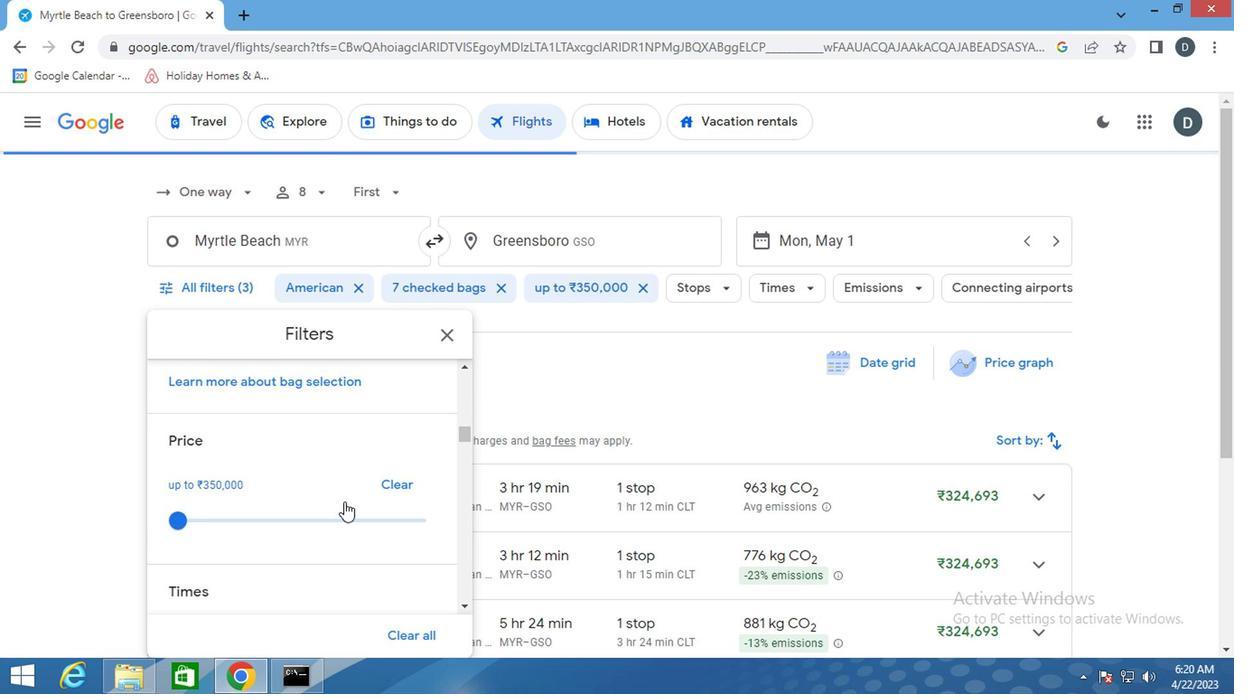 
Action: Mouse scrolled (341, 501) with delta (0, 0)
Screenshot: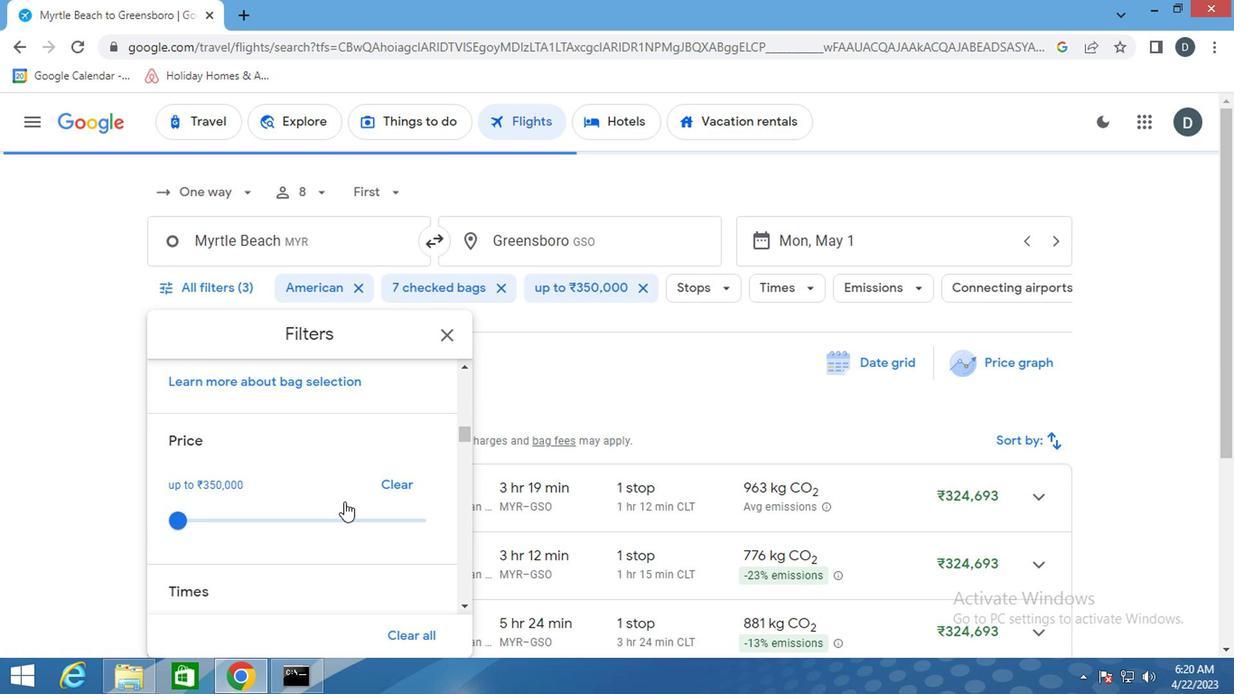 
Action: Mouse moved to (180, 462)
Screenshot: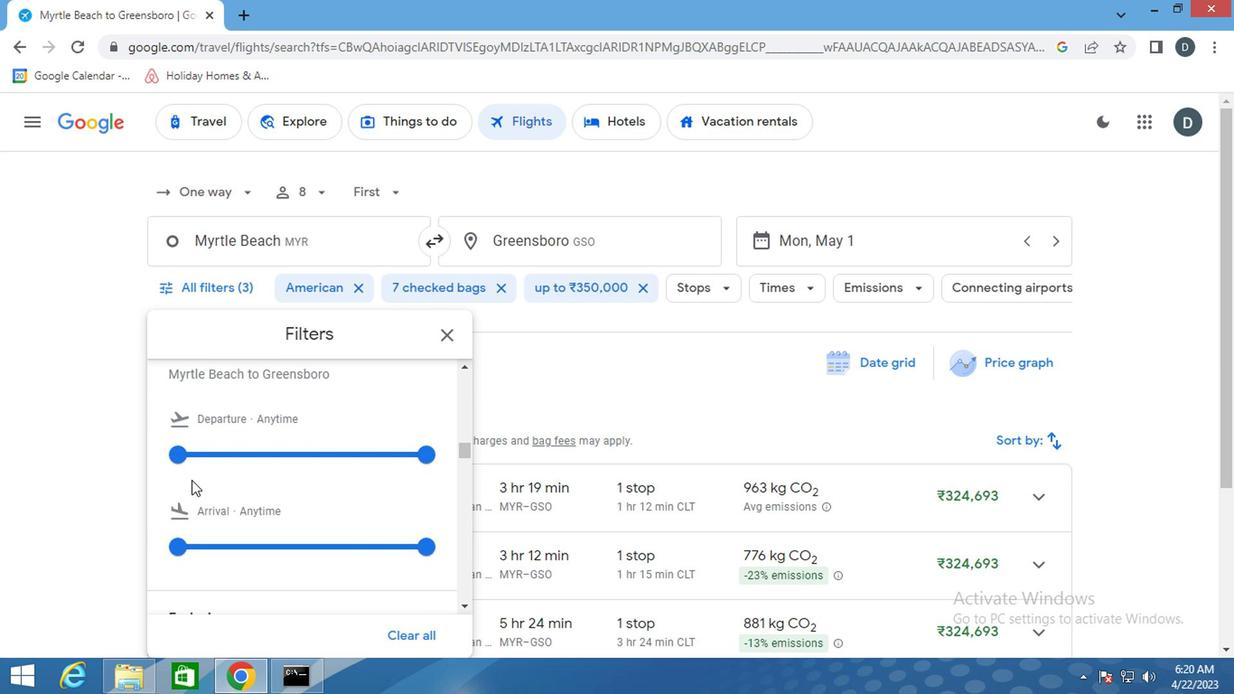 
Action: Mouse pressed left at (180, 462)
Screenshot: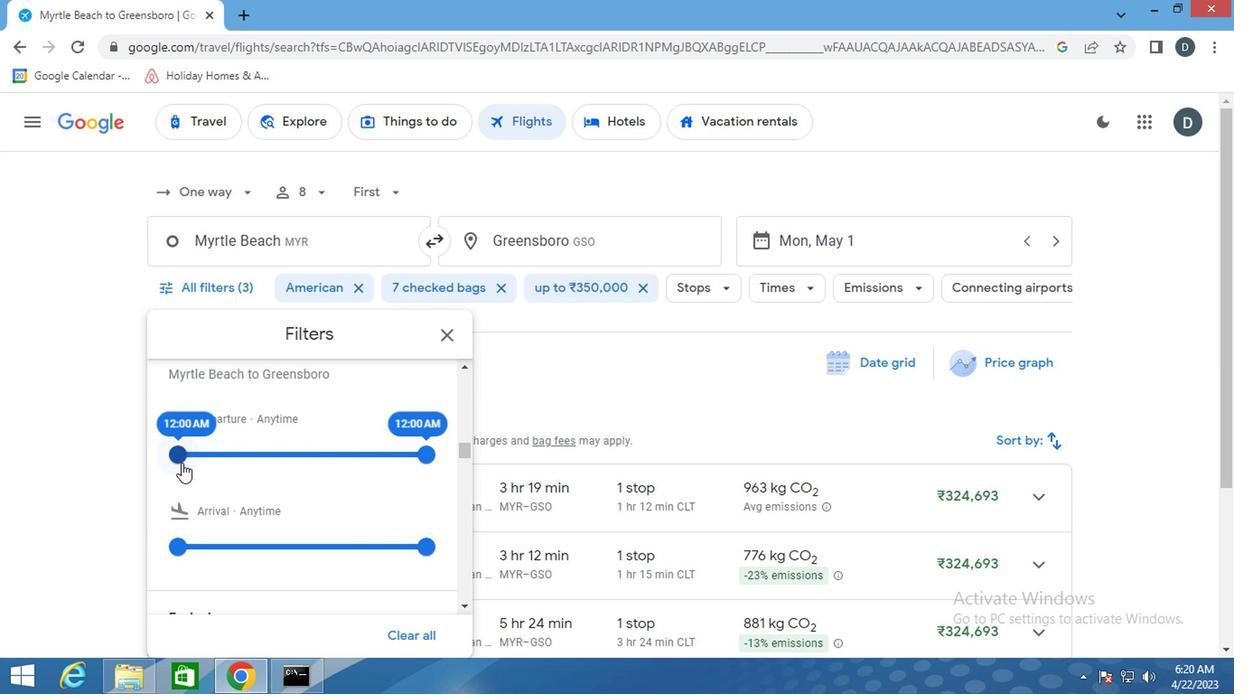 
Action: Mouse moved to (430, 447)
Screenshot: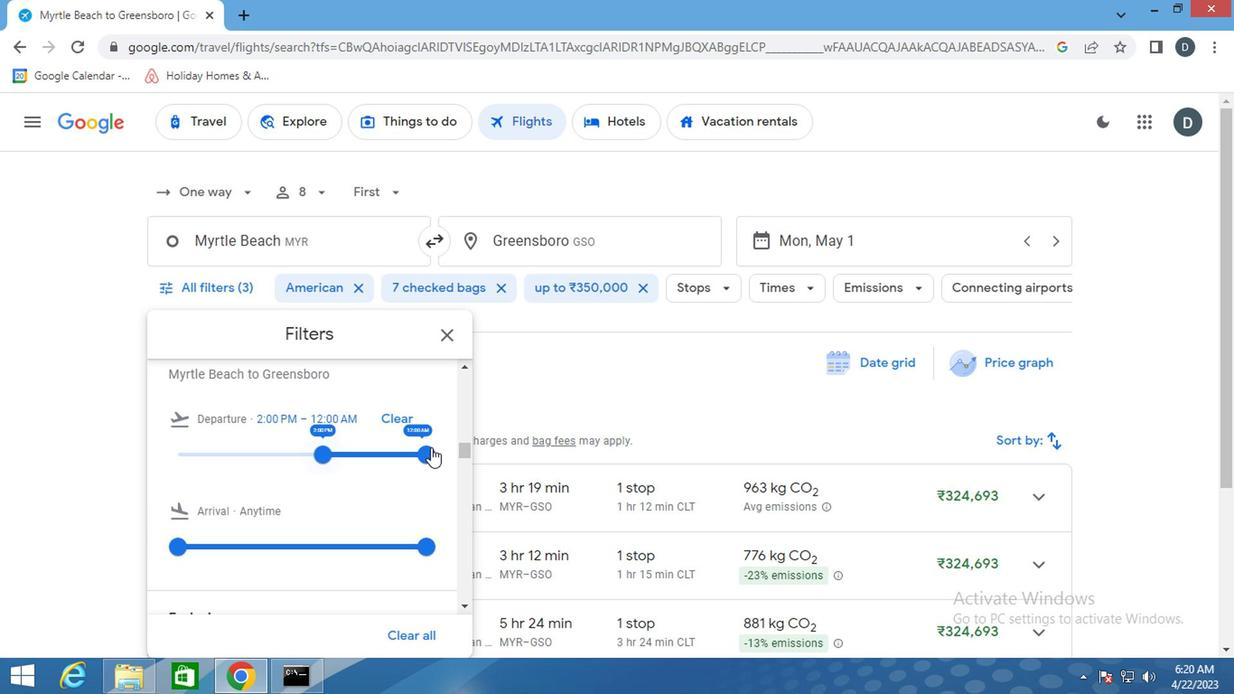 
Action: Mouse pressed left at (430, 447)
Screenshot: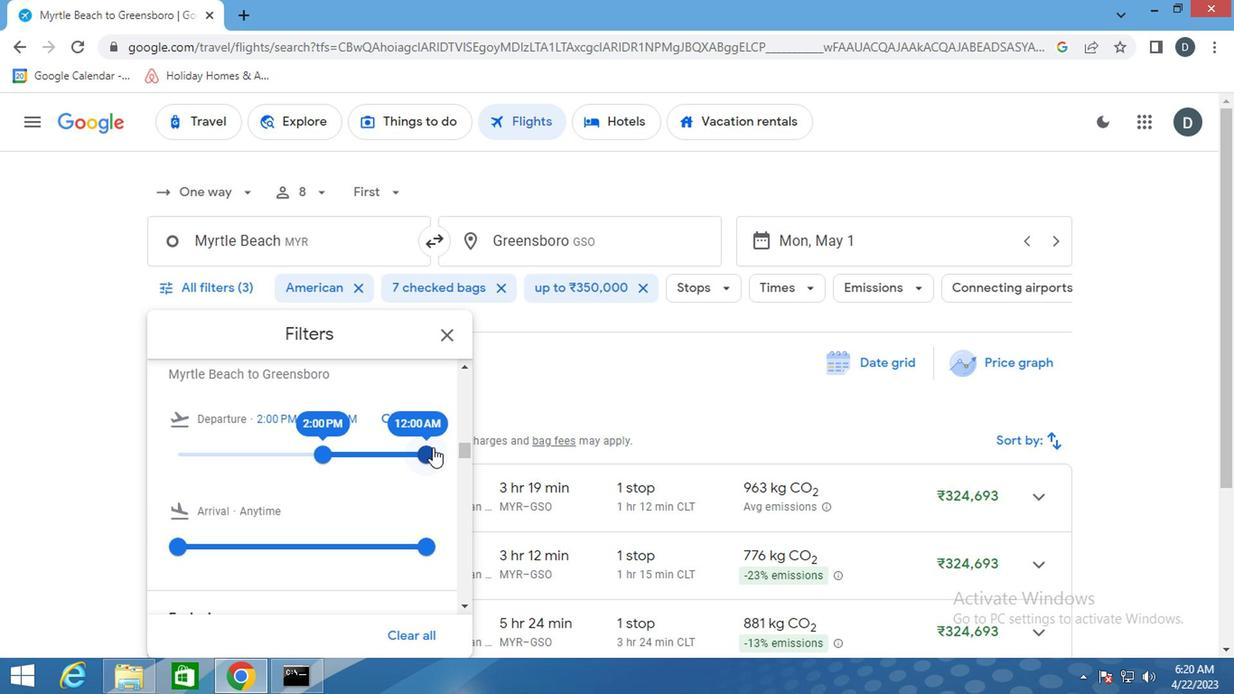 
Action: Mouse moved to (415, 525)
Screenshot: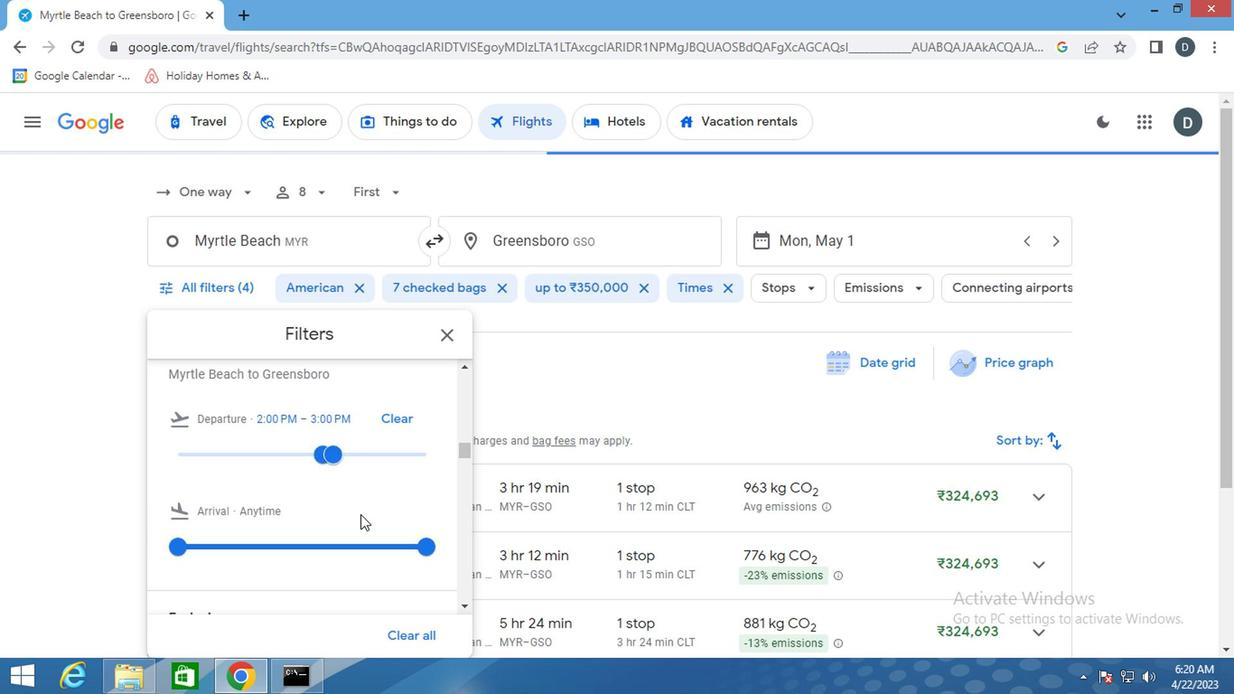 
Action: Mouse scrolled (415, 525) with delta (0, 0)
Screenshot: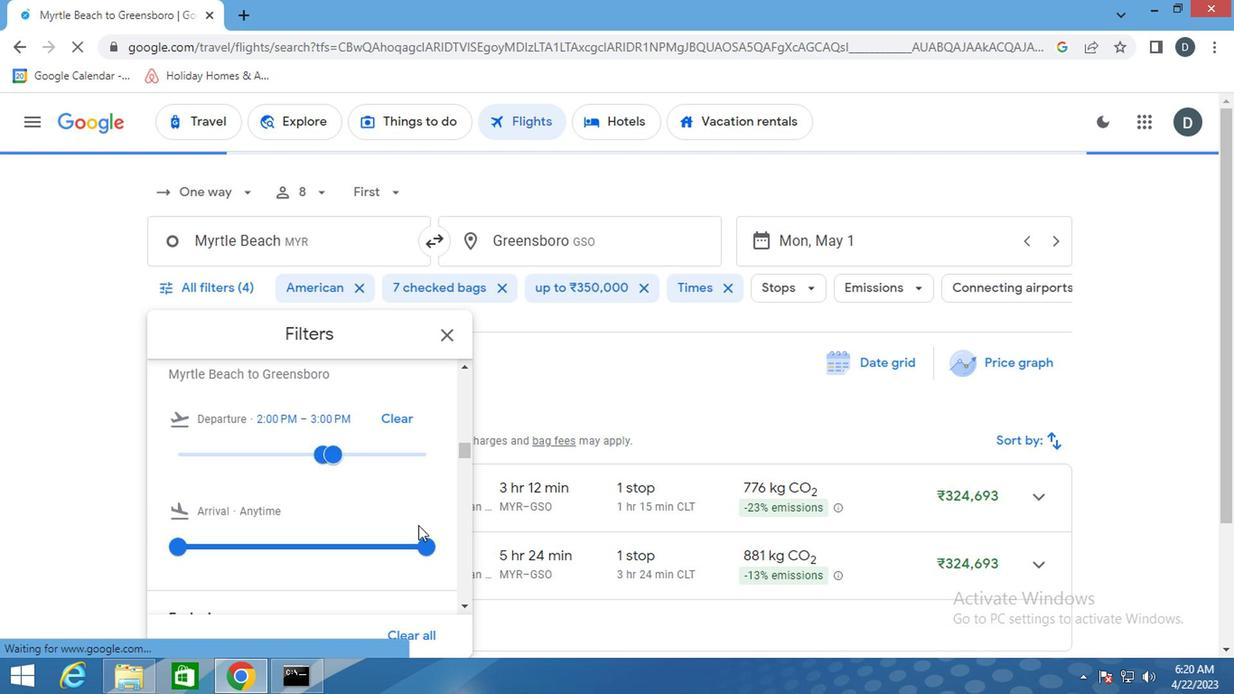 
Action: Mouse moved to (415, 527)
Screenshot: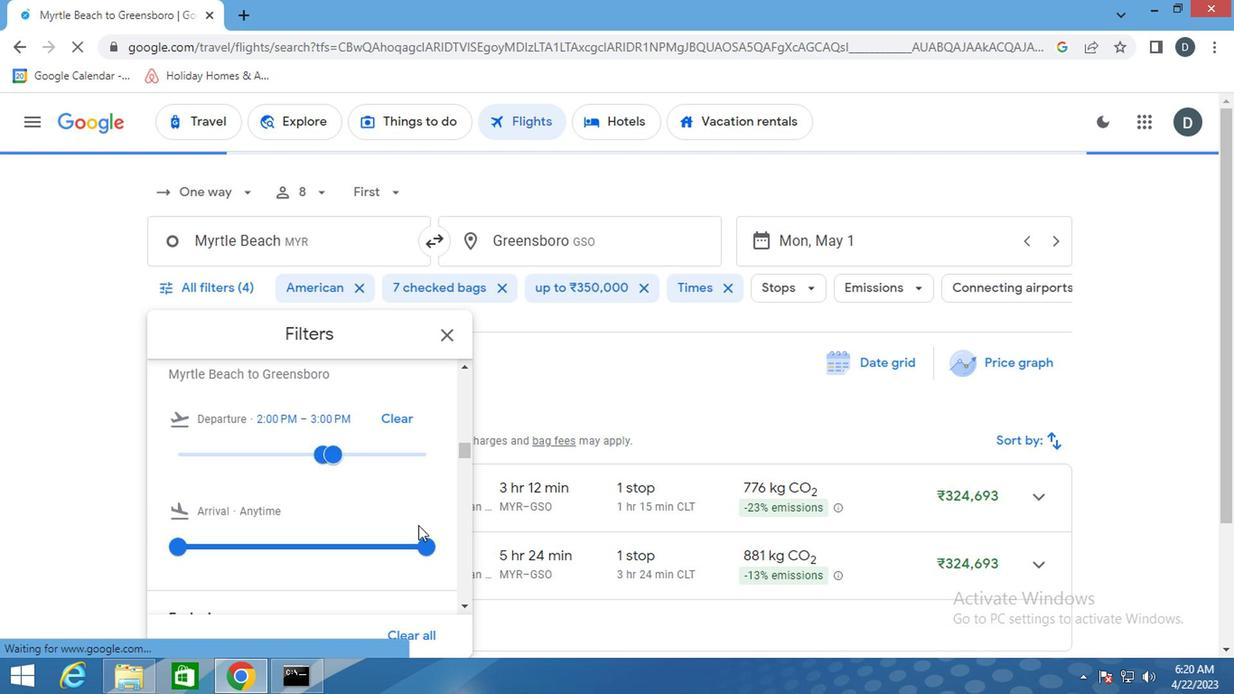 
Action: Mouse scrolled (415, 525) with delta (0, -1)
Screenshot: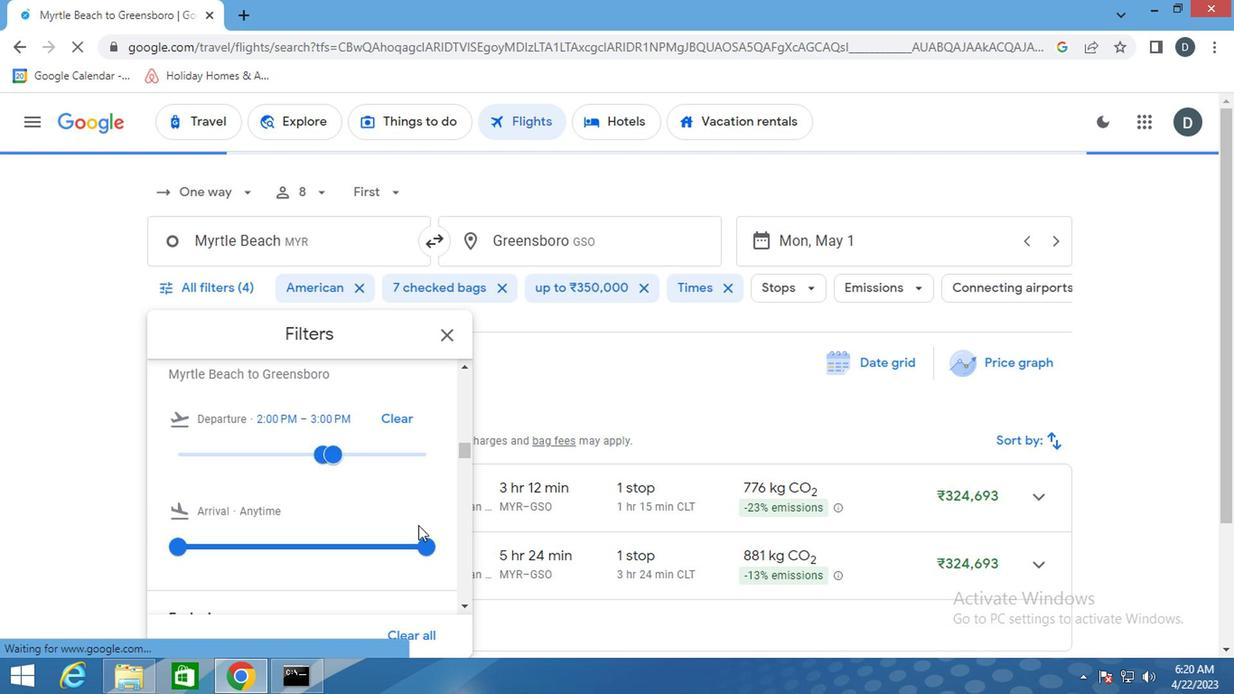 
Action: Mouse scrolled (415, 525) with delta (0, -1)
Screenshot: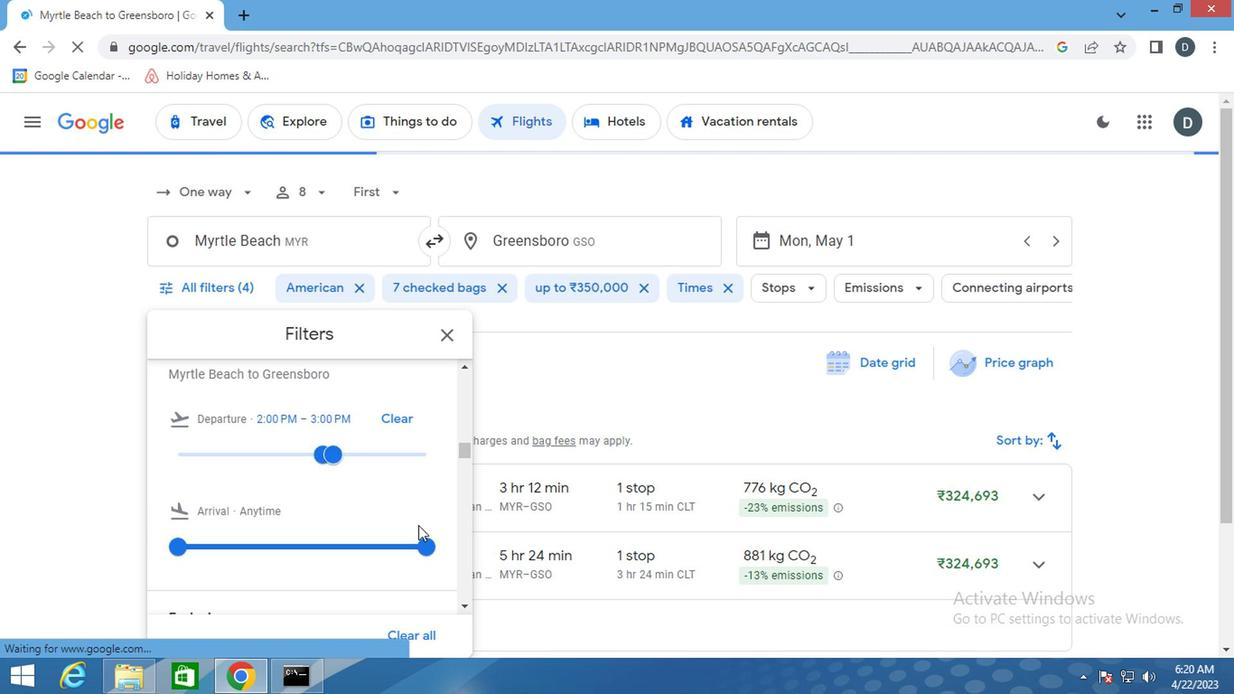 
Action: Mouse scrolled (415, 525) with delta (0, -1)
Screenshot: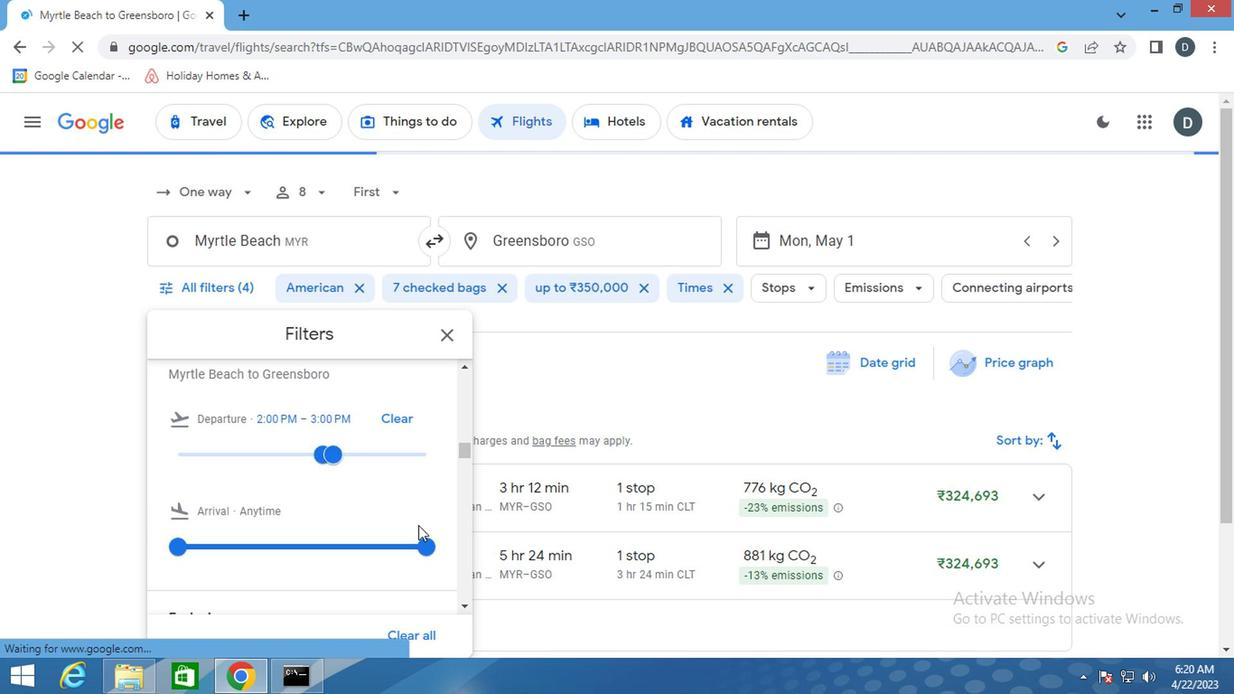
Action: Mouse scrolled (415, 525) with delta (0, -1)
Screenshot: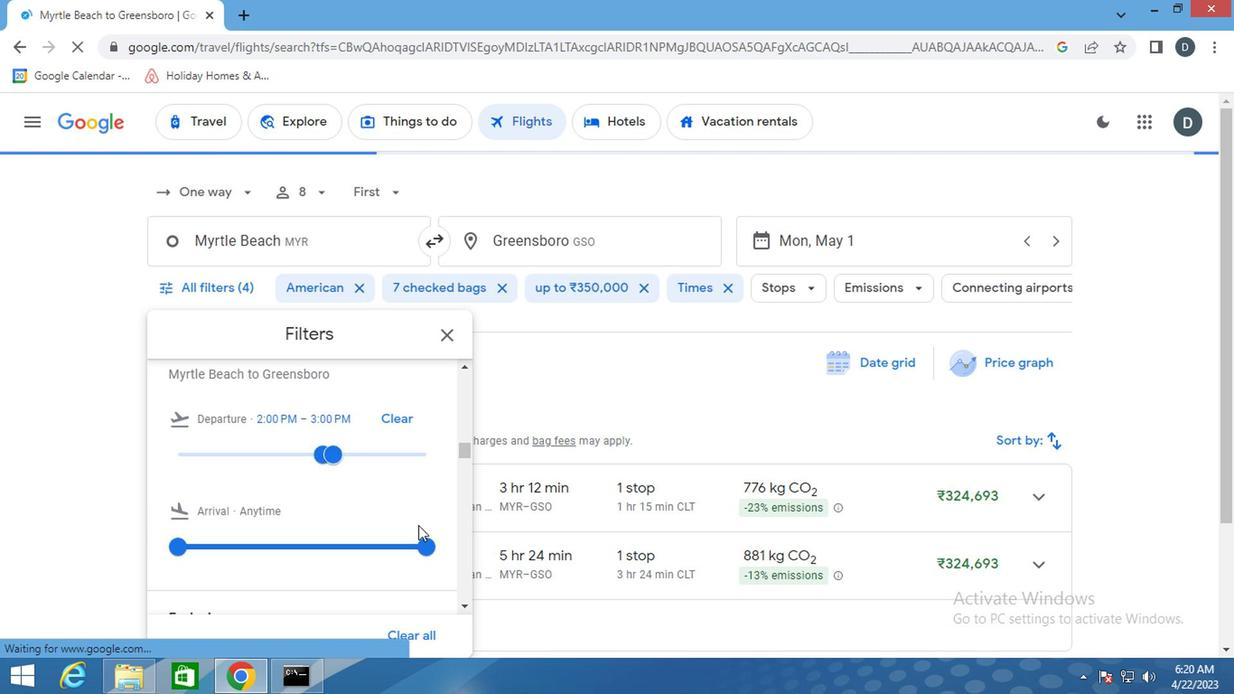 
Action: Mouse scrolled (415, 525) with delta (0, -1)
Screenshot: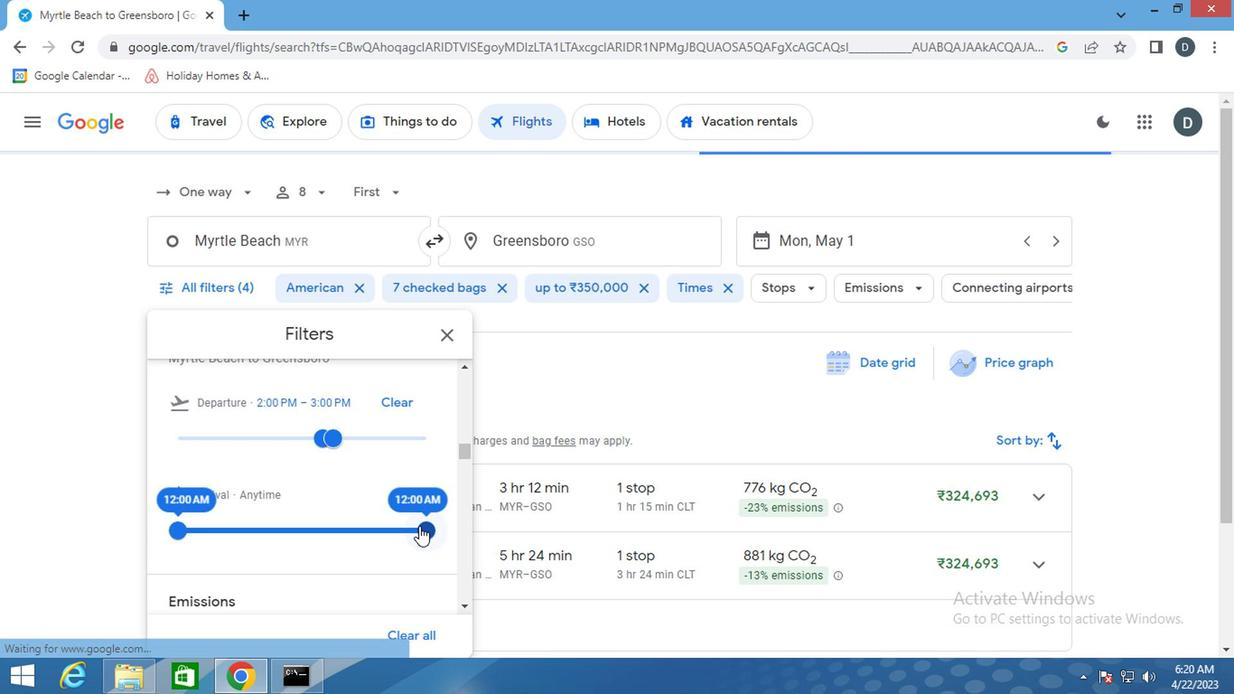 
Action: Mouse scrolled (415, 525) with delta (0, -1)
Screenshot: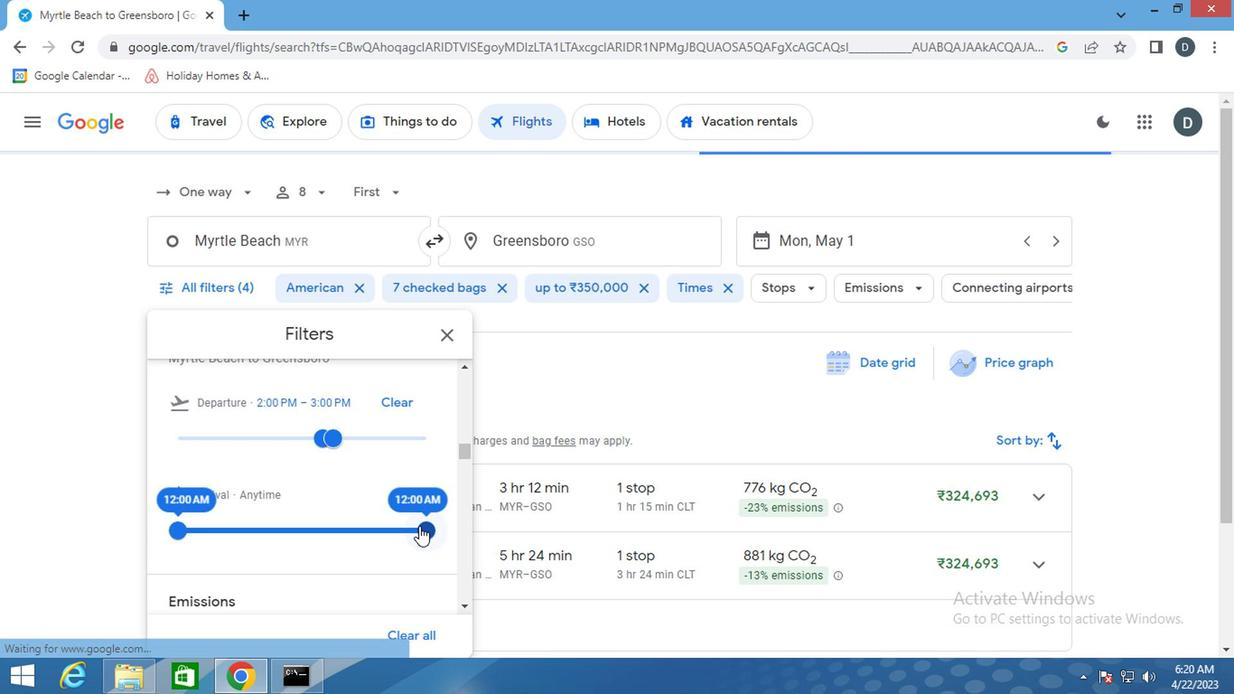 
Action: Mouse scrolled (415, 525) with delta (0, -1)
Screenshot: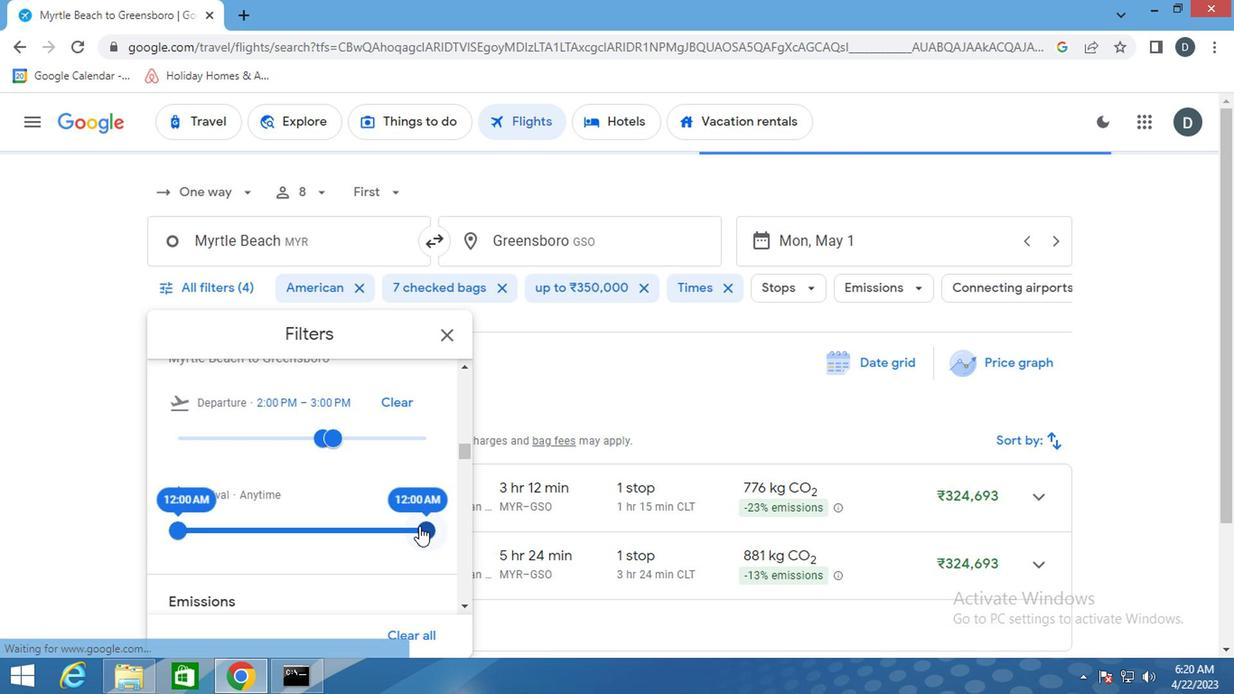 
Action: Mouse scrolled (415, 525) with delta (0, -1)
Screenshot: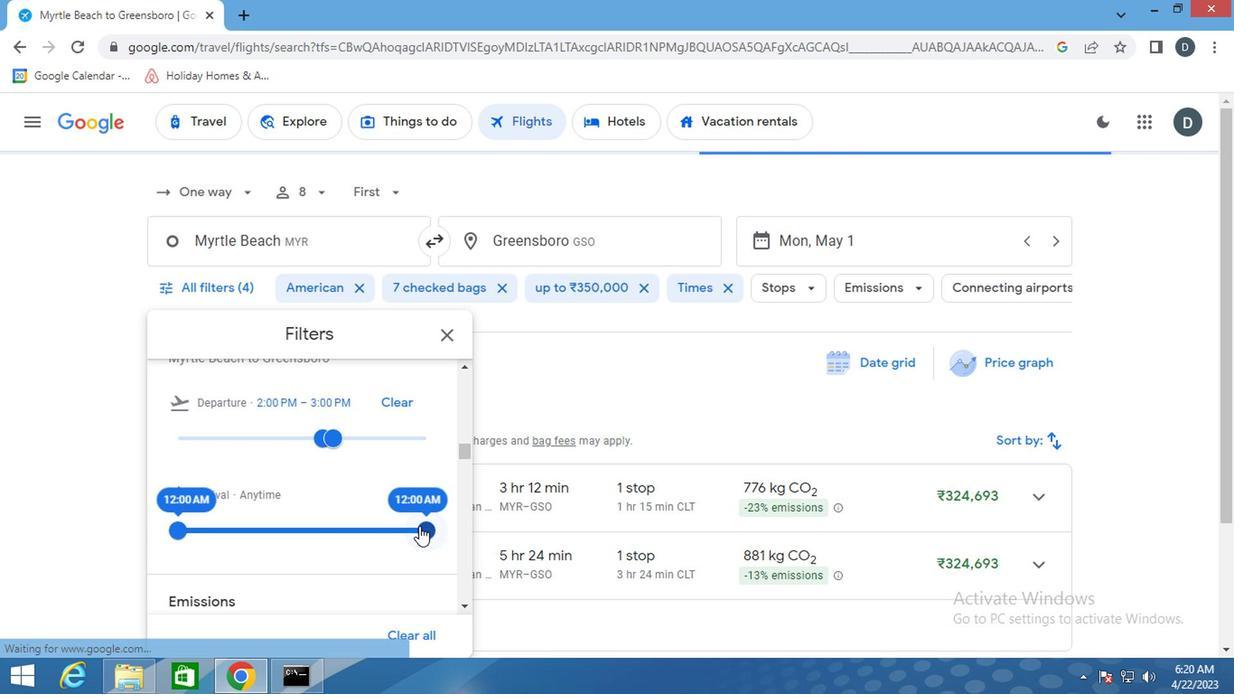 
Action: Mouse scrolled (415, 525) with delta (0, -1)
Screenshot: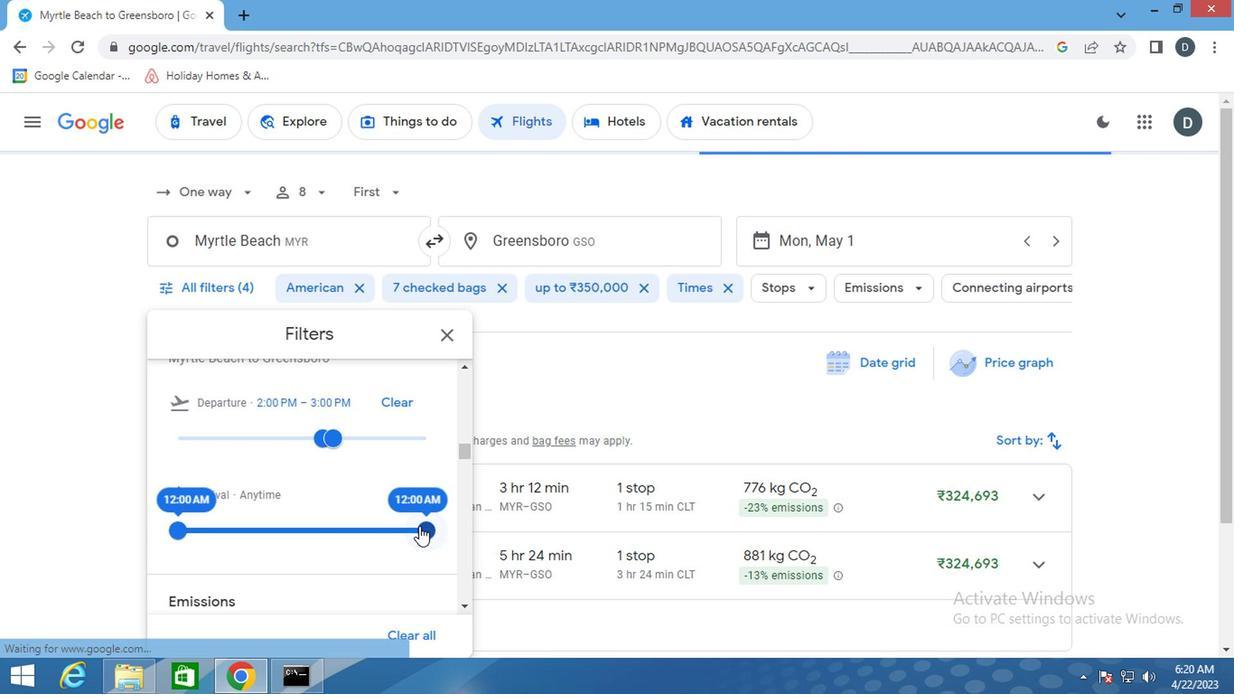 
Action: Mouse scrolled (415, 525) with delta (0, -1)
Screenshot: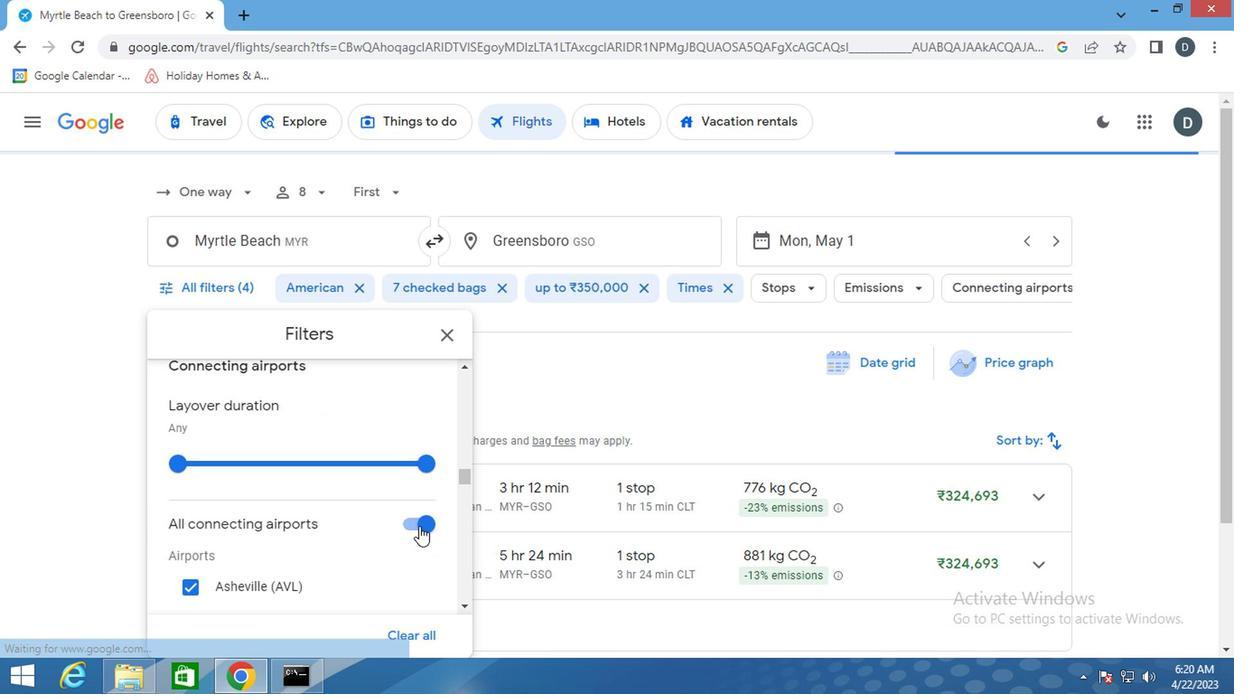 
Action: Mouse scrolled (415, 525) with delta (0, -1)
Screenshot: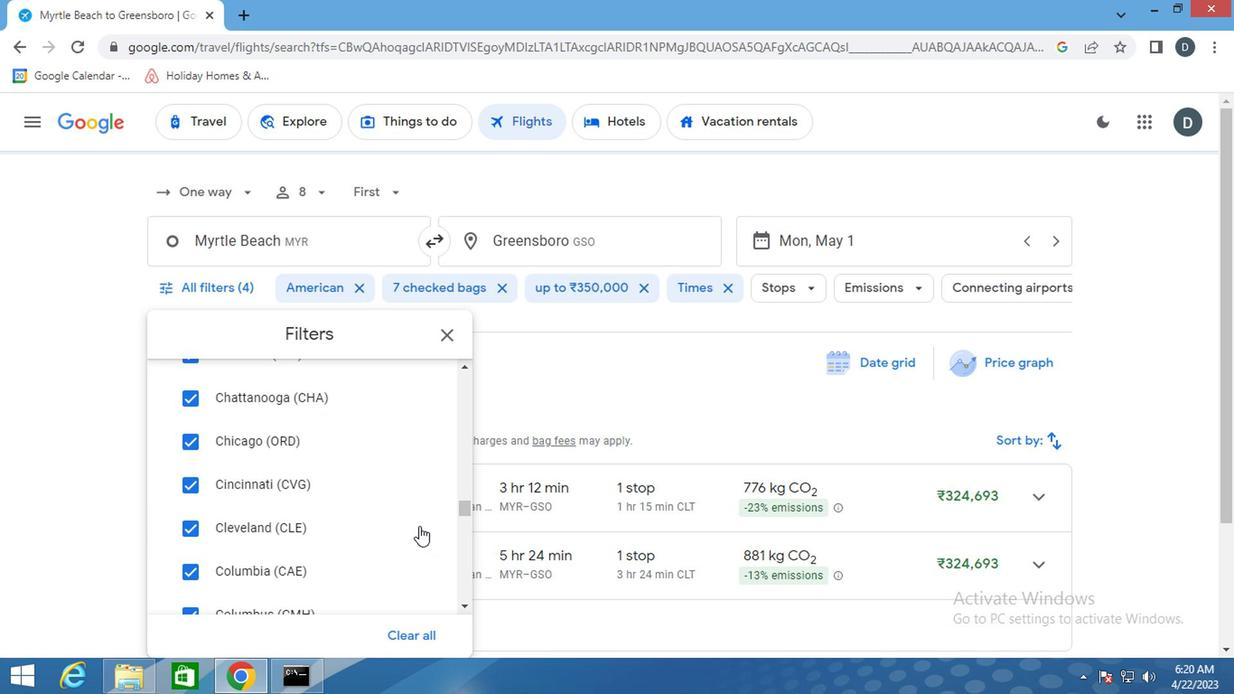 
Action: Mouse scrolled (415, 525) with delta (0, -1)
Screenshot: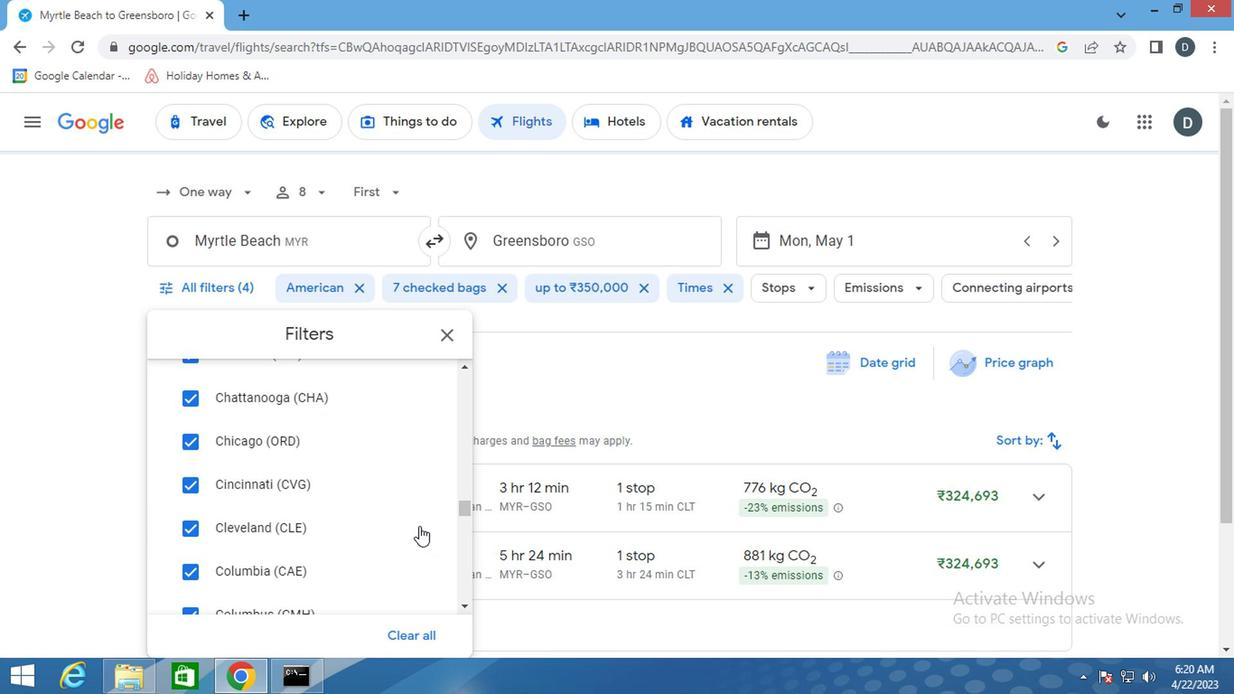 
Action: Mouse scrolled (415, 525) with delta (0, -1)
Screenshot: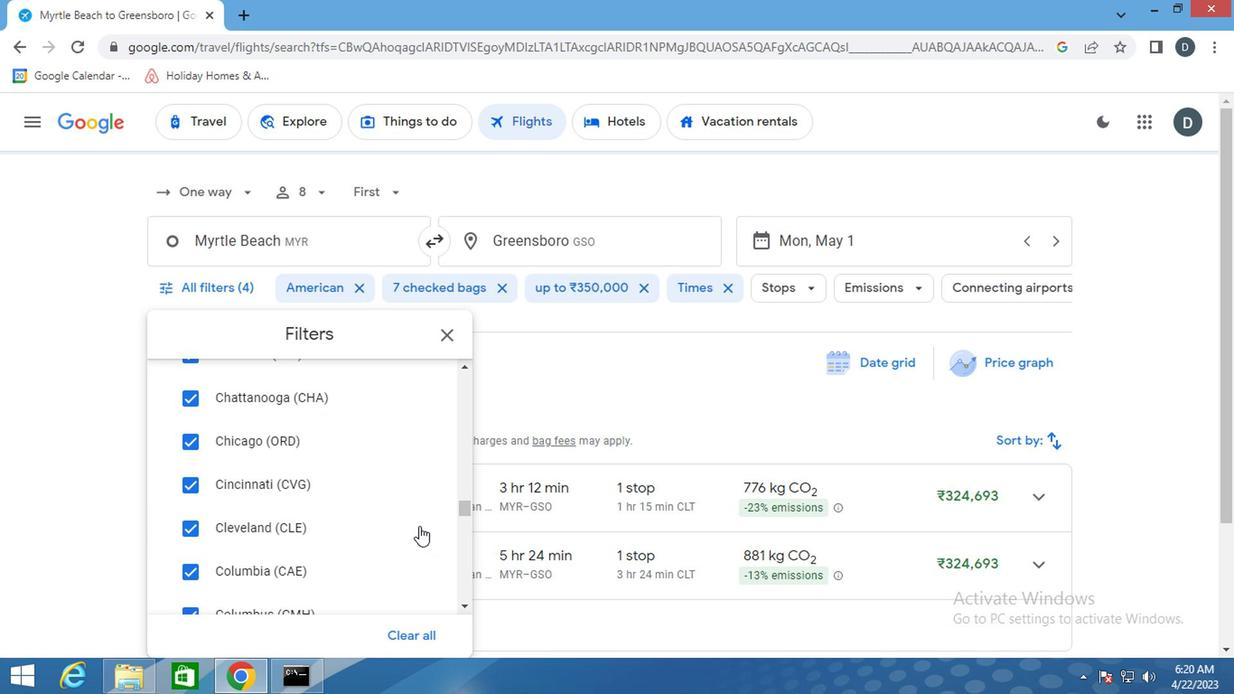 
Action: Mouse scrolled (415, 525) with delta (0, -1)
Screenshot: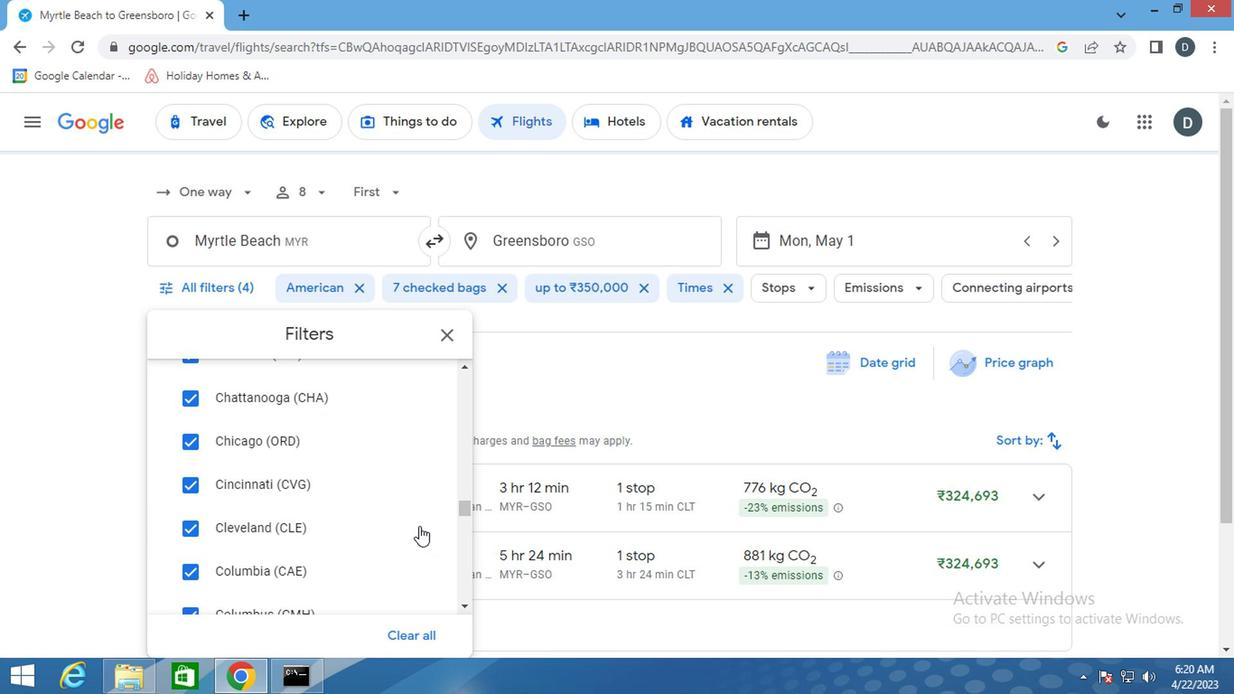 
Action: Mouse scrolled (415, 525) with delta (0, -1)
Screenshot: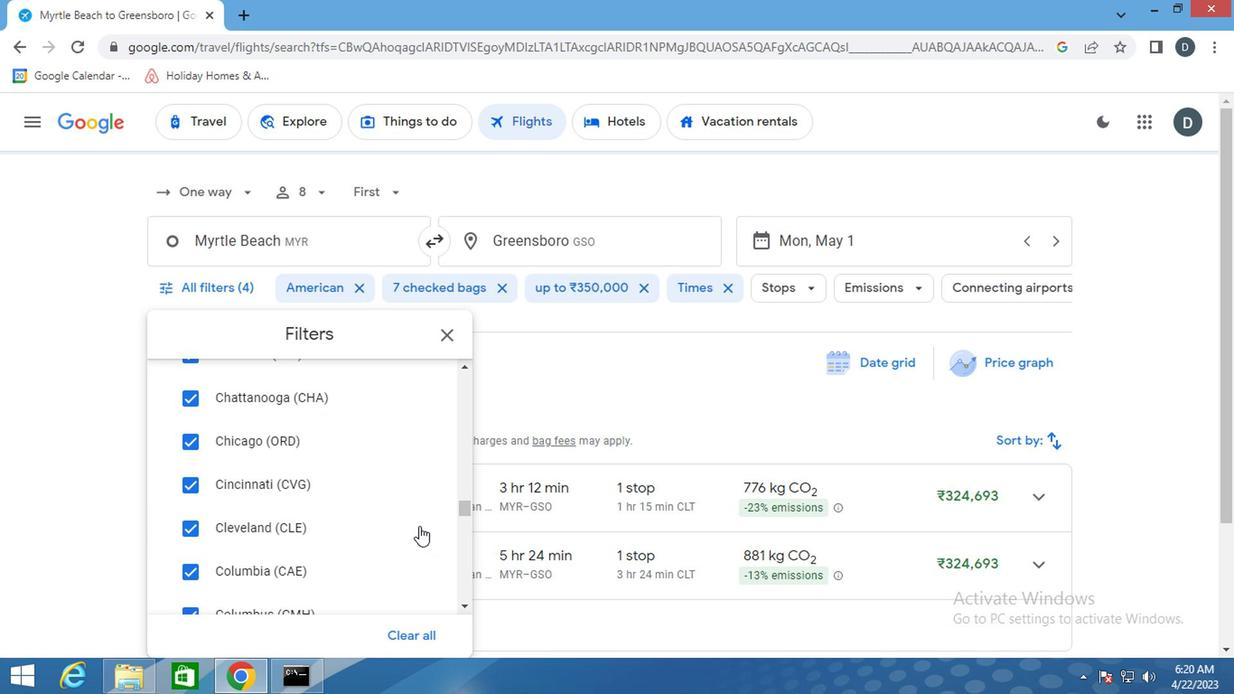 
Action: Mouse scrolled (415, 525) with delta (0, -1)
Screenshot: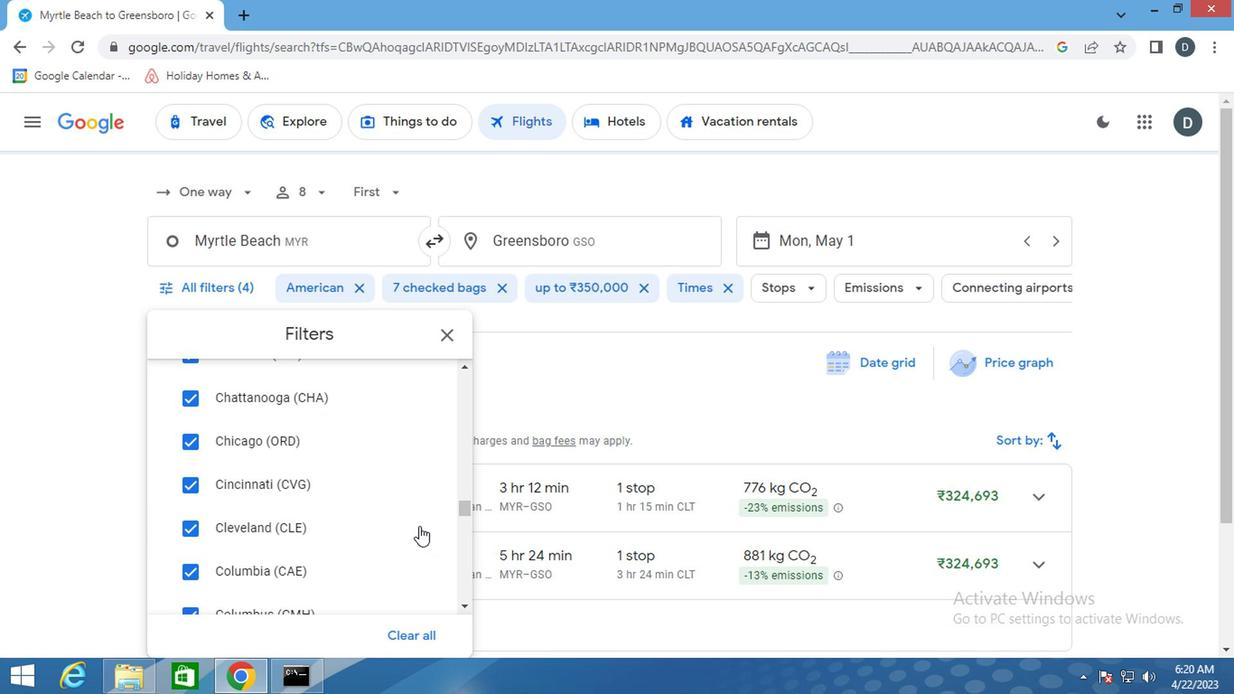 
Action: Mouse moved to (414, 528)
Screenshot: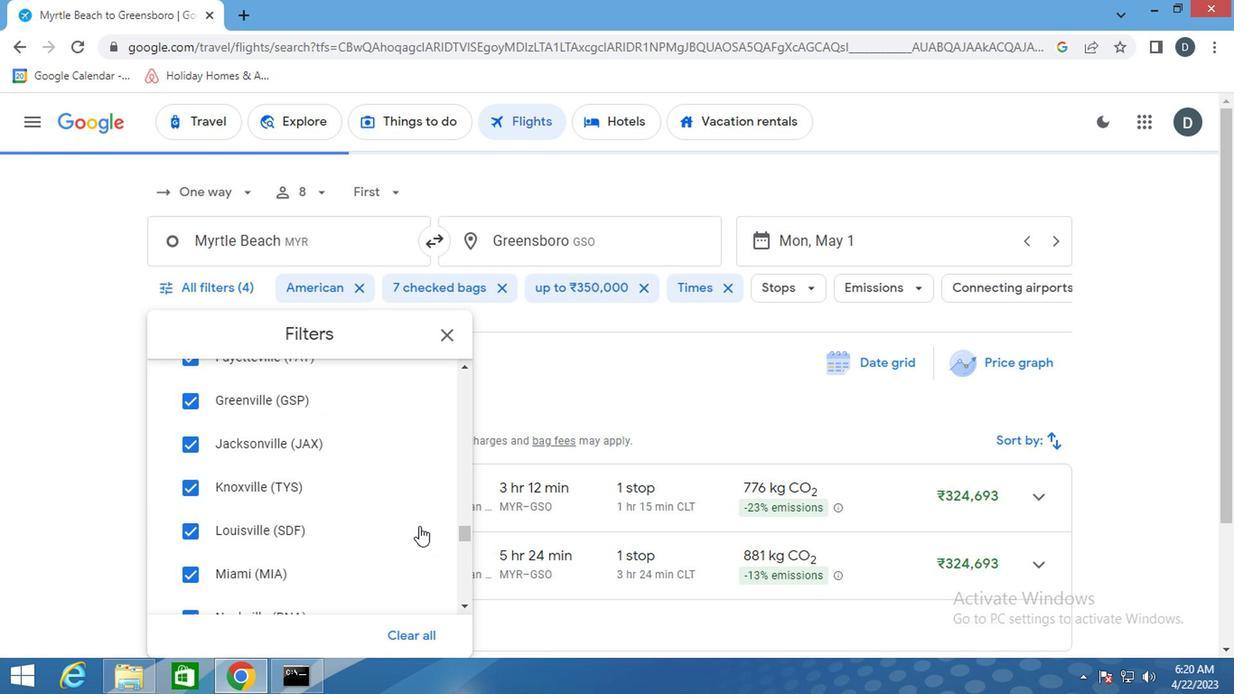 
Action: Mouse scrolled (414, 527) with delta (0, -1)
Screenshot: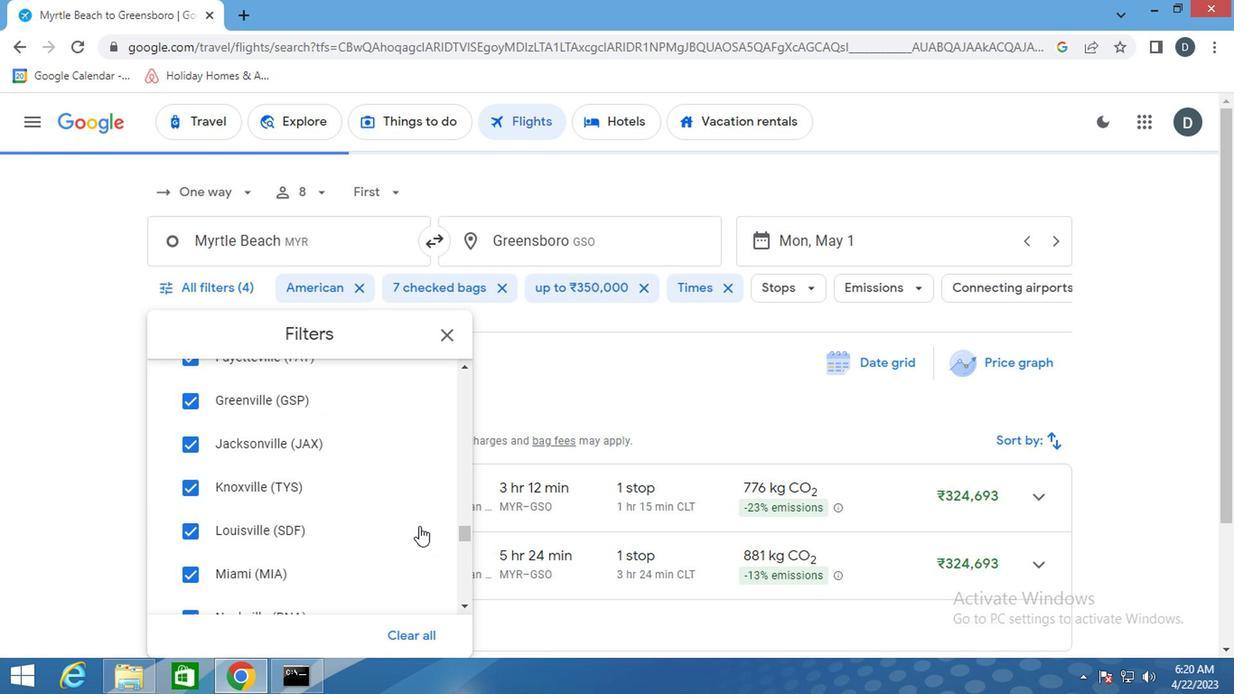 
Action: Mouse moved to (412, 528)
Screenshot: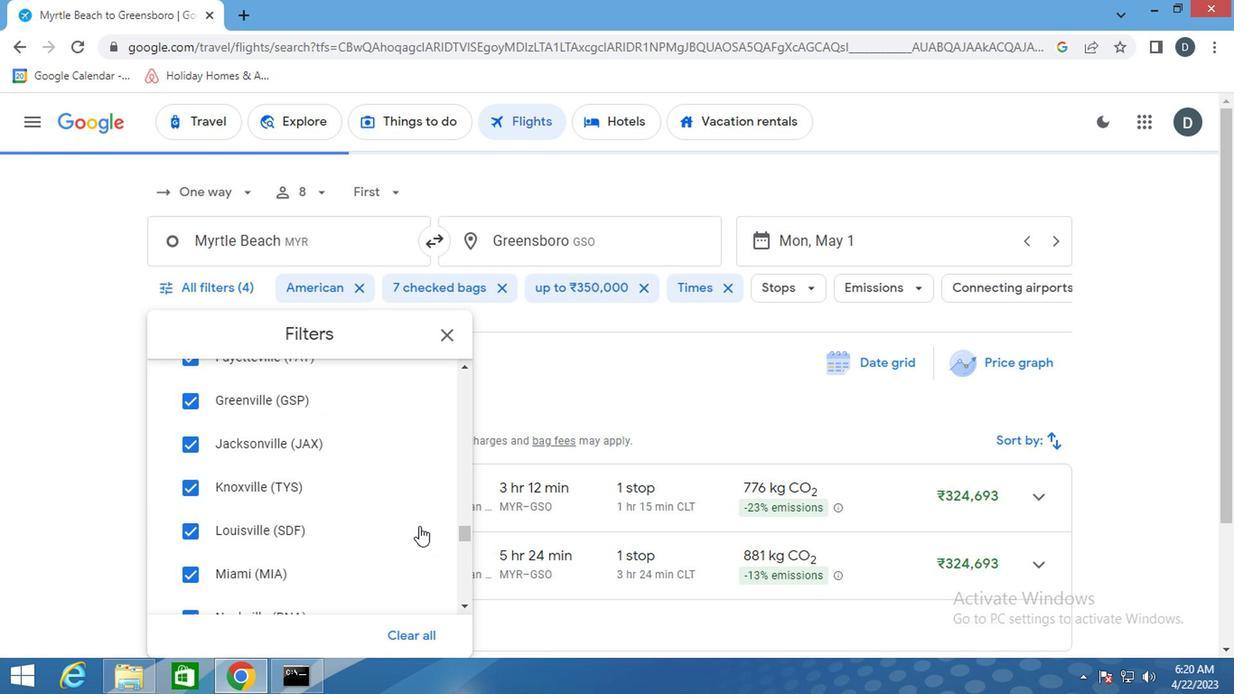 
Action: Mouse scrolled (412, 527) with delta (0, -1)
Screenshot: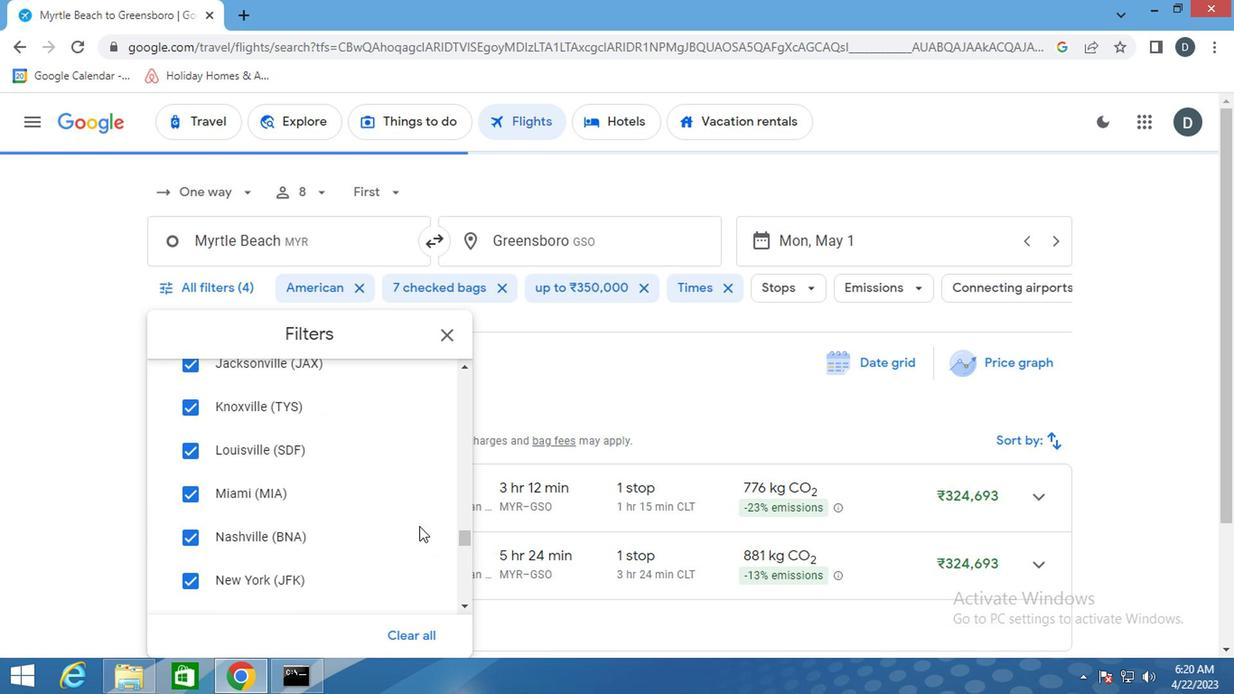 
Action: Mouse scrolled (412, 527) with delta (0, -1)
Screenshot: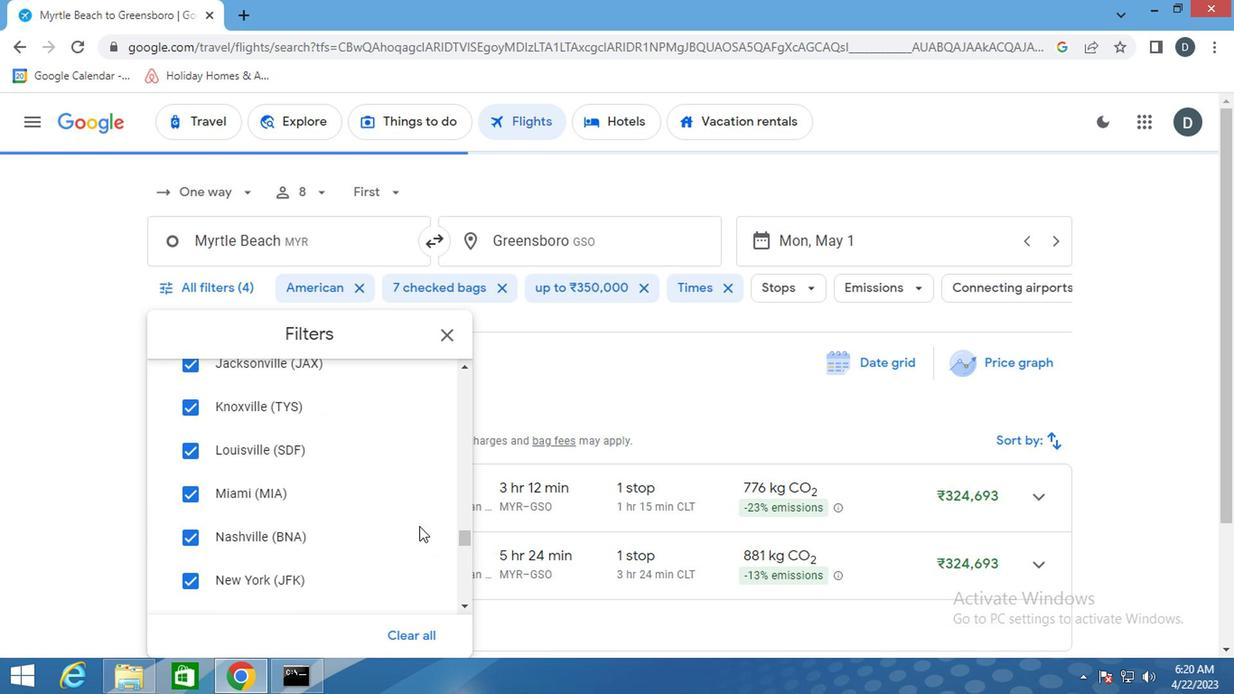 
Action: Mouse scrolled (412, 527) with delta (0, -1)
Screenshot: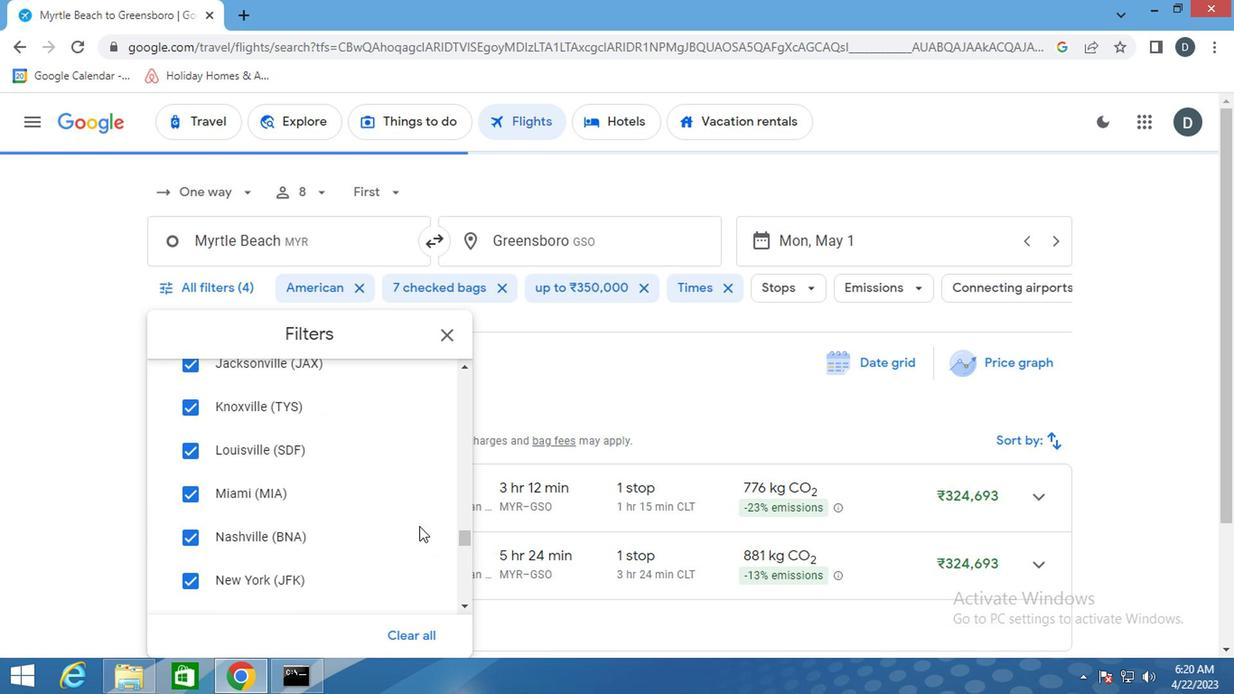 
Action: Mouse scrolled (412, 527) with delta (0, -1)
Screenshot: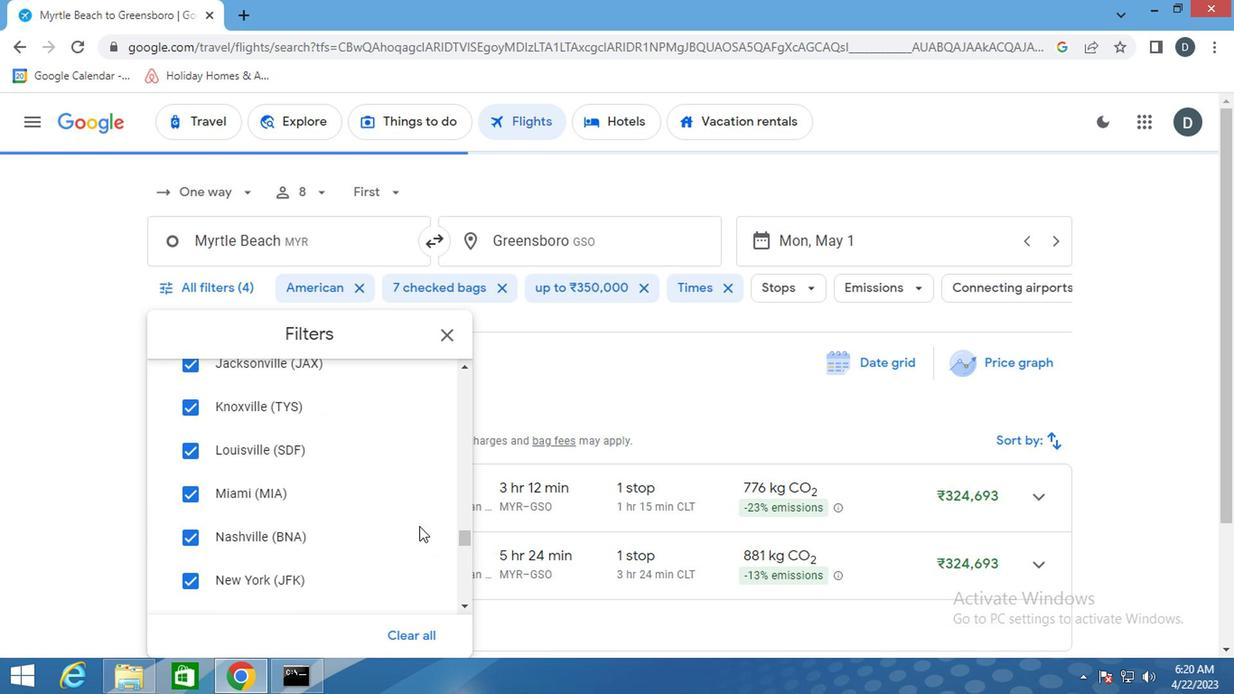
Action: Mouse scrolled (412, 527) with delta (0, -1)
Screenshot: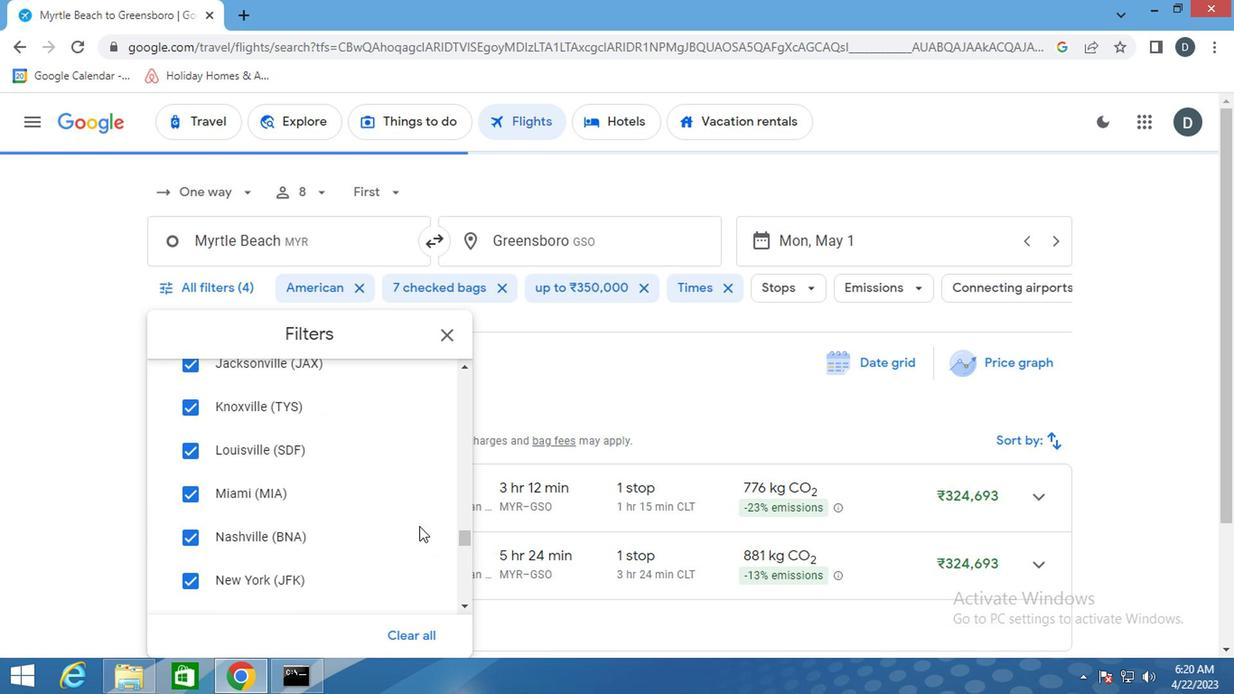 
Action: Mouse scrolled (412, 527) with delta (0, -1)
Screenshot: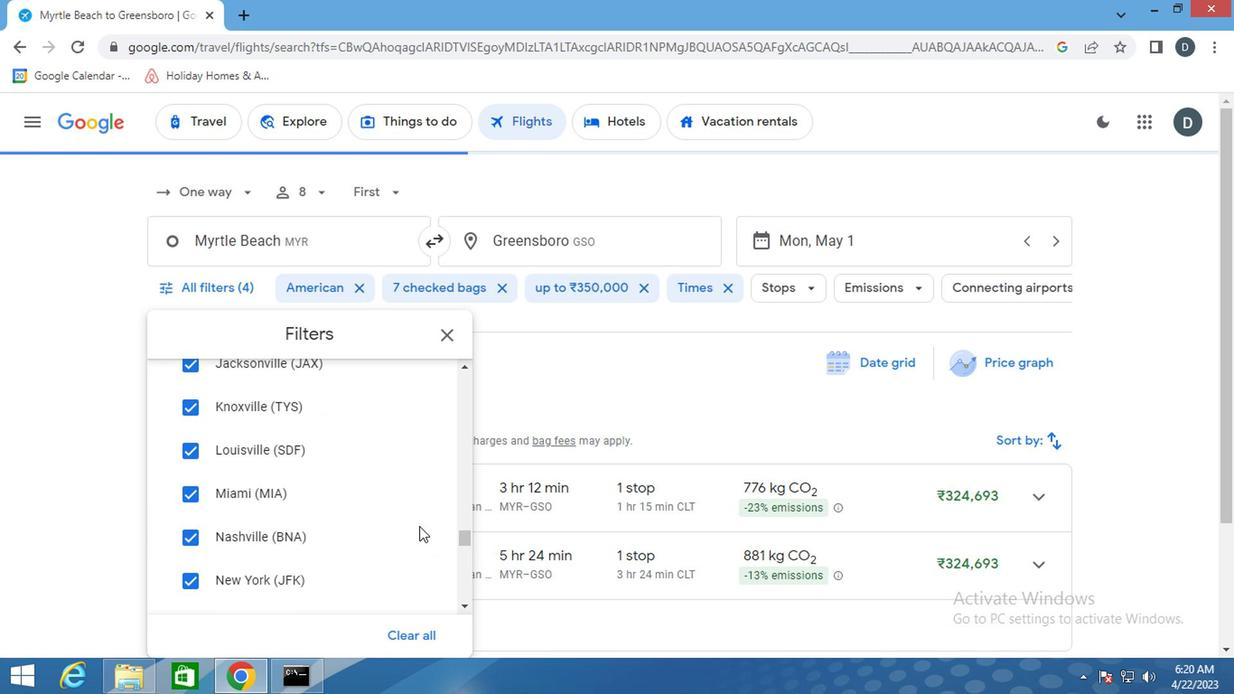 
Action: Mouse scrolled (412, 527) with delta (0, -1)
Screenshot: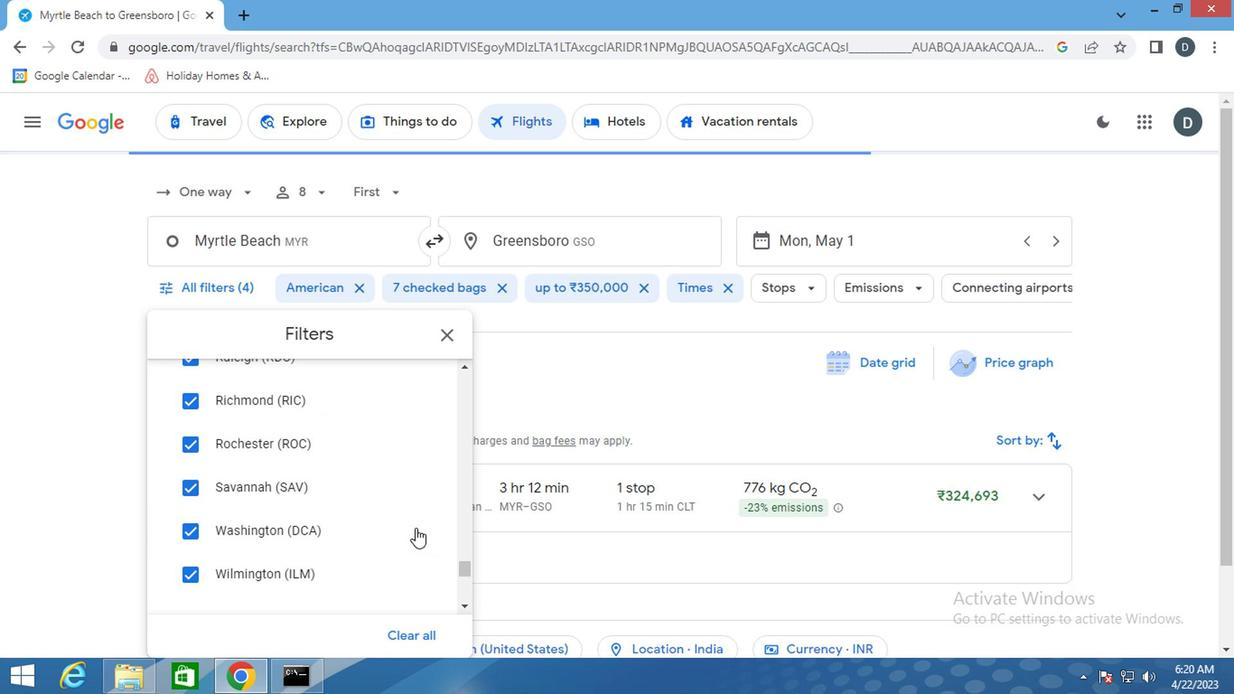 
Action: Mouse scrolled (412, 527) with delta (0, -1)
Screenshot: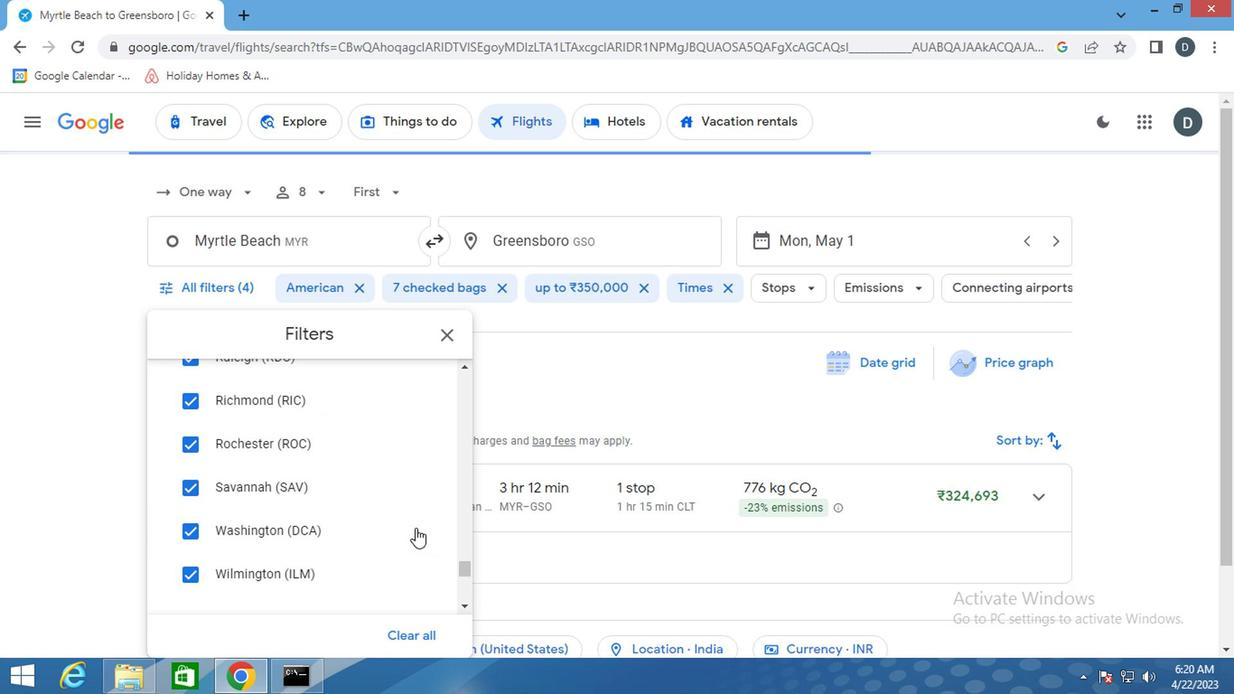 
Action: Mouse scrolled (412, 527) with delta (0, -1)
Screenshot: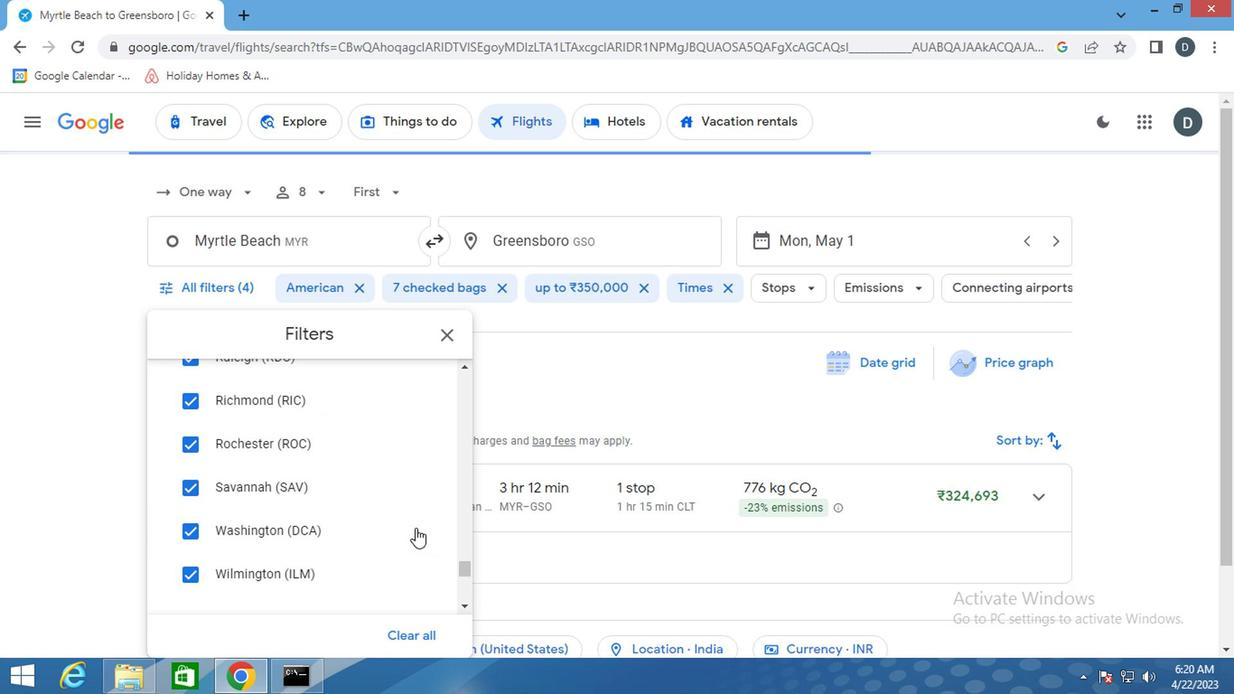 
Action: Mouse scrolled (412, 527) with delta (0, -1)
Screenshot: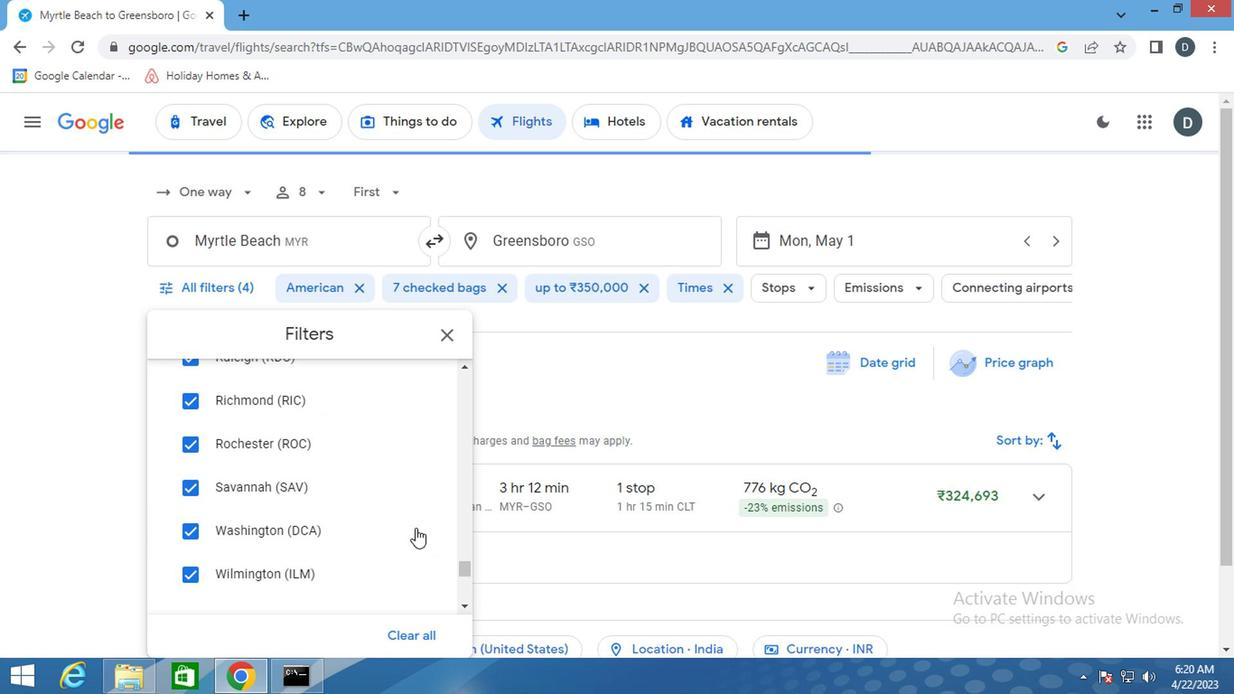 
Action: Mouse scrolled (412, 527) with delta (0, -1)
Screenshot: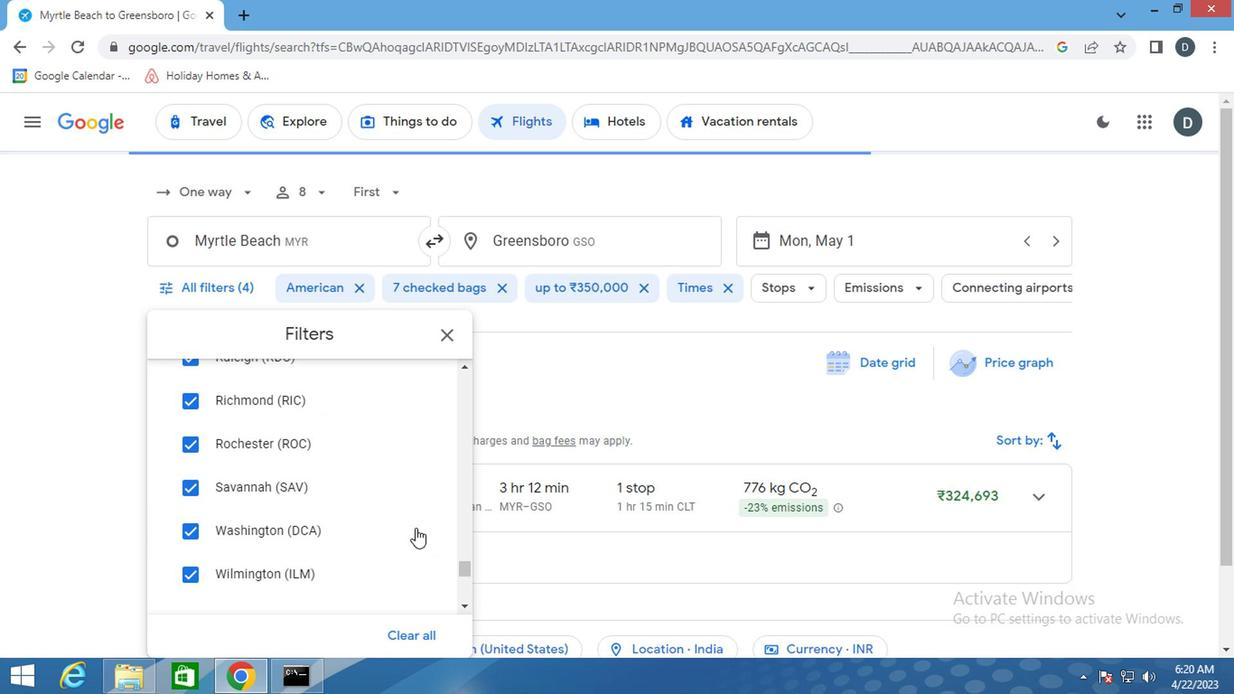 
Action: Mouse scrolled (412, 527) with delta (0, -1)
Screenshot: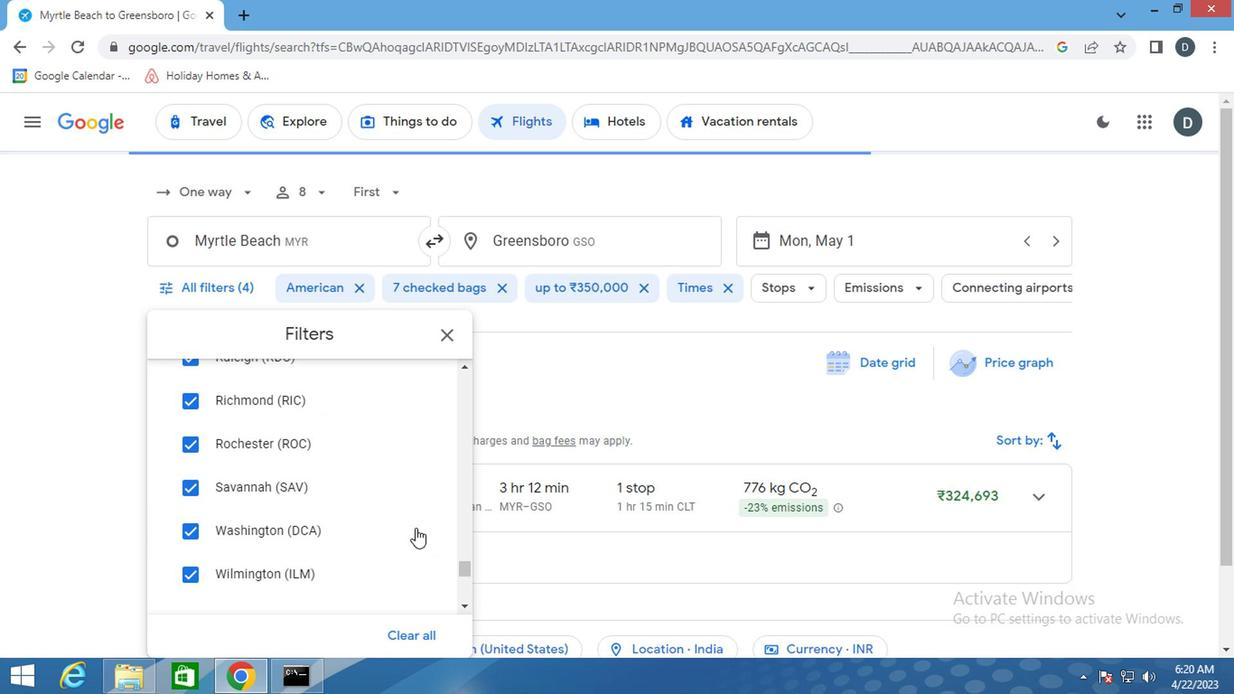 
Action: Mouse scrolled (412, 527) with delta (0, -1)
Screenshot: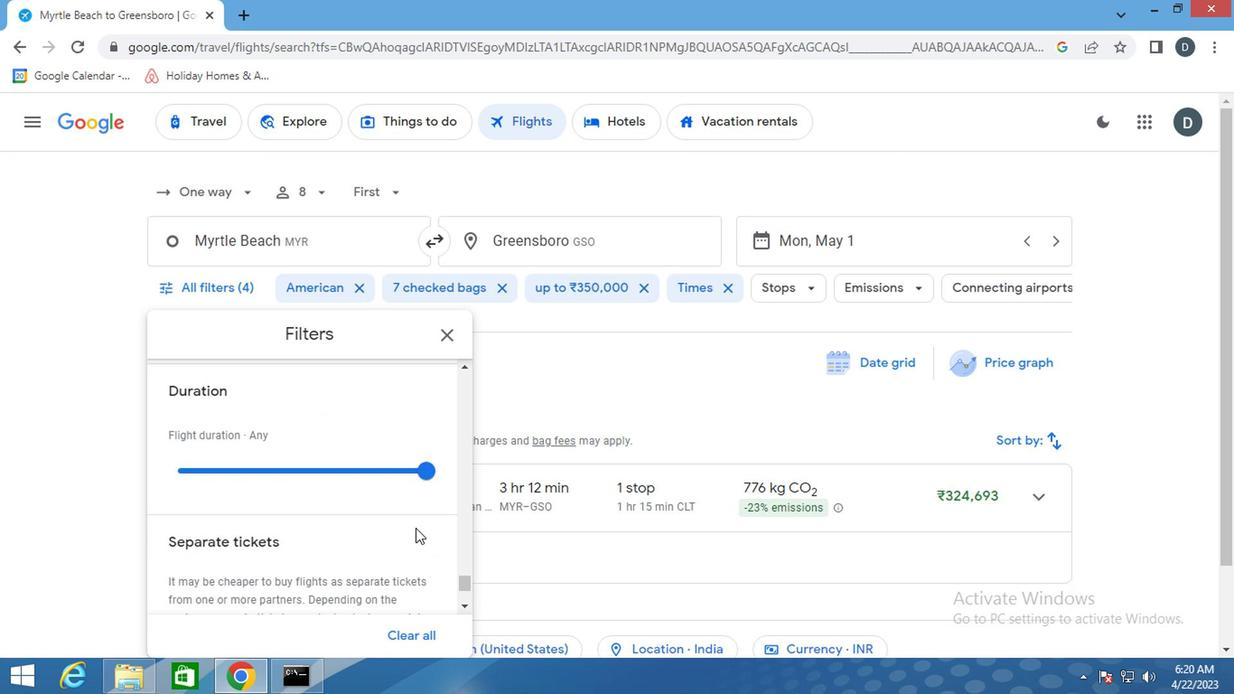 
Action: Mouse scrolled (412, 527) with delta (0, -1)
Screenshot: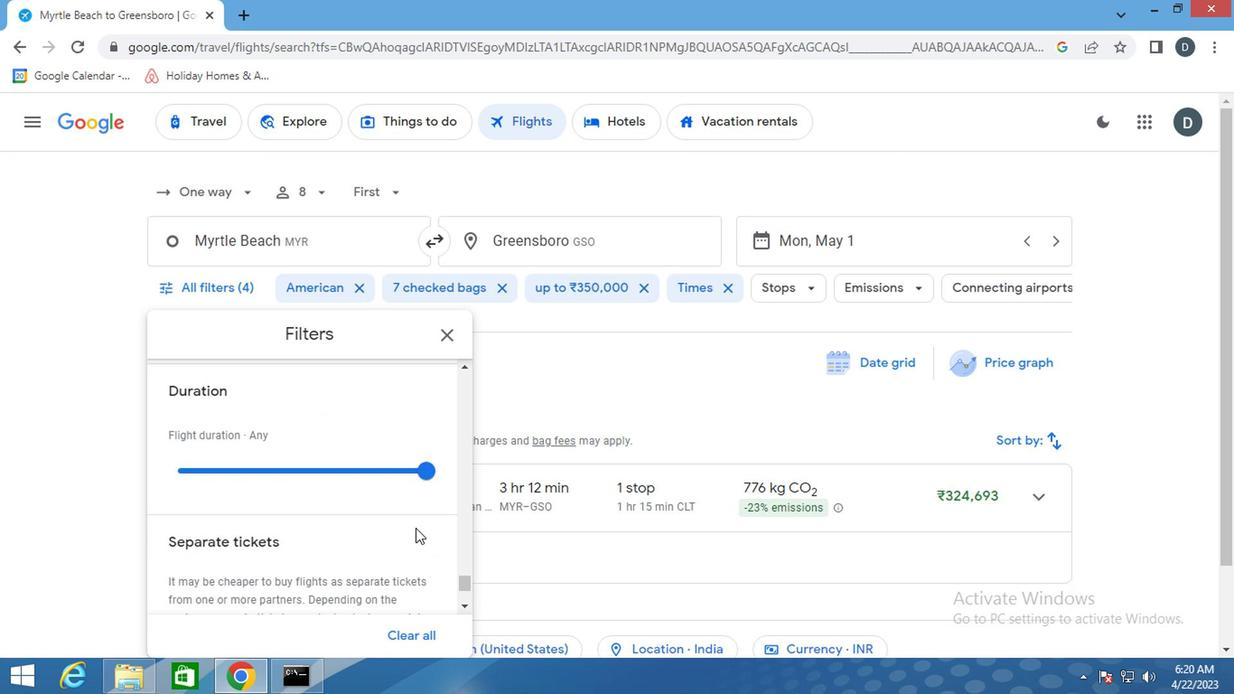 
Action: Mouse scrolled (412, 527) with delta (0, -1)
Screenshot: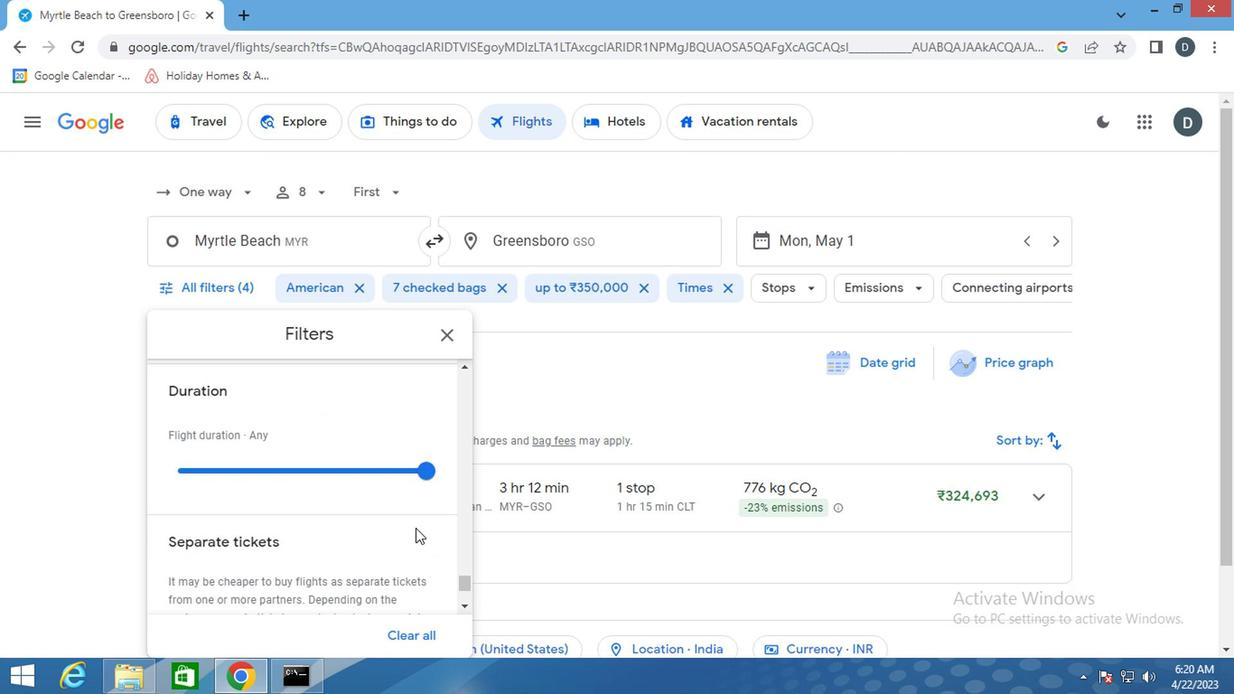
Action: Mouse scrolled (412, 527) with delta (0, -1)
Screenshot: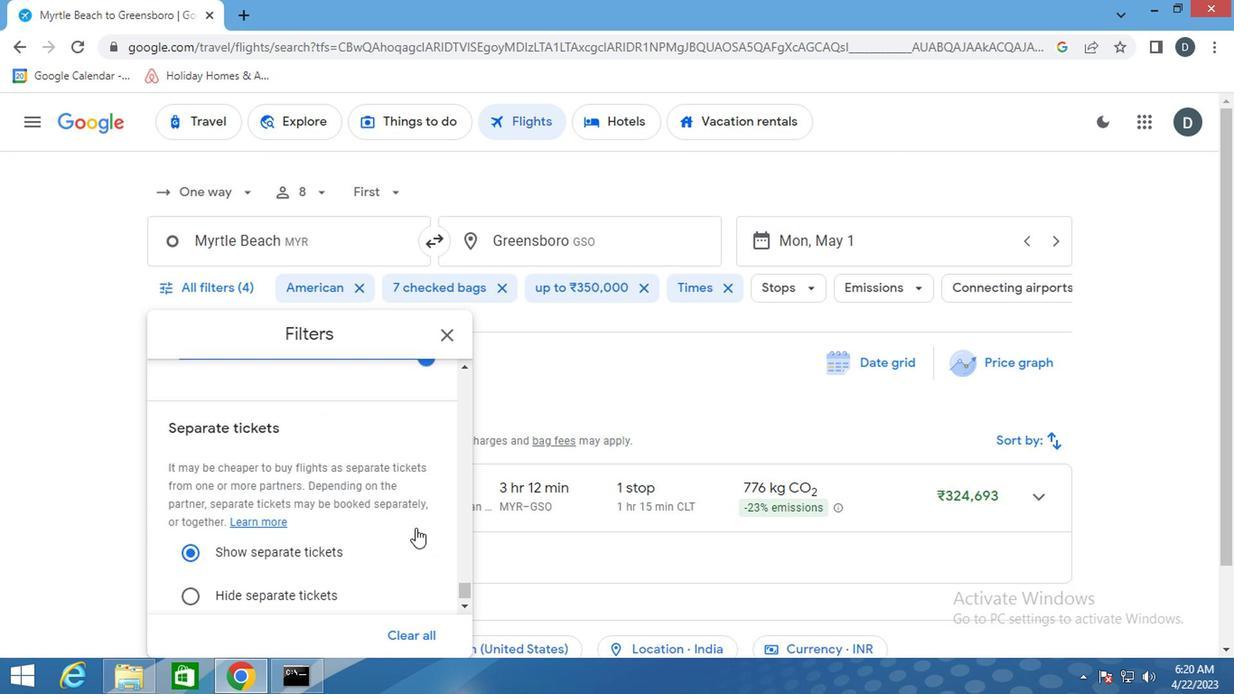 
Action: Mouse scrolled (412, 527) with delta (0, -1)
Screenshot: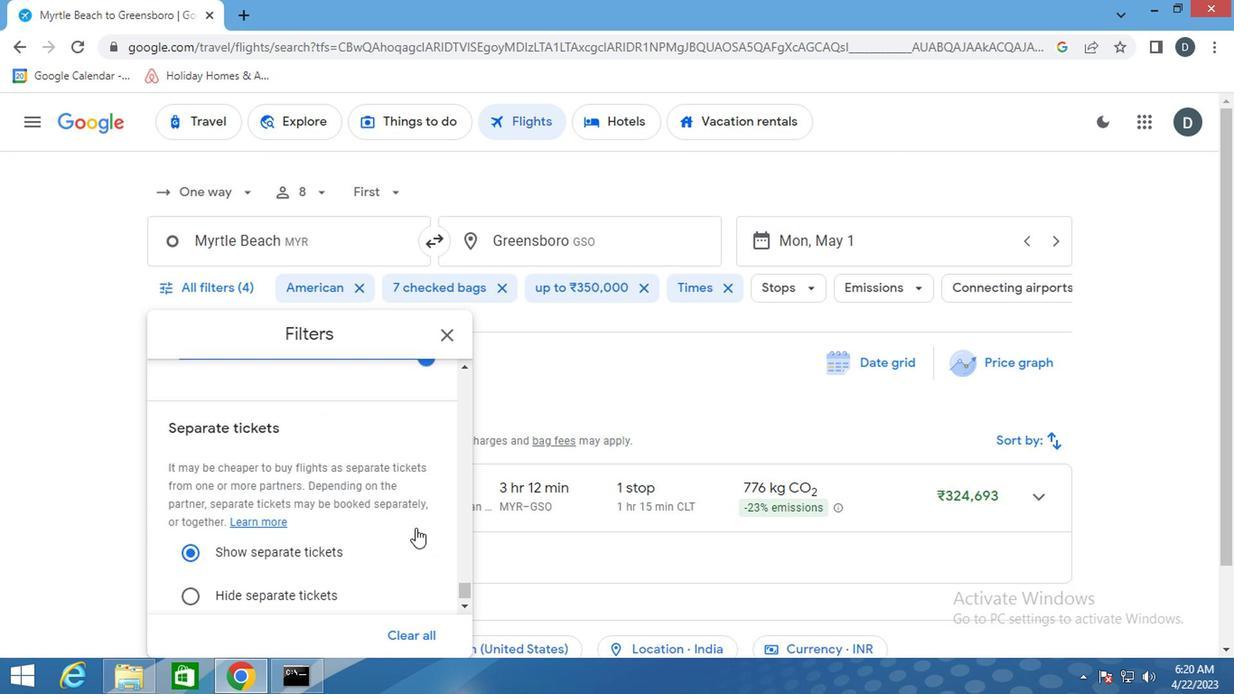 
Action: Mouse scrolled (412, 527) with delta (0, -1)
Screenshot: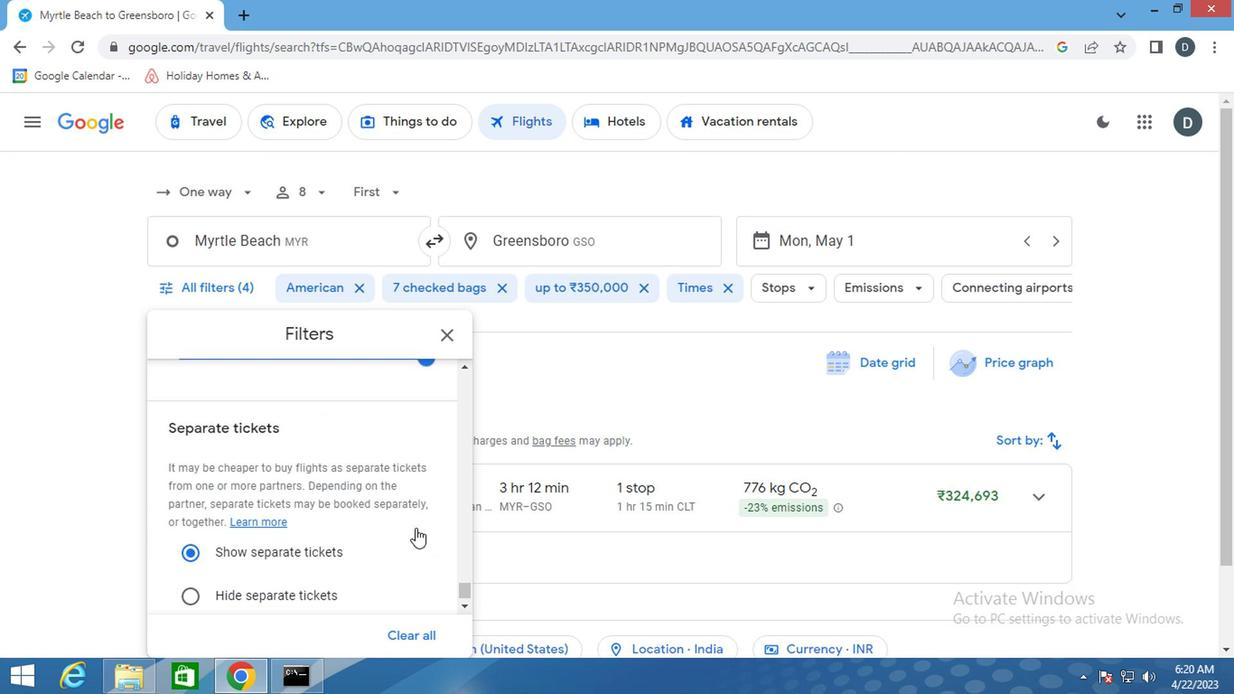
Action: Mouse moved to (449, 333)
Screenshot: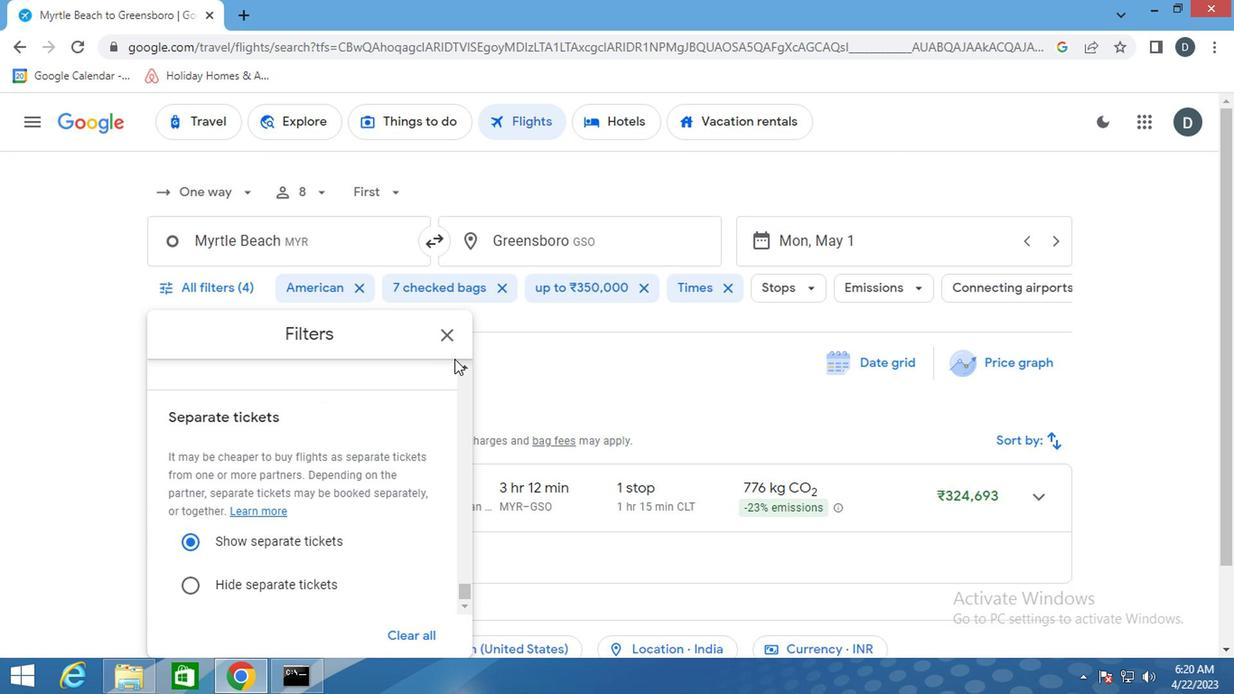 
Action: Mouse pressed left at (449, 333)
Screenshot: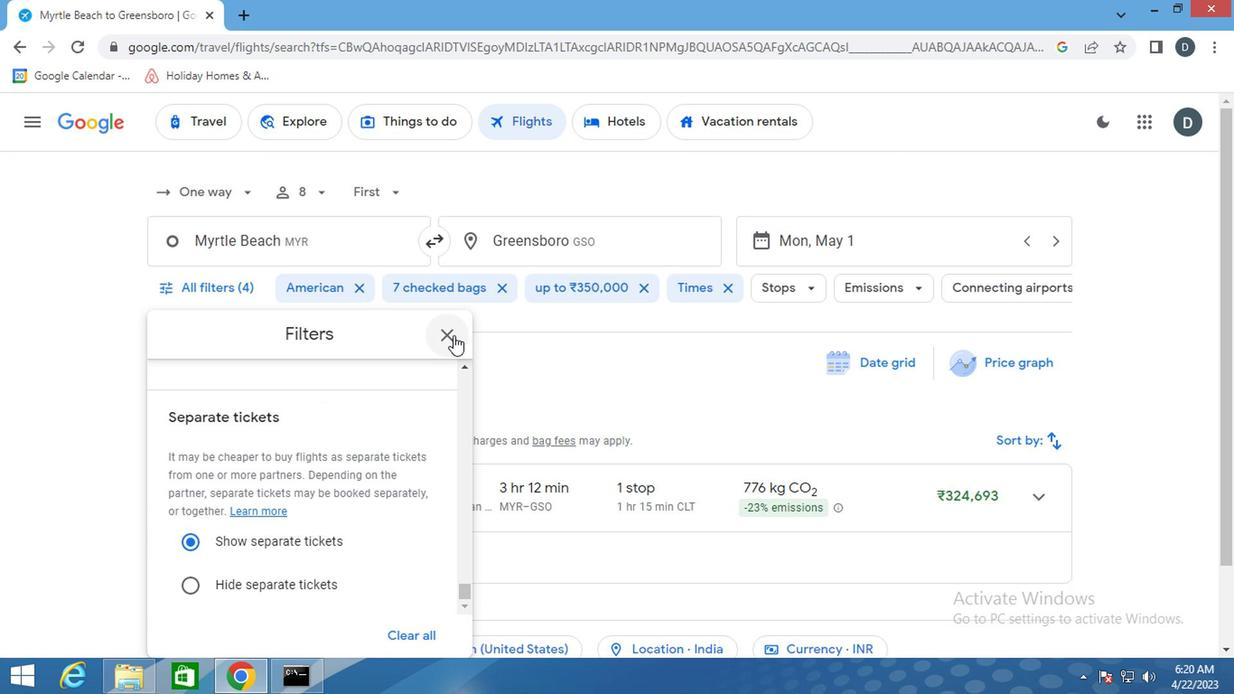 
